 Task: In the sheet Budget Analysis ToolFont size of heading  18 Font style of dataoswald 'Font size of data '9 Alignment of headline & dataAlign center.   Fill color in heading, Red Font color of dataIn the sheet   Pinnacle Sales review   book
Action: Mouse moved to (340, 490)
Screenshot: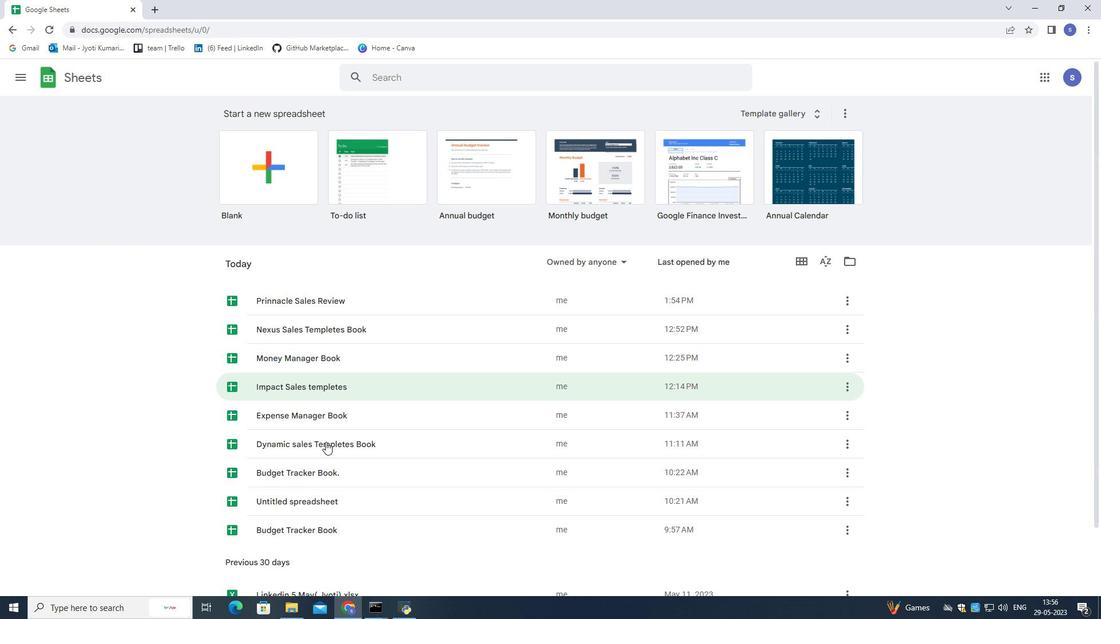 
Action: Mouse scrolled (340, 489) with delta (0, 0)
Screenshot: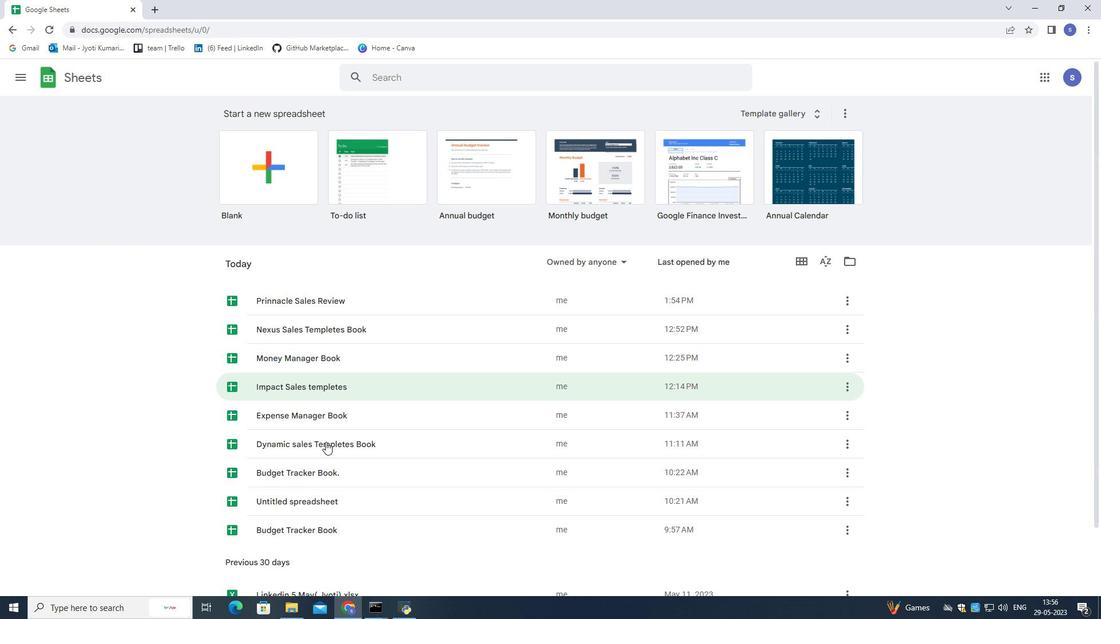 
Action: Mouse moved to (340, 491)
Screenshot: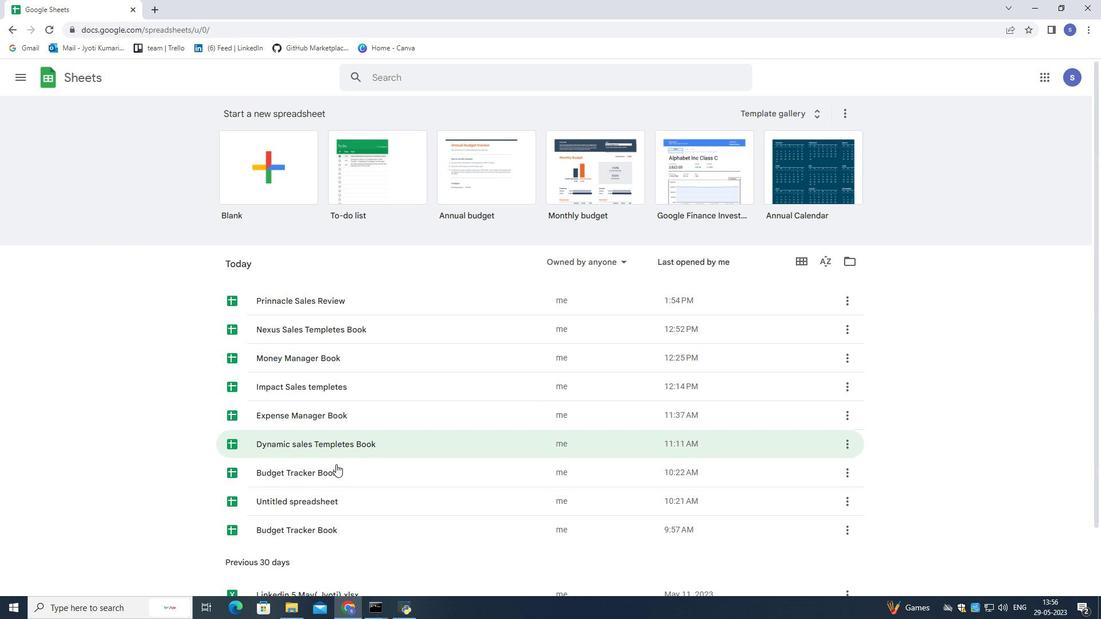 
Action: Mouse scrolled (340, 490) with delta (0, 0)
Screenshot: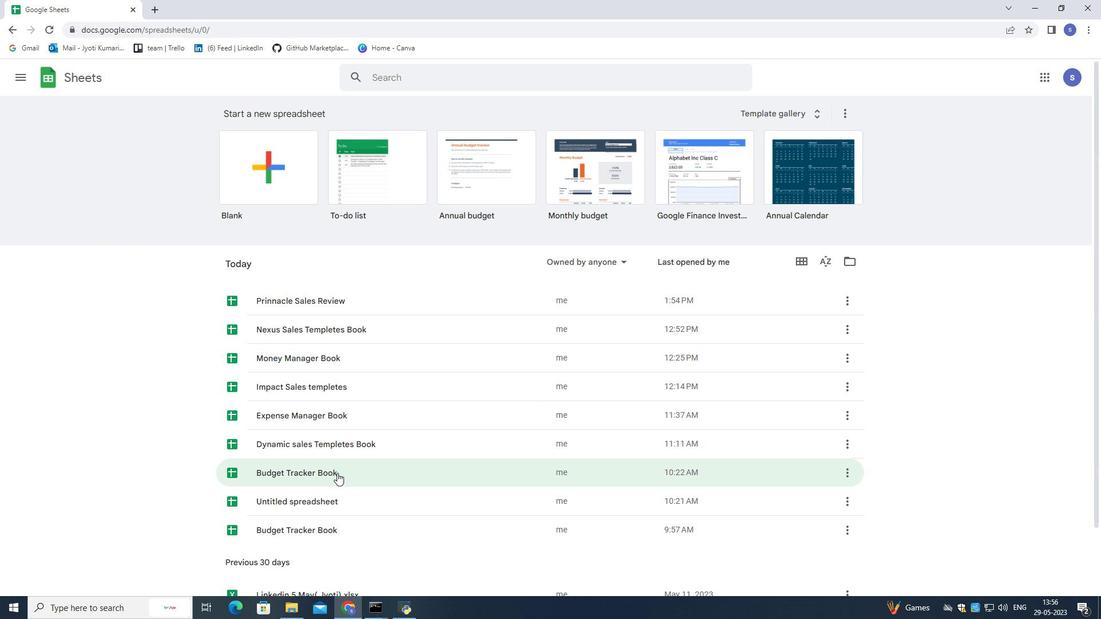 
Action: Mouse scrolled (340, 490) with delta (0, 0)
Screenshot: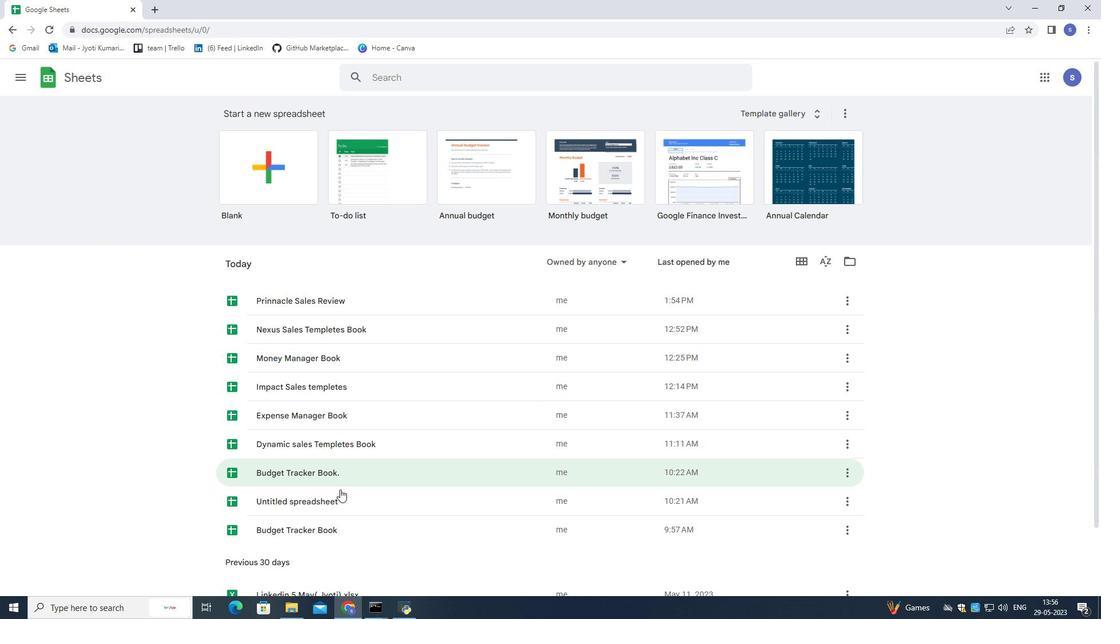 
Action: Mouse scrolled (340, 490) with delta (0, 0)
Screenshot: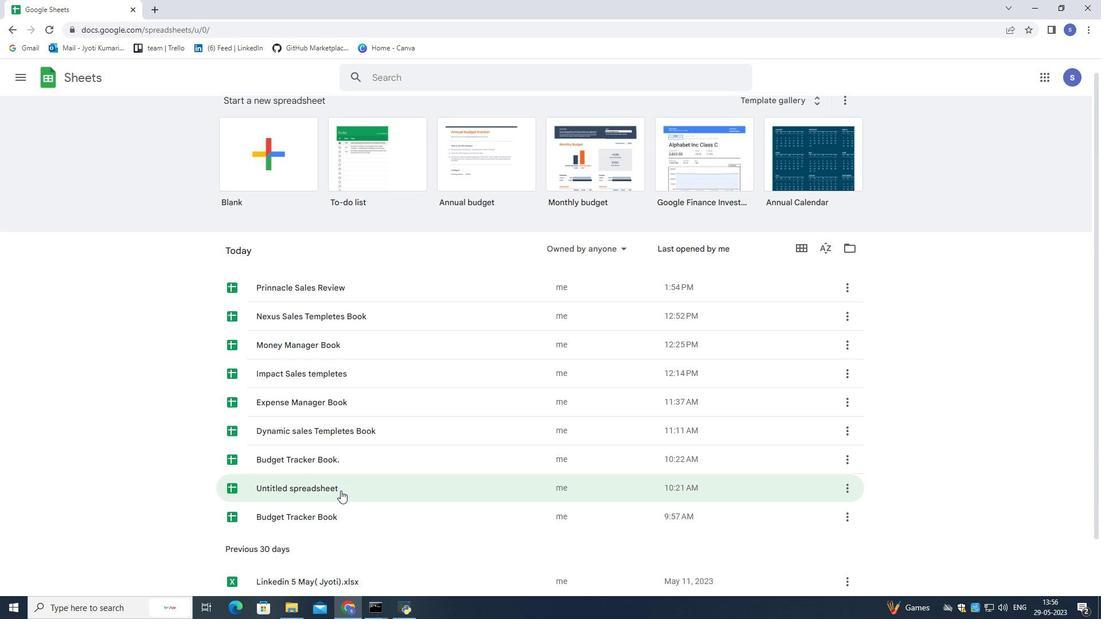 
Action: Mouse scrolled (340, 490) with delta (0, 0)
Screenshot: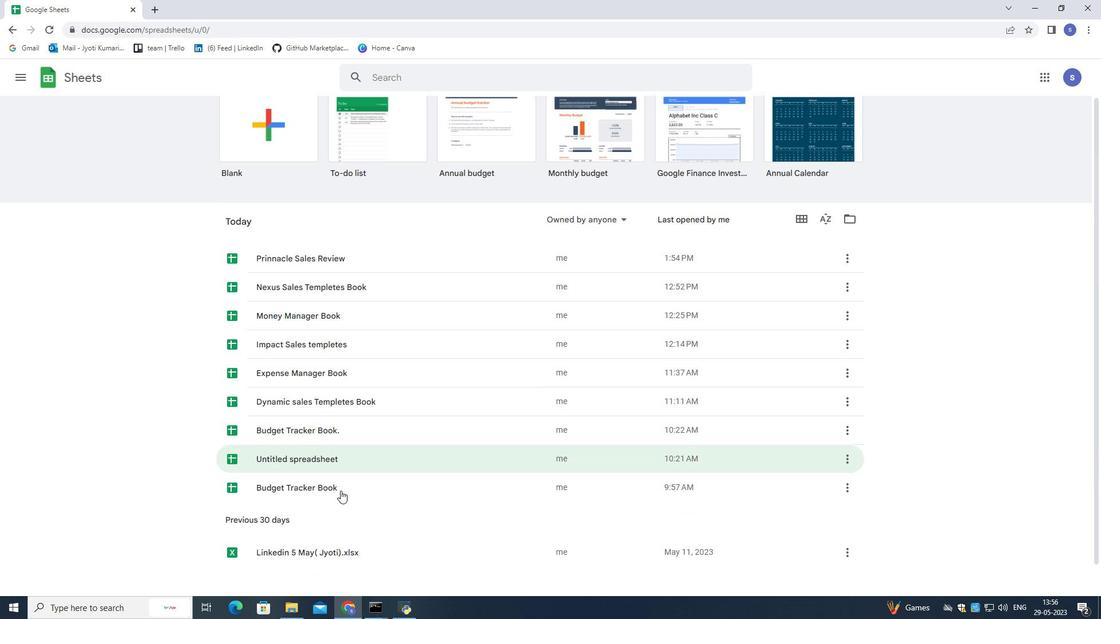 
Action: Mouse scrolled (340, 491) with delta (0, 0)
Screenshot: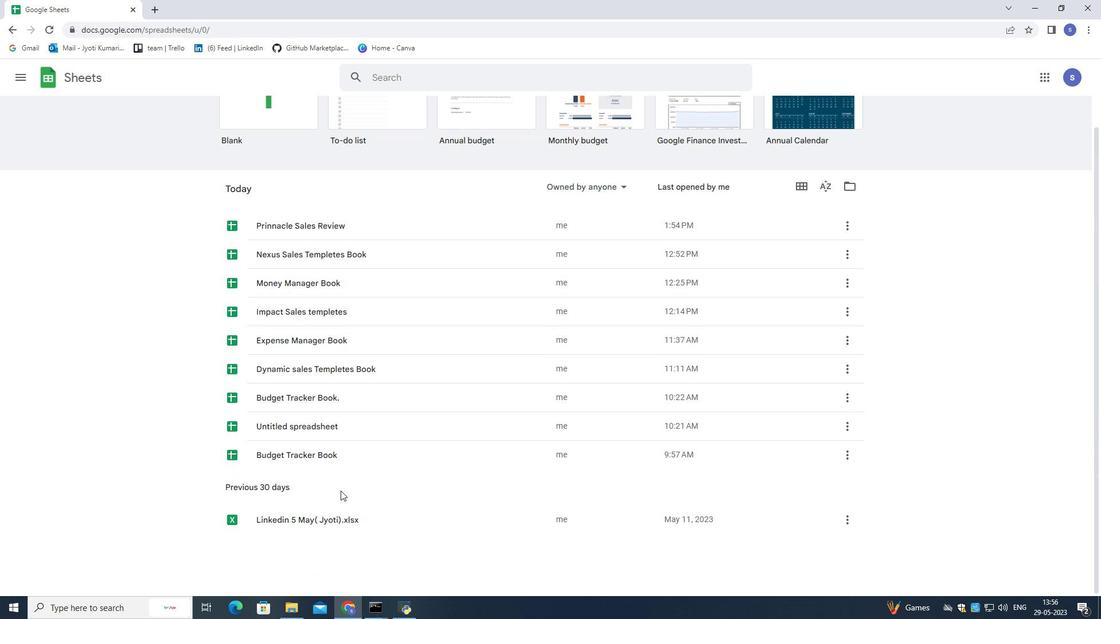 
Action: Mouse scrolled (340, 491) with delta (0, 0)
Screenshot: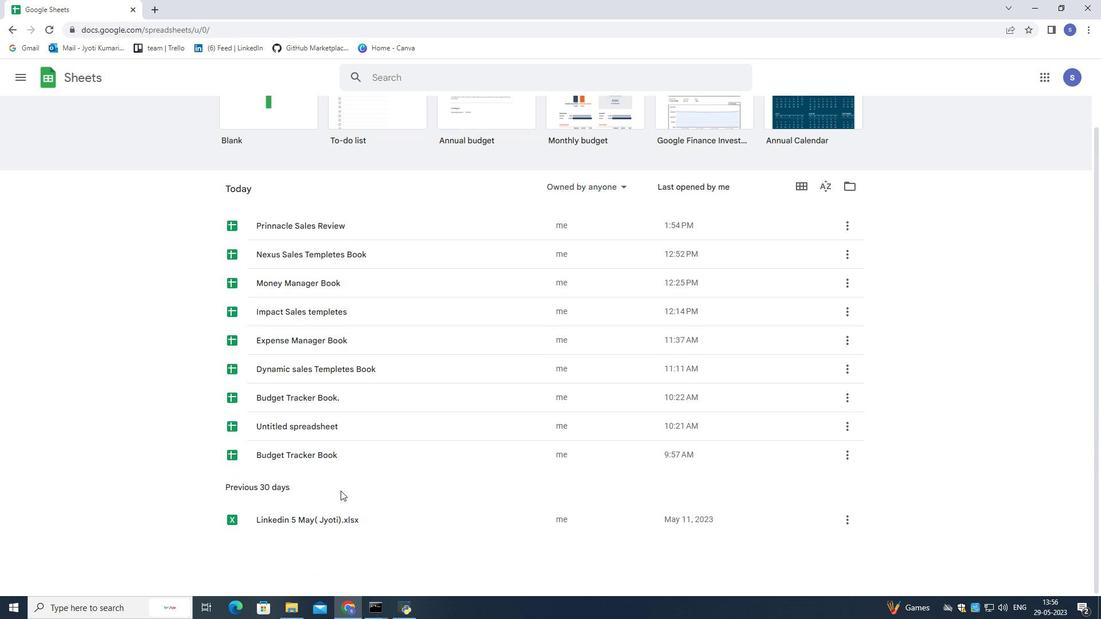 
Action: Mouse scrolled (340, 491) with delta (0, 0)
Screenshot: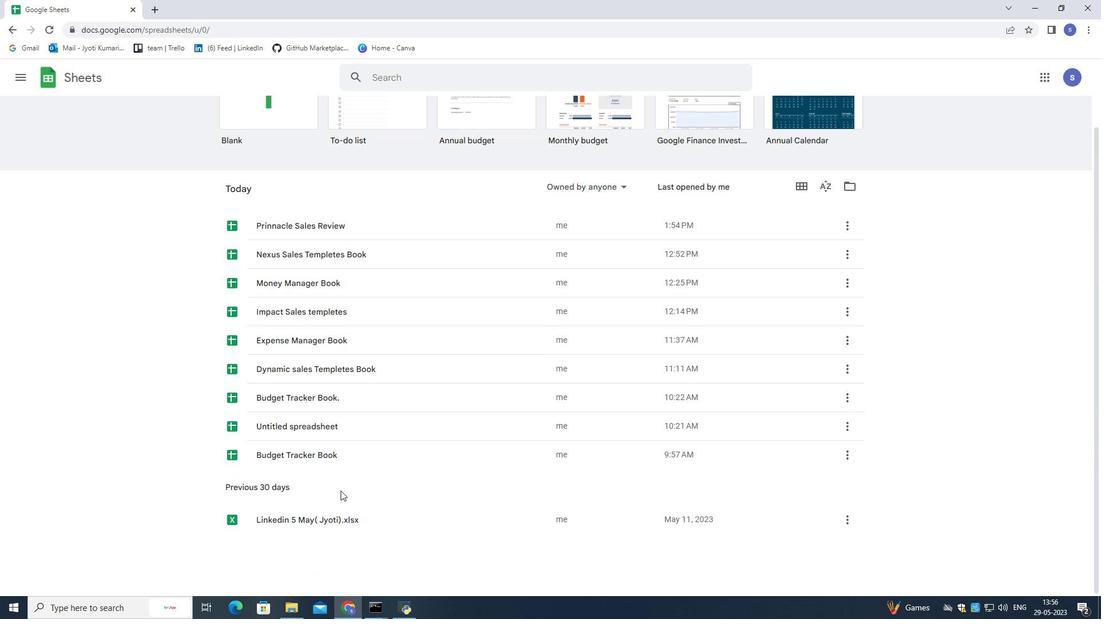 
Action: Mouse moved to (340, 490)
Screenshot: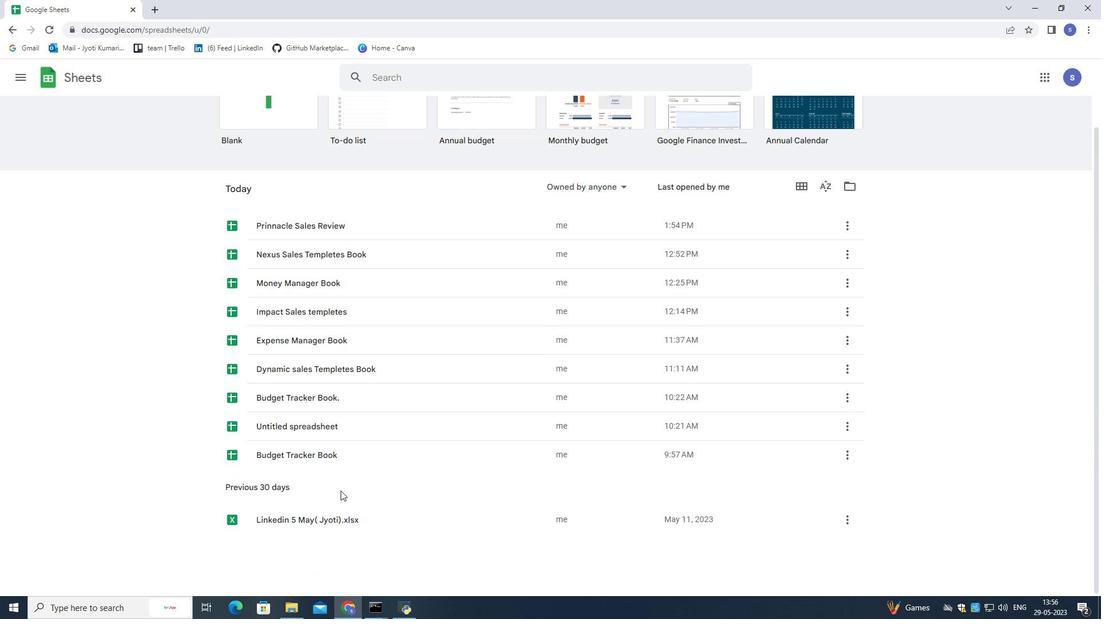 
Action: Mouse scrolled (340, 491) with delta (0, 0)
Screenshot: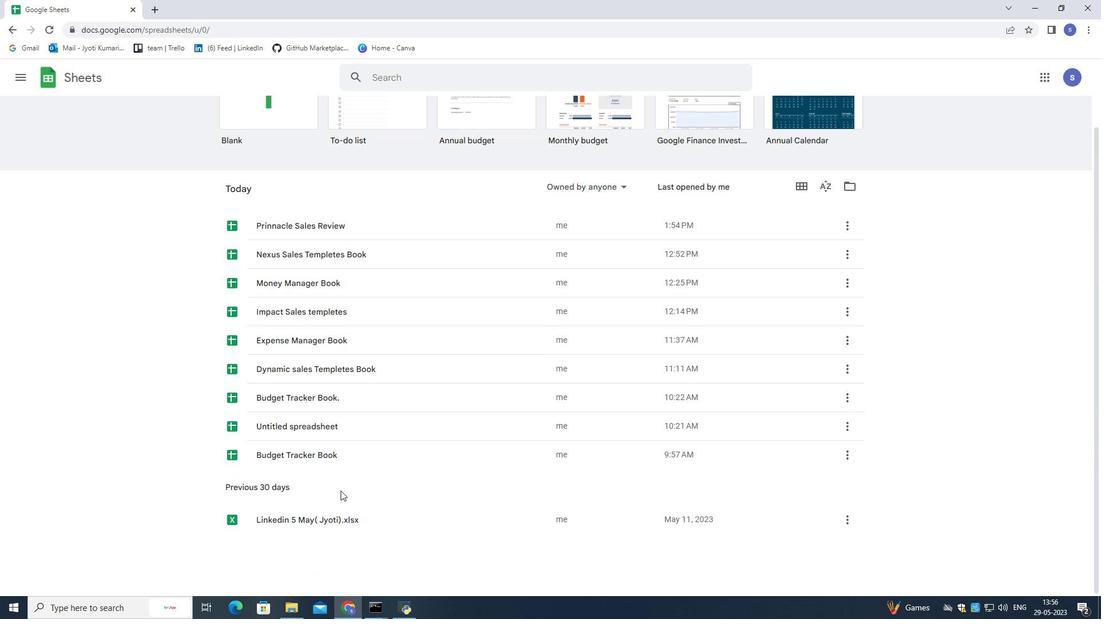 
Action: Mouse moved to (301, 306)
Screenshot: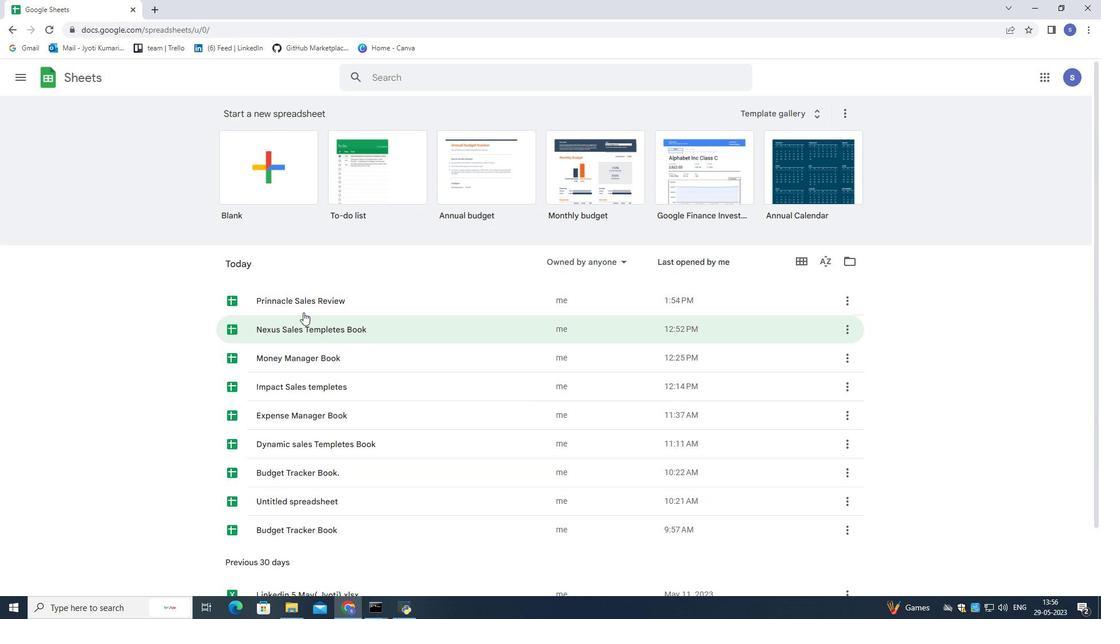 
Action: Mouse pressed left at (301, 306)
Screenshot: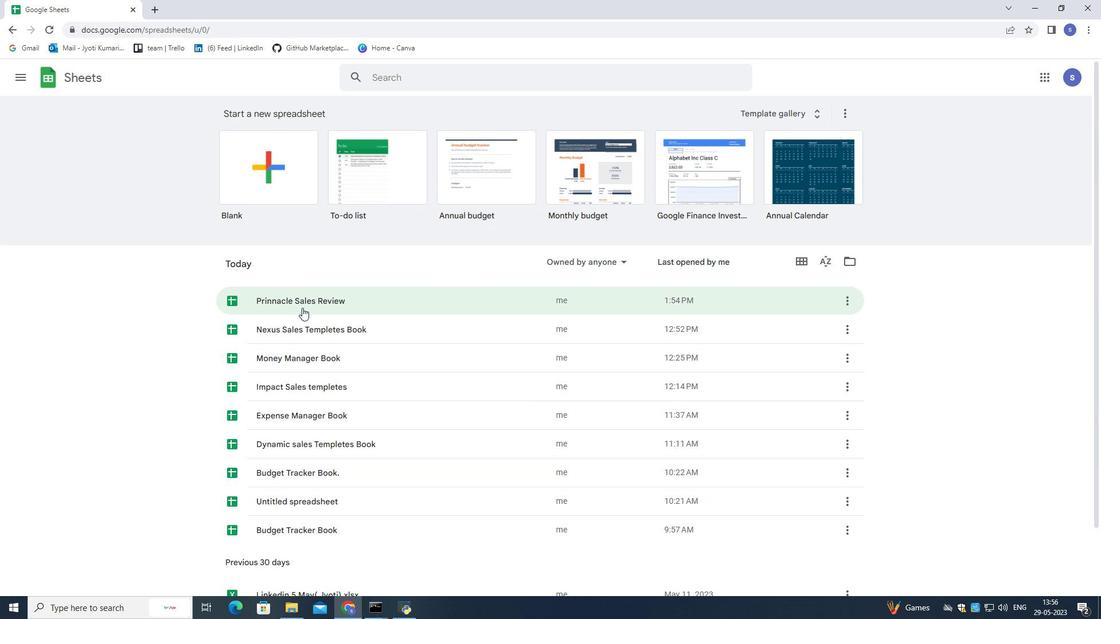 
Action: Mouse moved to (216, 163)
Screenshot: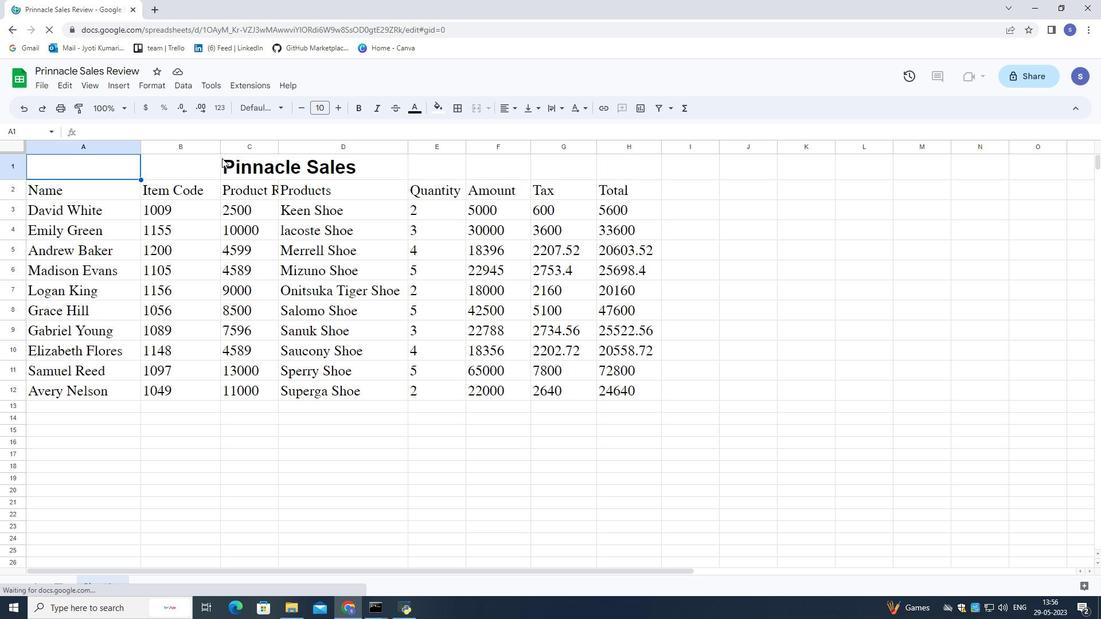 
Action: Mouse pressed left at (216, 163)
Screenshot: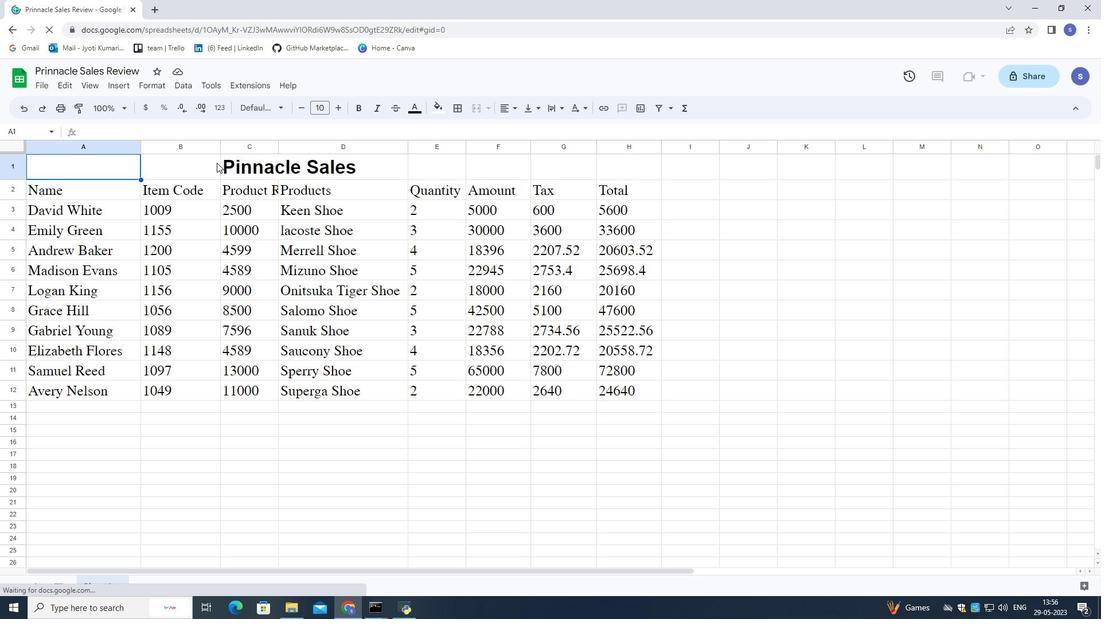 
Action: Mouse moved to (334, 109)
Screenshot: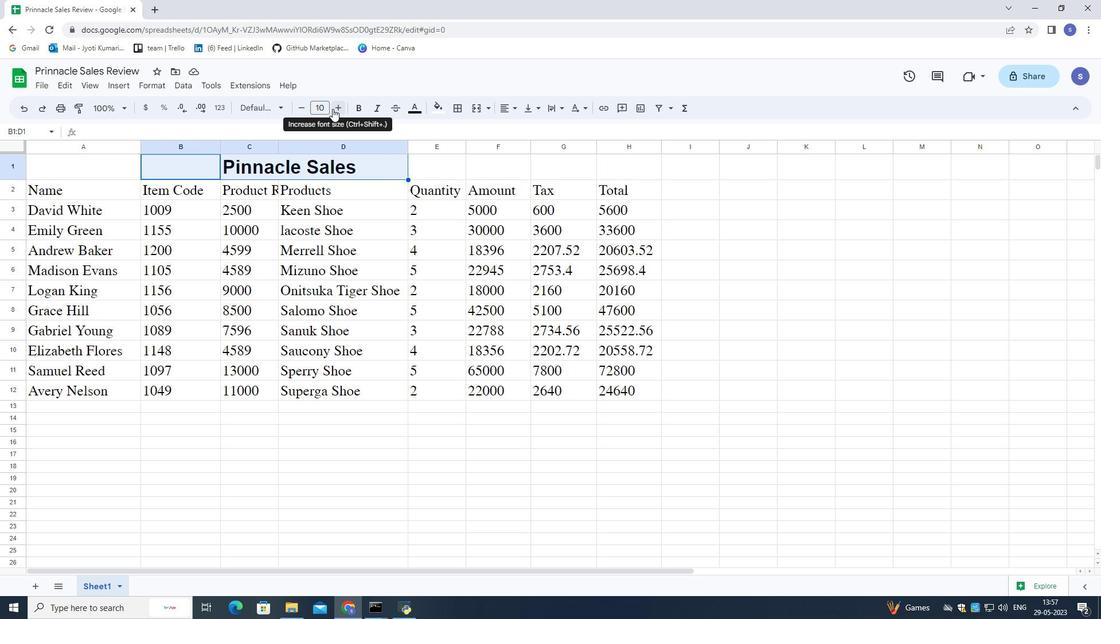 
Action: Mouse pressed left at (334, 109)
Screenshot: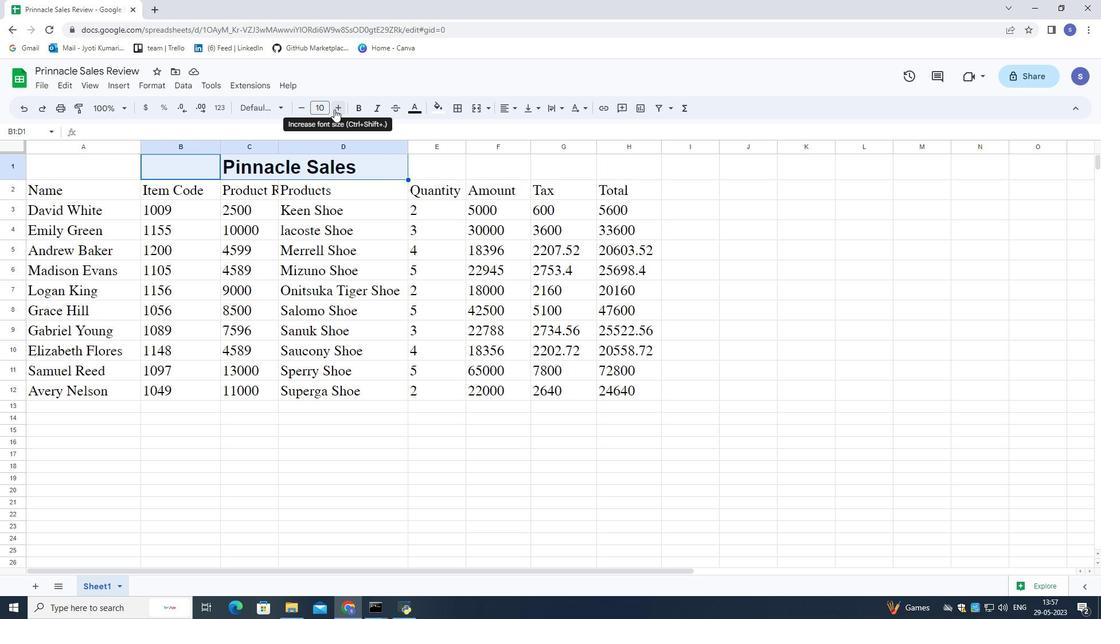 
Action: Mouse pressed left at (334, 109)
Screenshot: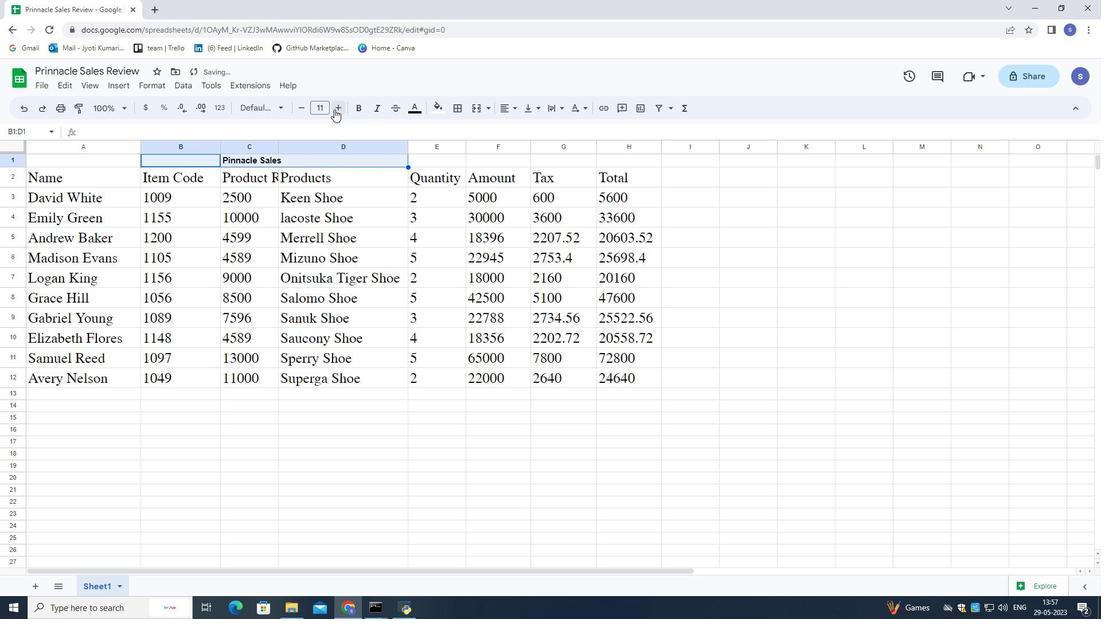 
Action: Mouse pressed left at (334, 109)
Screenshot: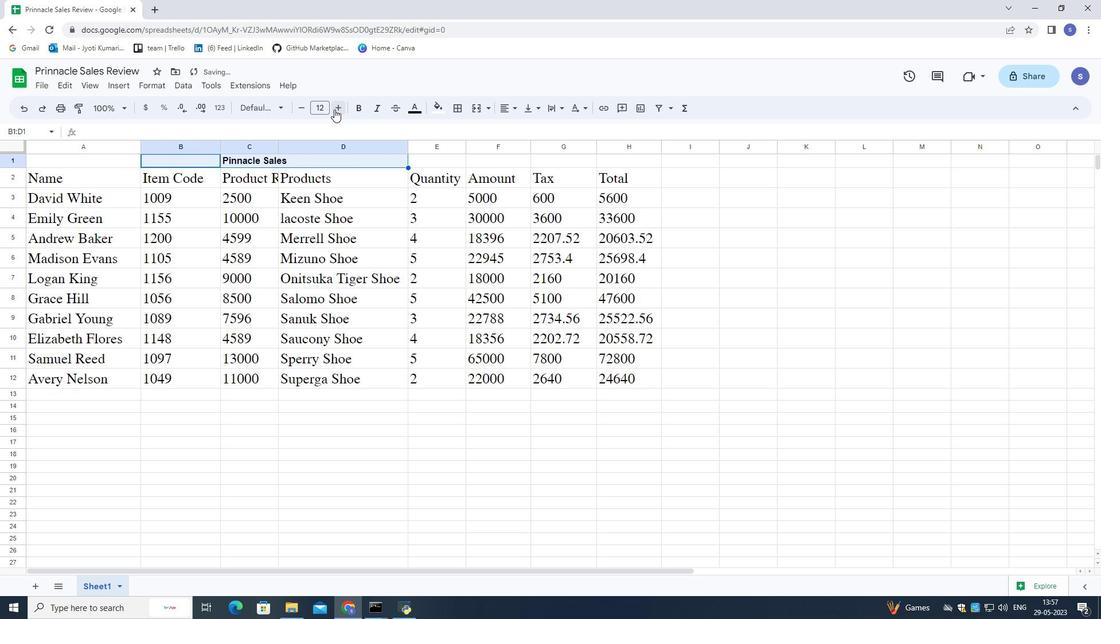 
Action: Mouse pressed left at (334, 109)
Screenshot: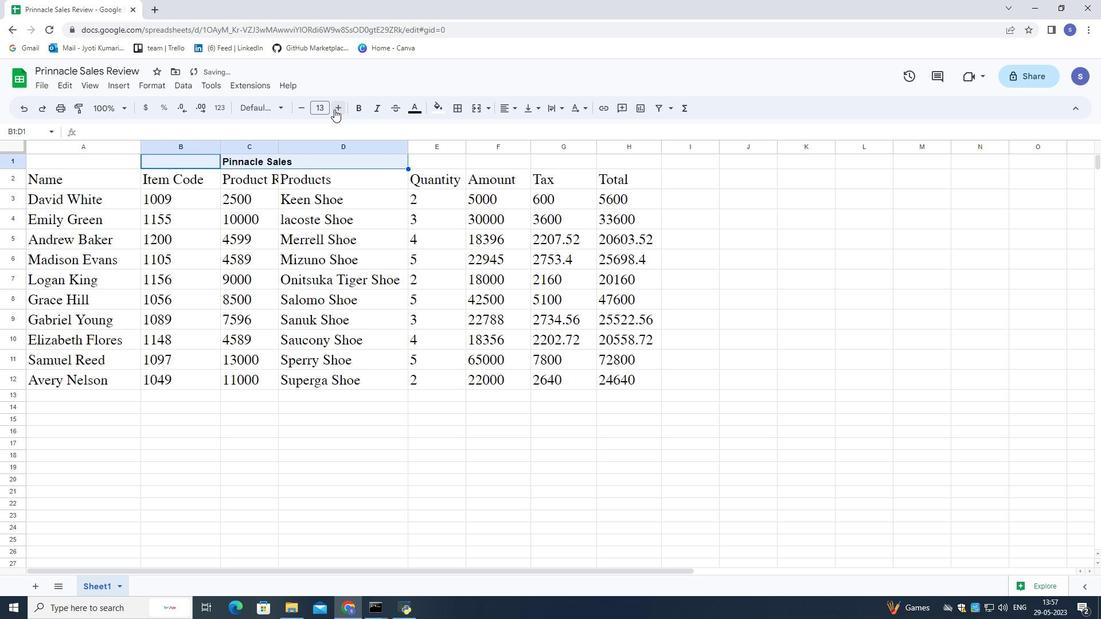 
Action: Mouse pressed left at (334, 109)
Screenshot: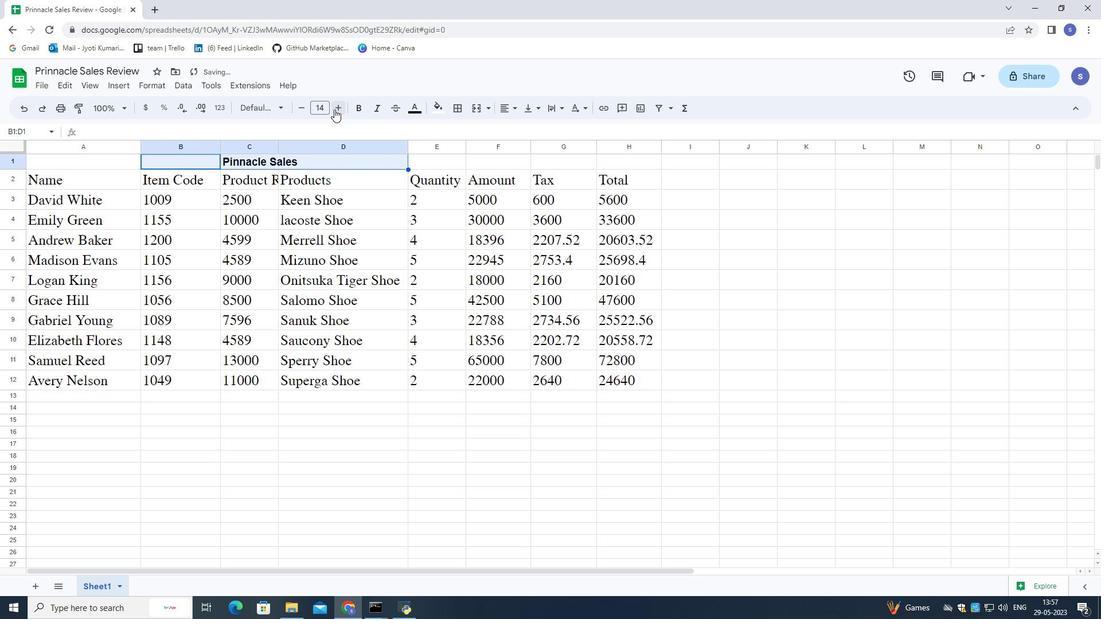 
Action: Mouse pressed left at (334, 109)
Screenshot: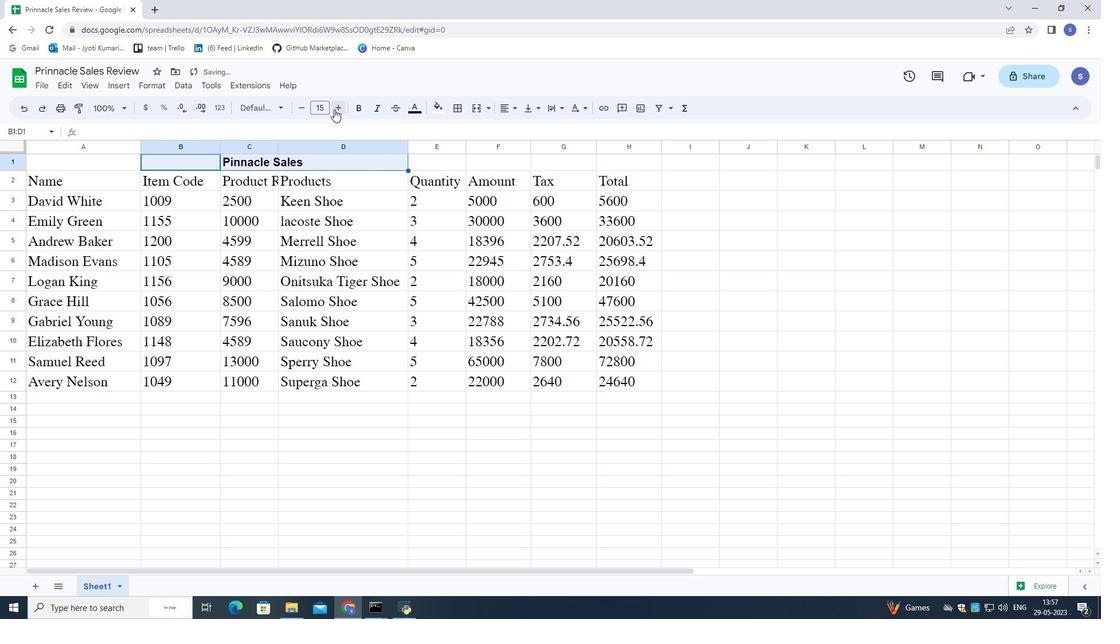 
Action: Mouse pressed left at (334, 109)
Screenshot: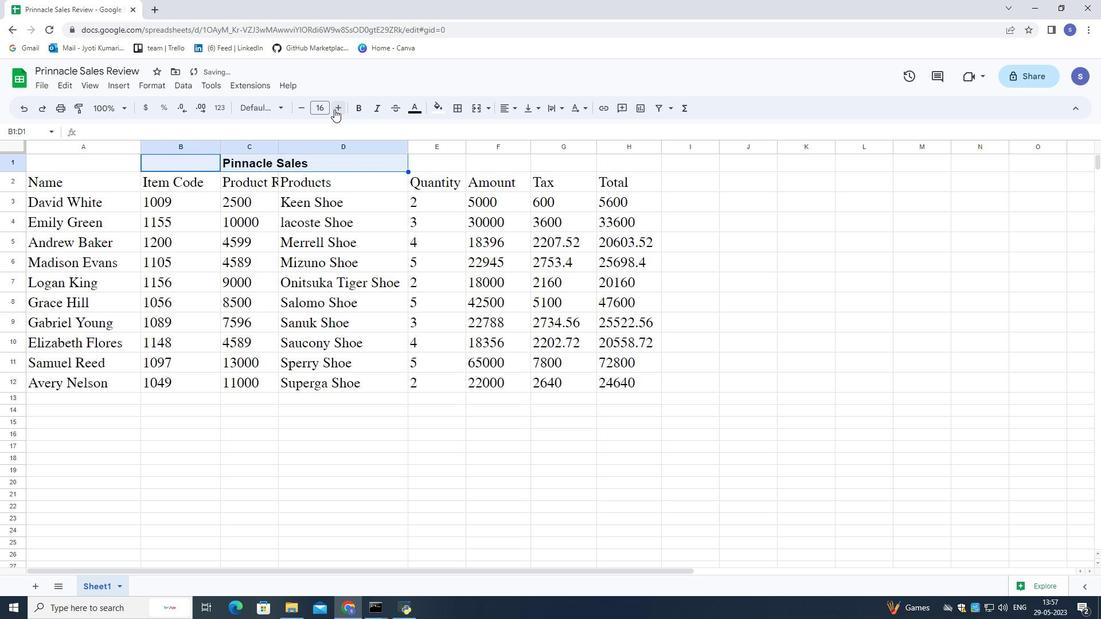 
Action: Mouse pressed left at (334, 109)
Screenshot: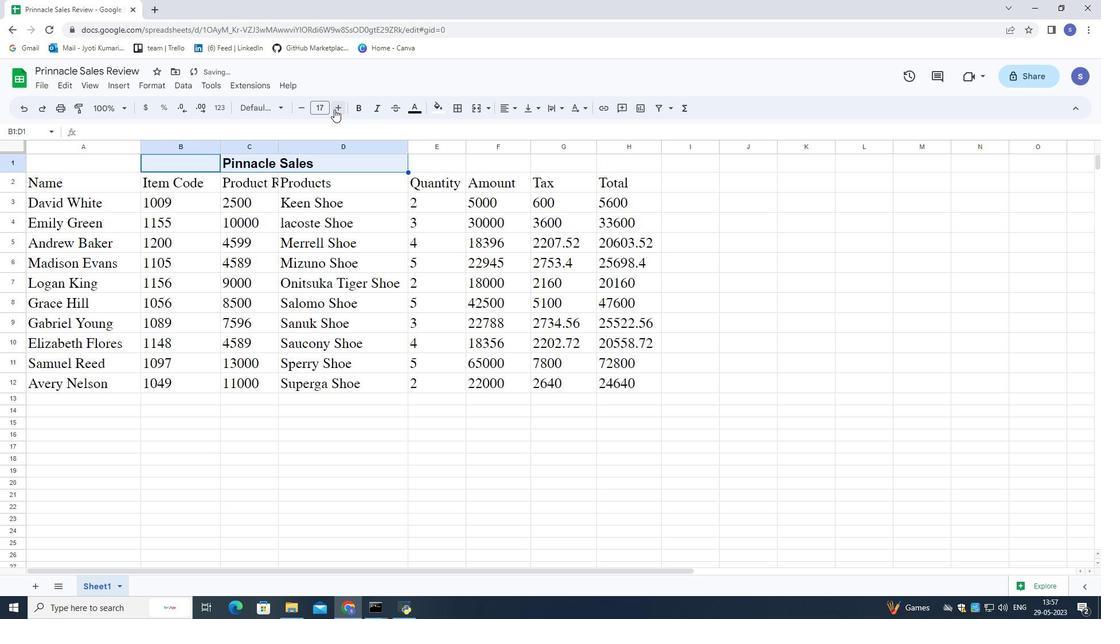 
Action: Mouse moved to (375, 439)
Screenshot: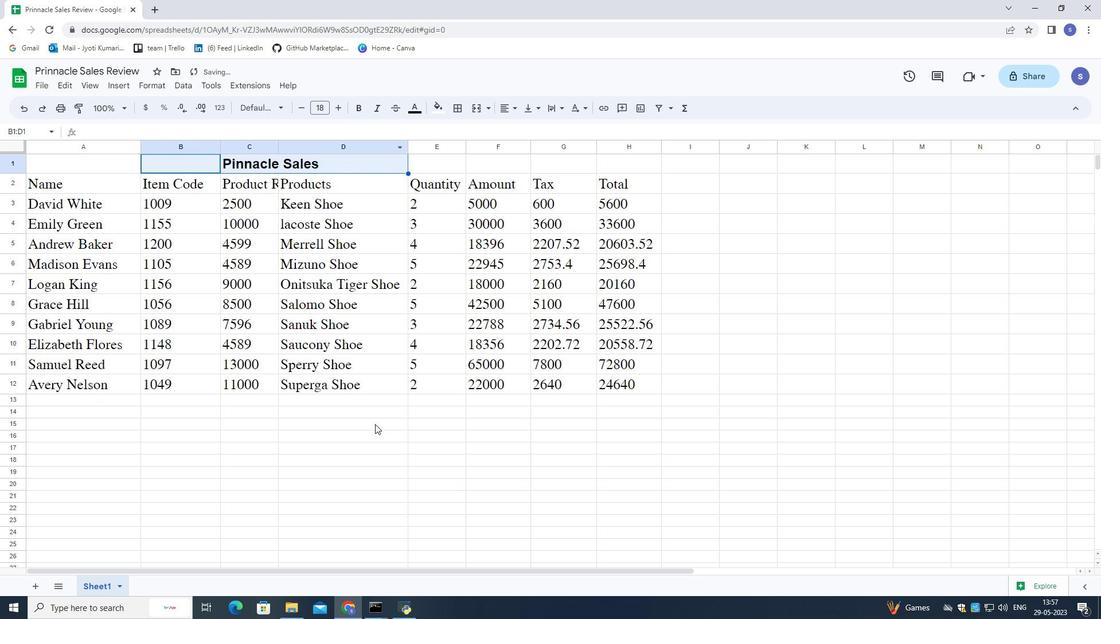 
Action: Mouse pressed left at (375, 439)
Screenshot: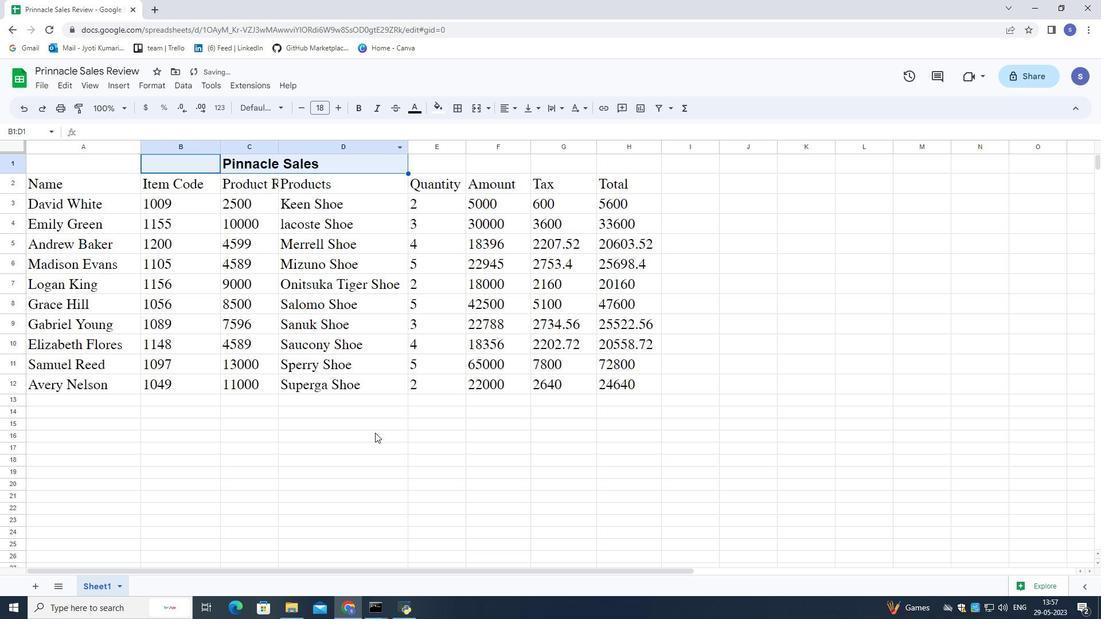 
Action: Mouse moved to (261, 147)
Screenshot: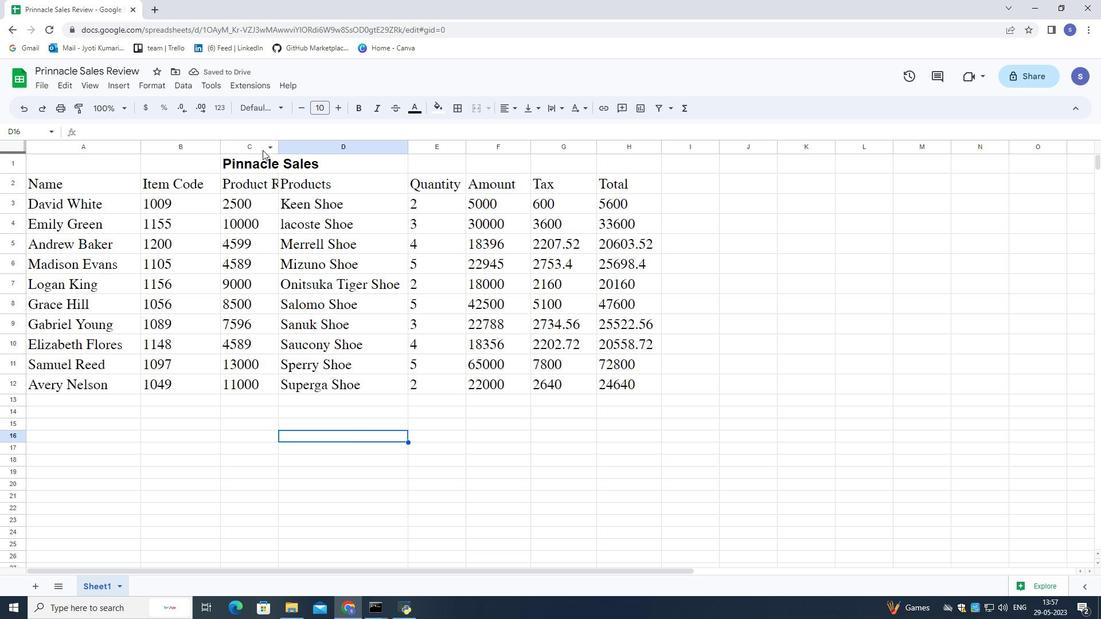 
Action: Mouse pressed left at (261, 147)
Screenshot: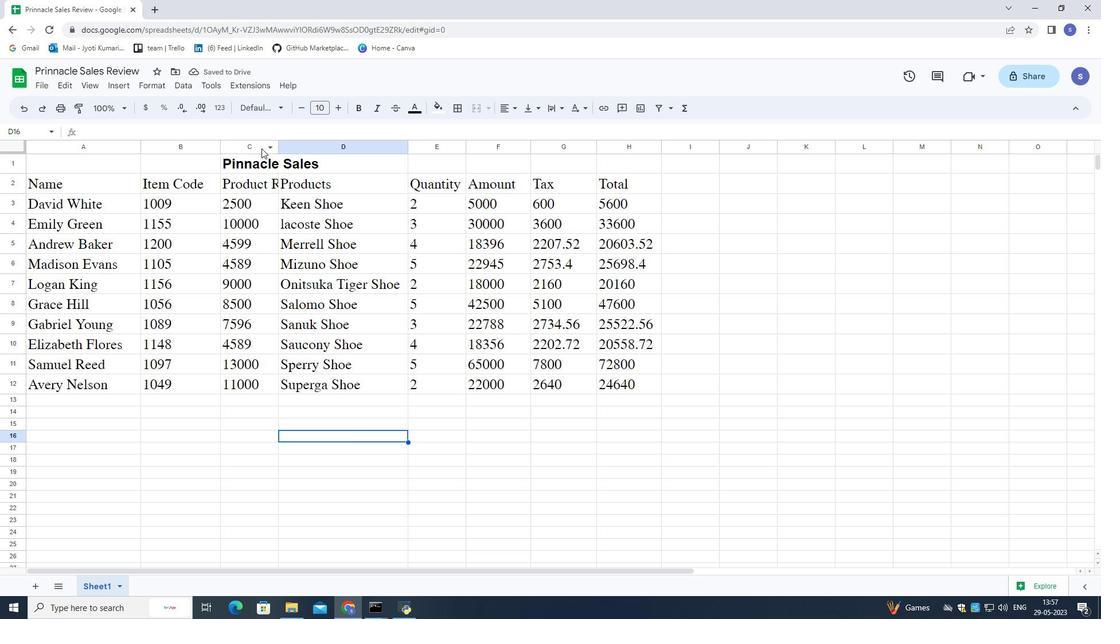 
Action: Mouse moved to (278, 150)
Screenshot: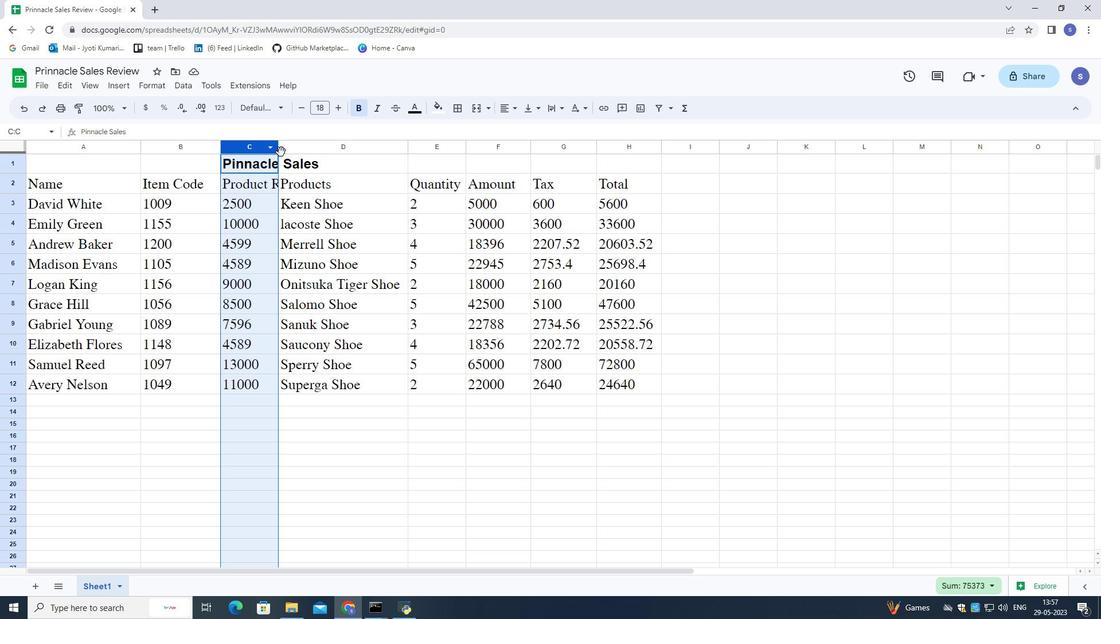
Action: Mouse pressed left at (278, 150)
Screenshot: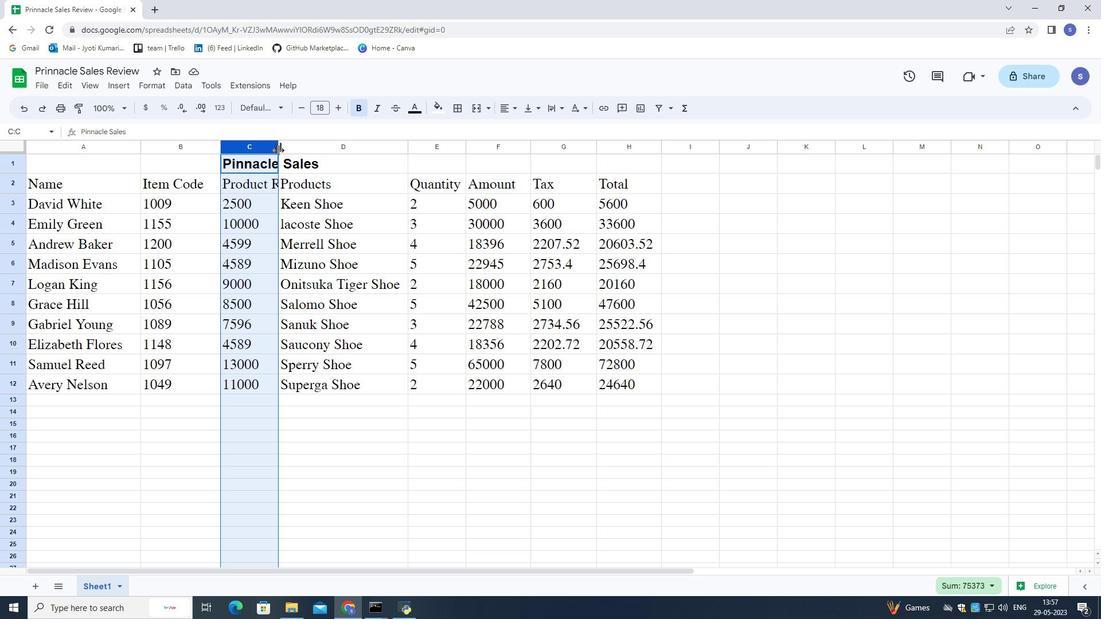 
Action: Mouse moved to (293, 148)
Screenshot: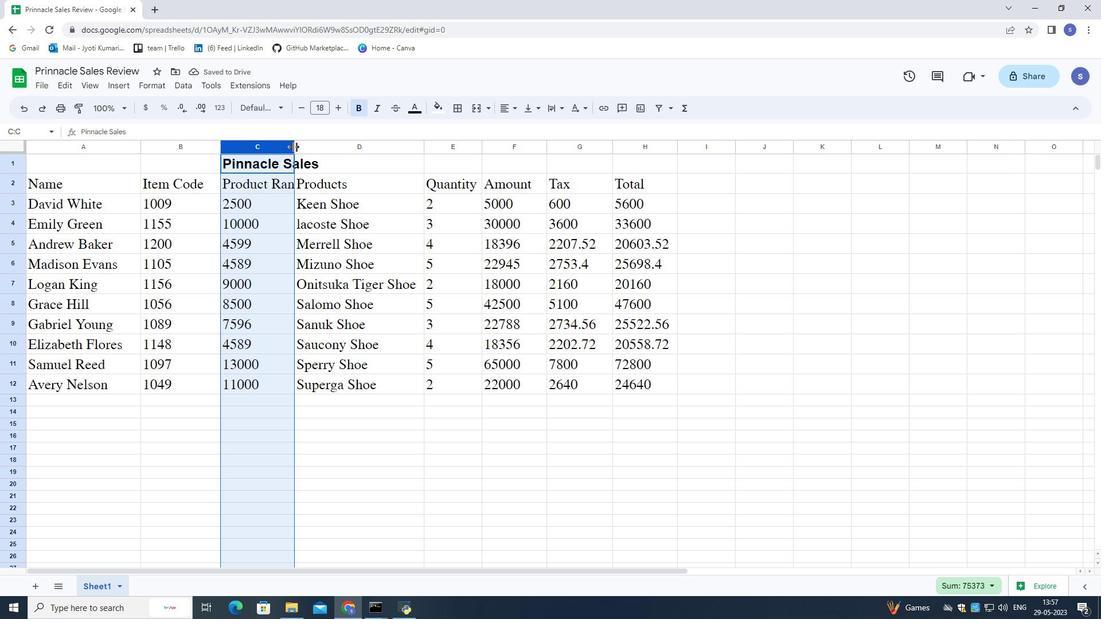 
Action: Mouse pressed left at (293, 148)
Screenshot: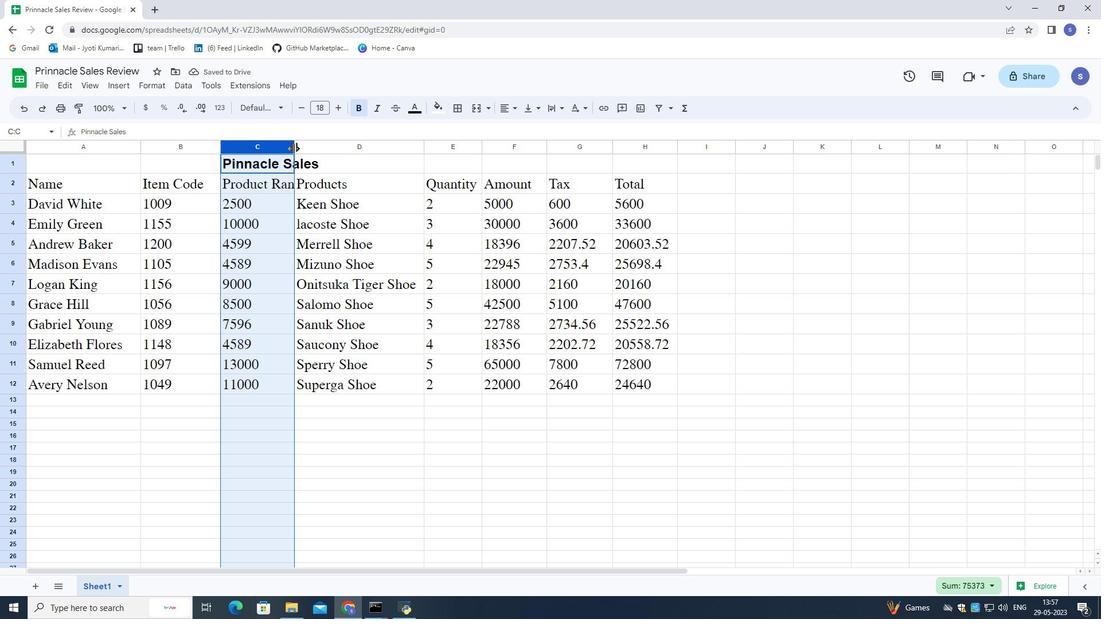 
Action: Mouse moved to (410, 447)
Screenshot: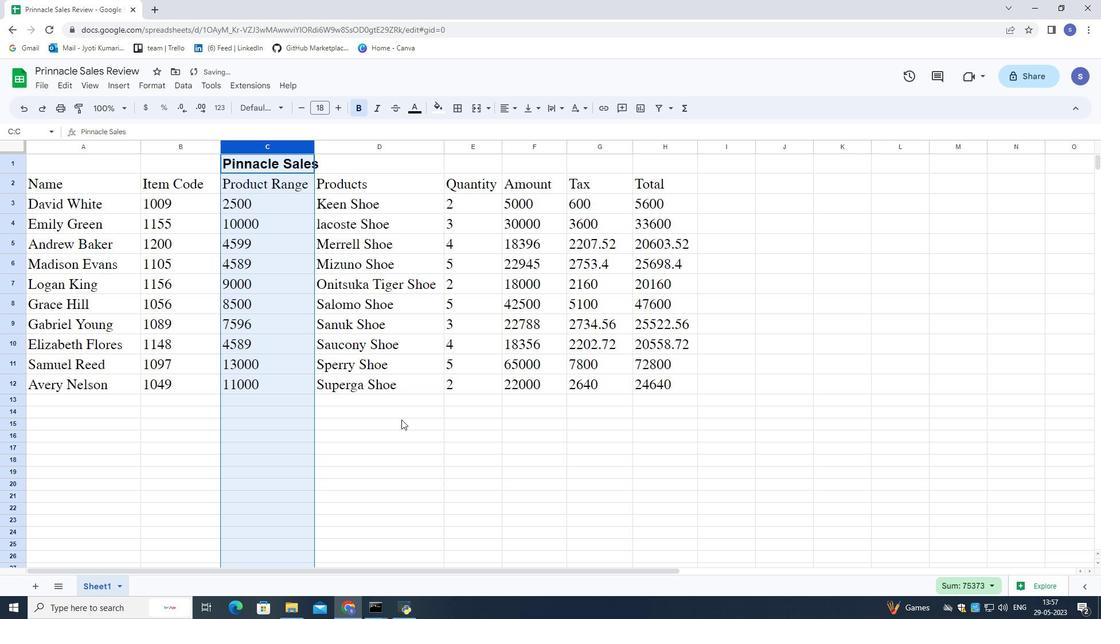 
Action: Mouse pressed left at (410, 447)
Screenshot: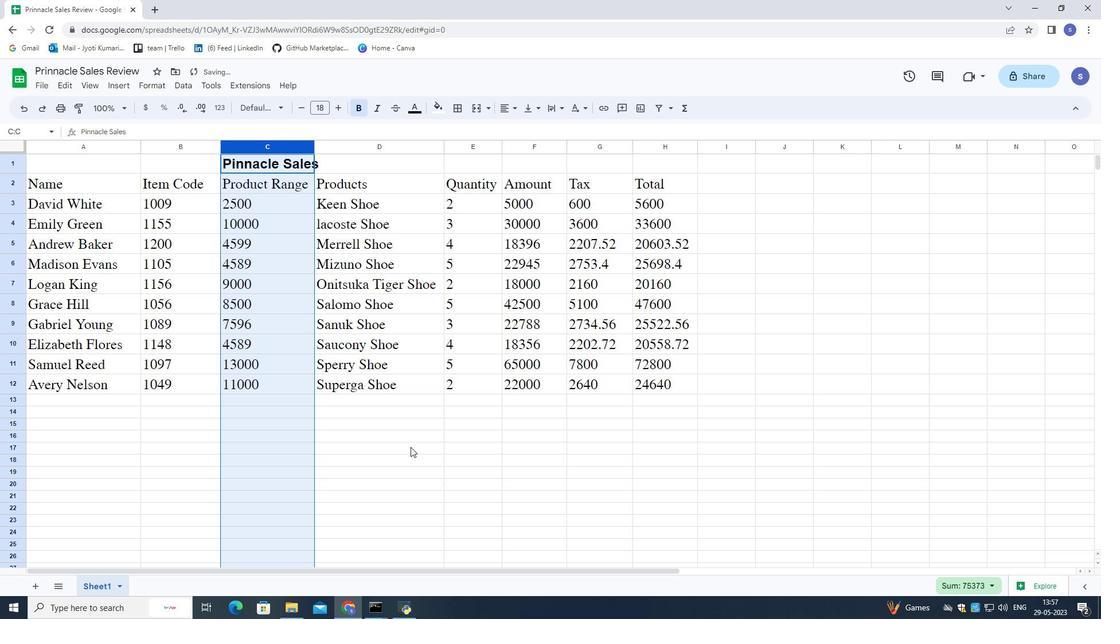 
Action: Mouse moved to (56, 189)
Screenshot: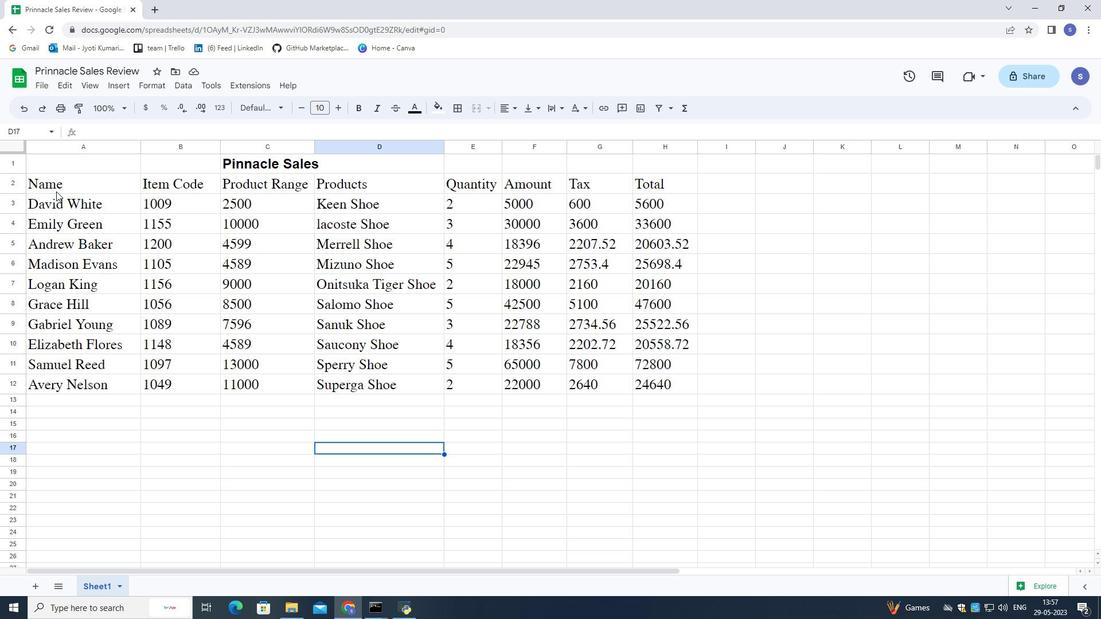 
Action: Mouse pressed left at (56, 189)
Screenshot: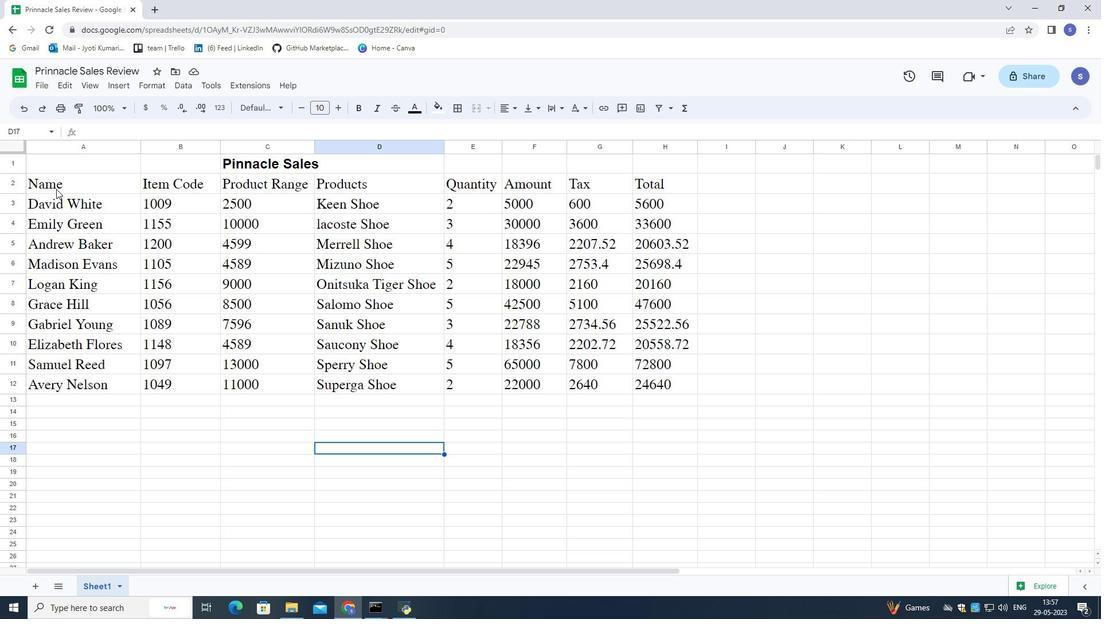 
Action: Mouse moved to (206, 474)
Screenshot: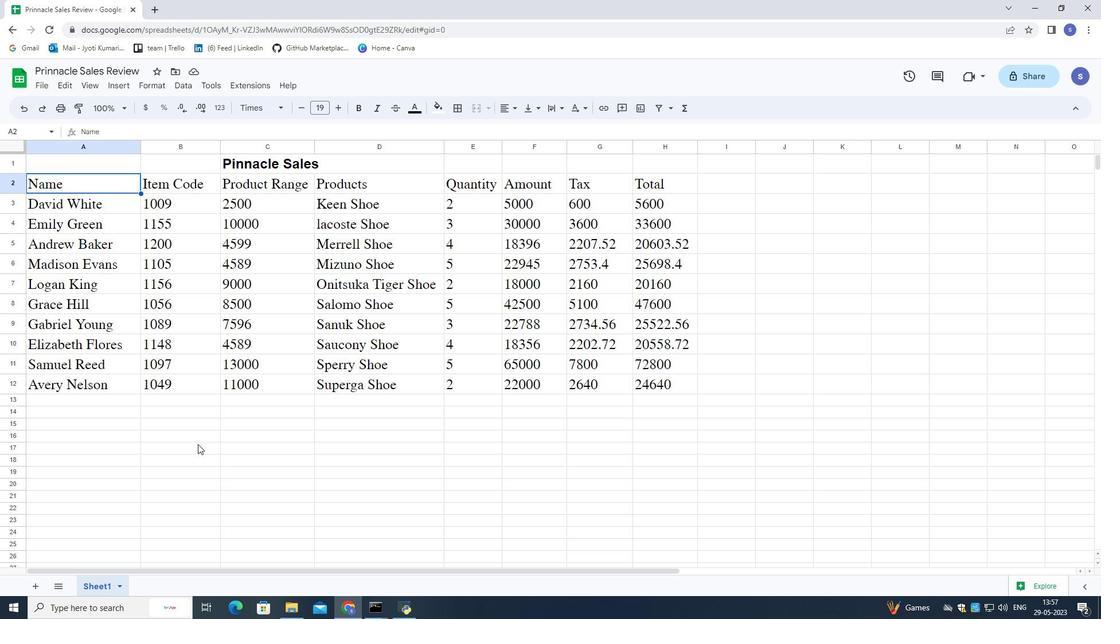 
Action: Mouse pressed left at (206, 474)
Screenshot: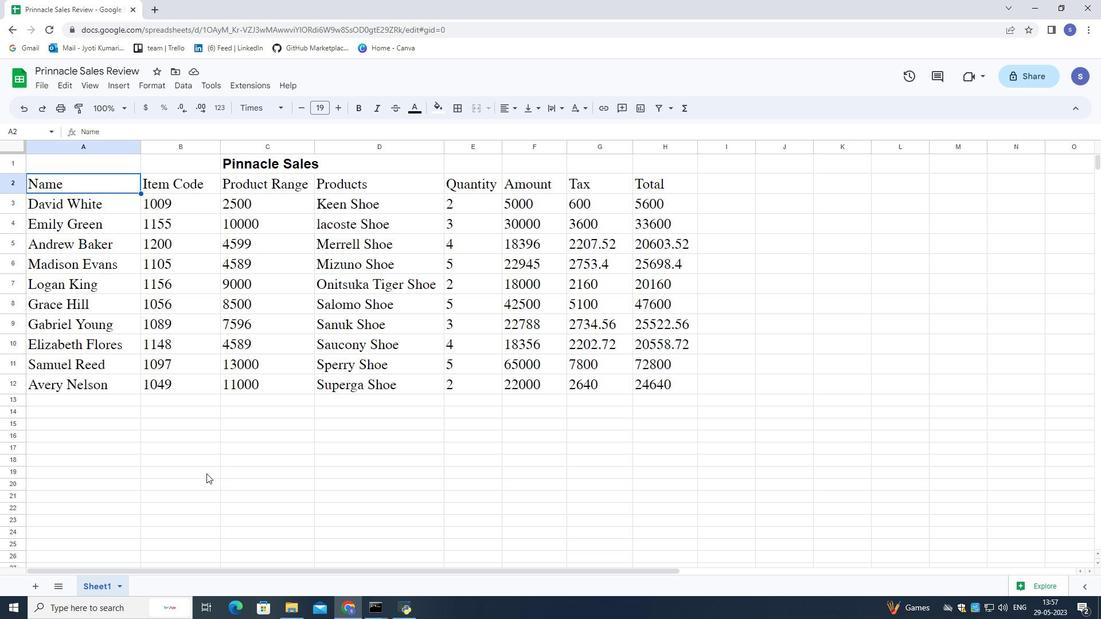 
Action: Mouse moved to (265, 160)
Screenshot: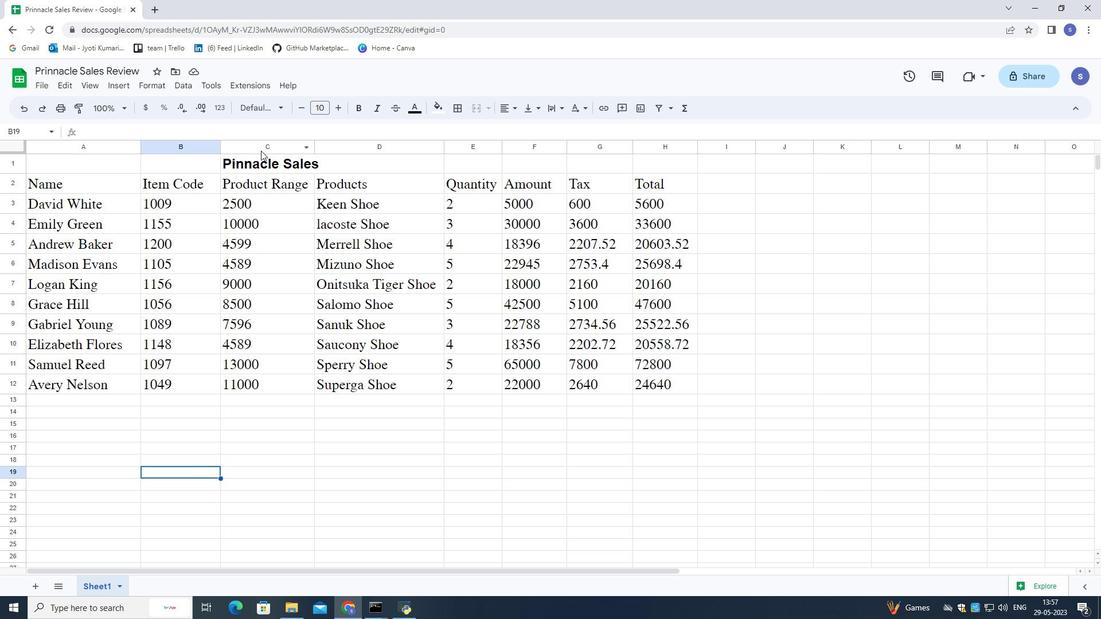 
Action: Mouse pressed left at (265, 160)
Screenshot: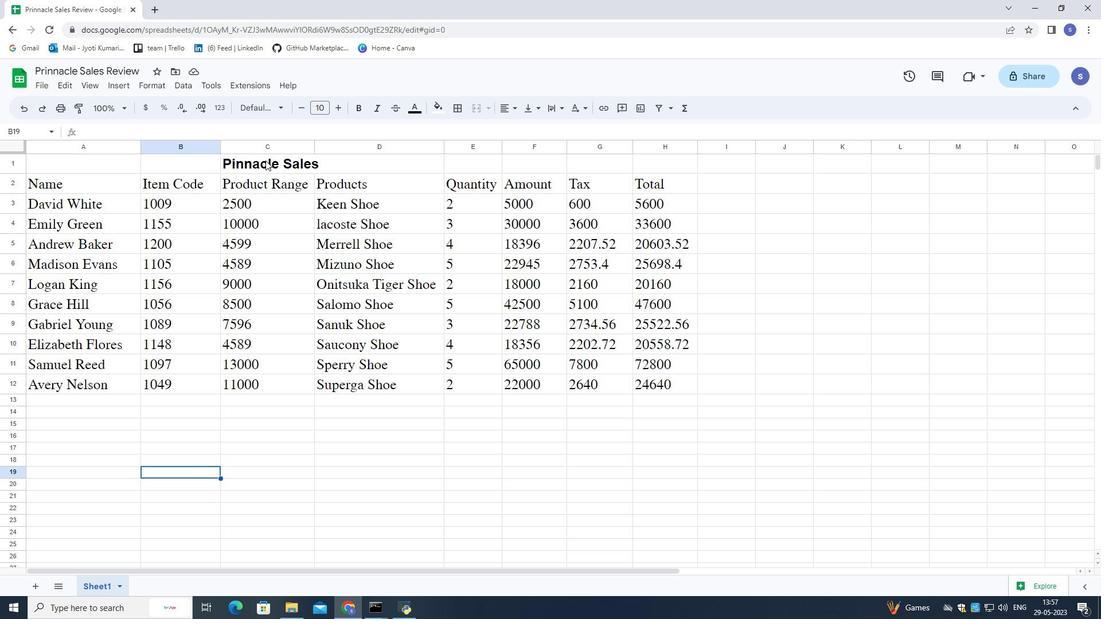 
Action: Mouse moved to (266, 161)
Screenshot: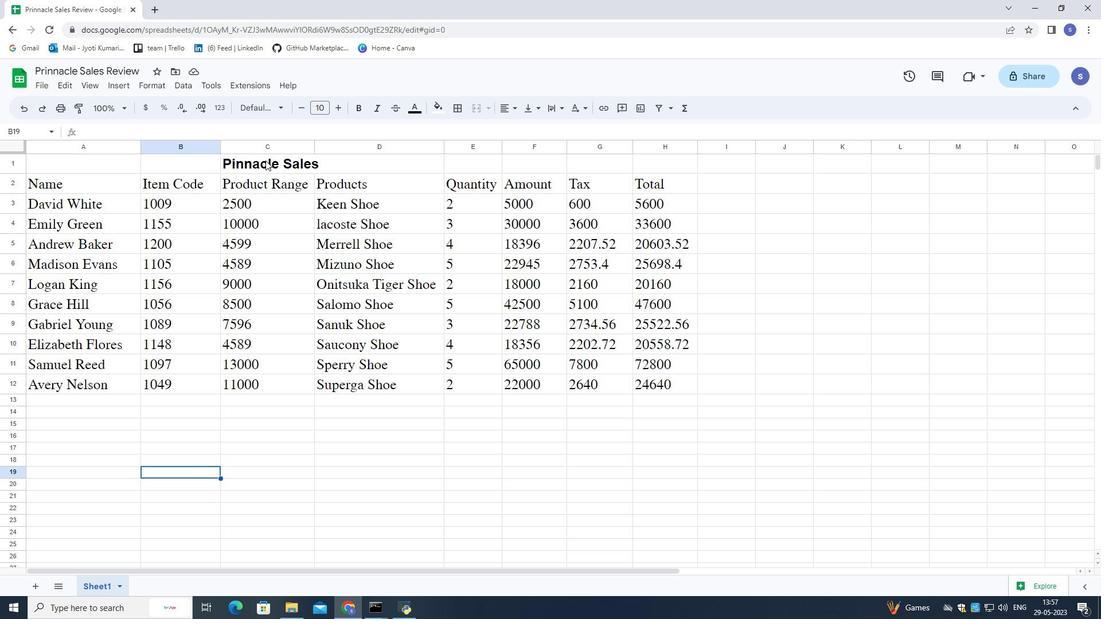 
Action: Mouse pressed left at (266, 161)
Screenshot: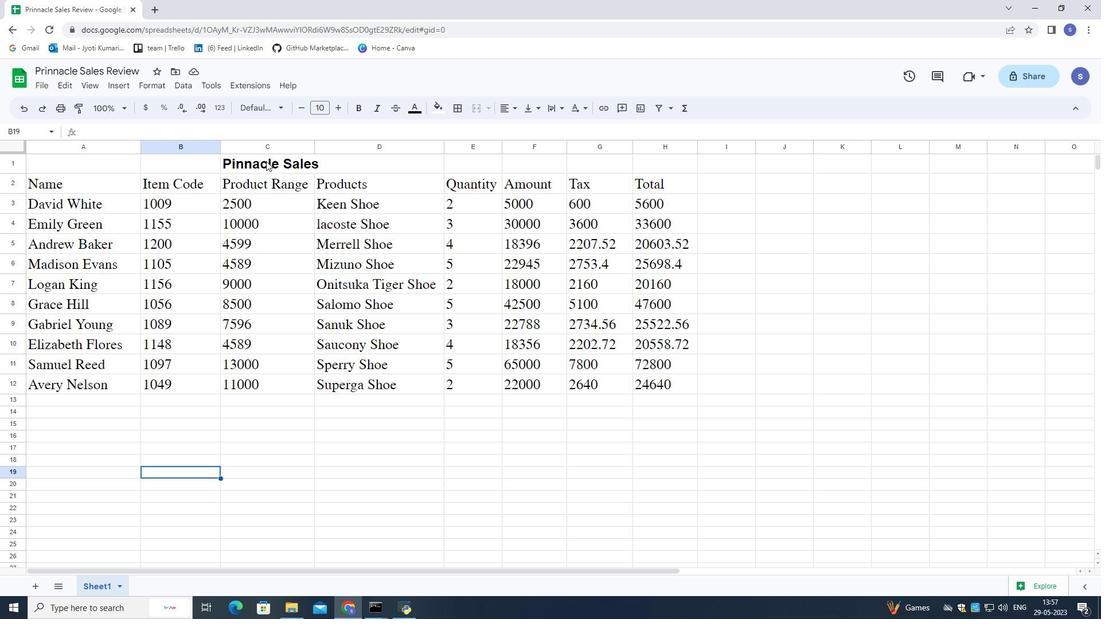 
Action: Mouse moved to (281, 105)
Screenshot: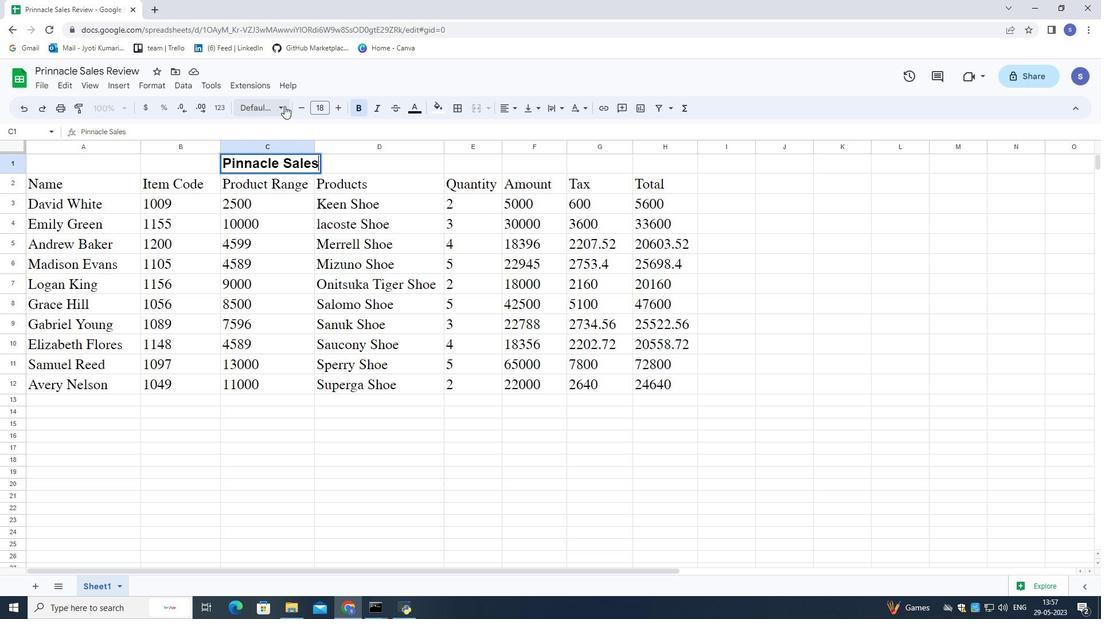 
Action: Mouse pressed left at (281, 105)
Screenshot: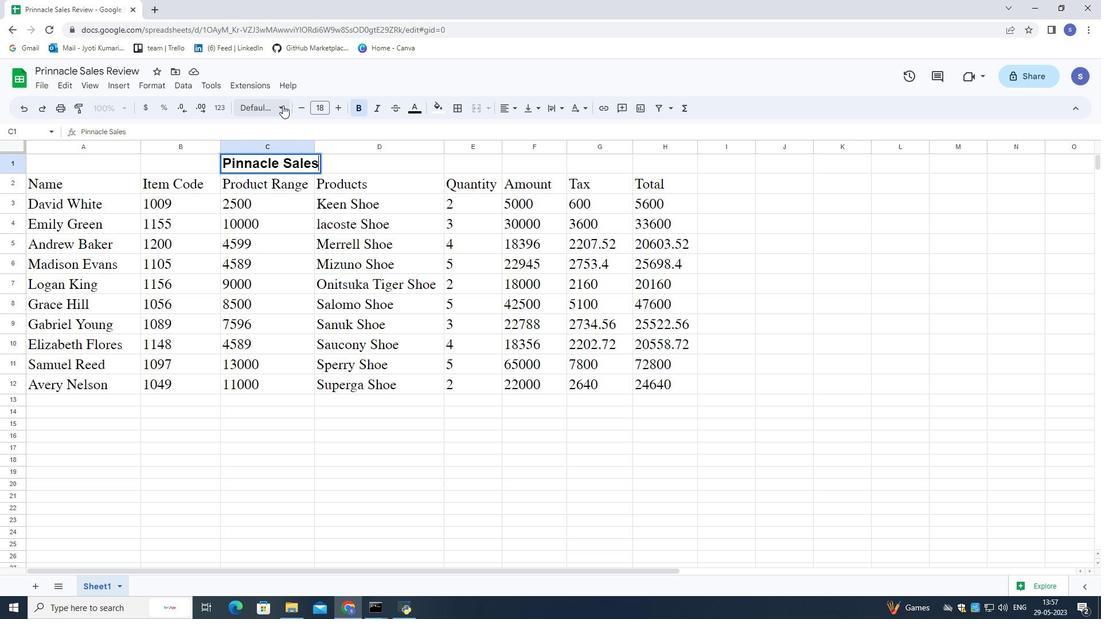 
Action: Mouse moved to (272, 129)
Screenshot: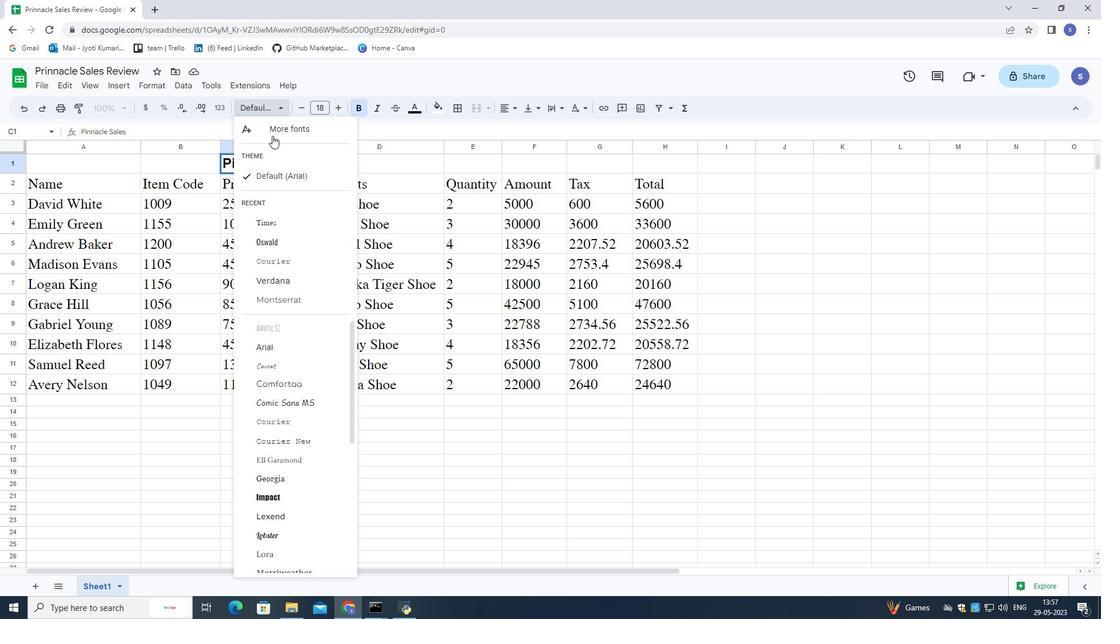 
Action: Mouse pressed left at (272, 129)
Screenshot: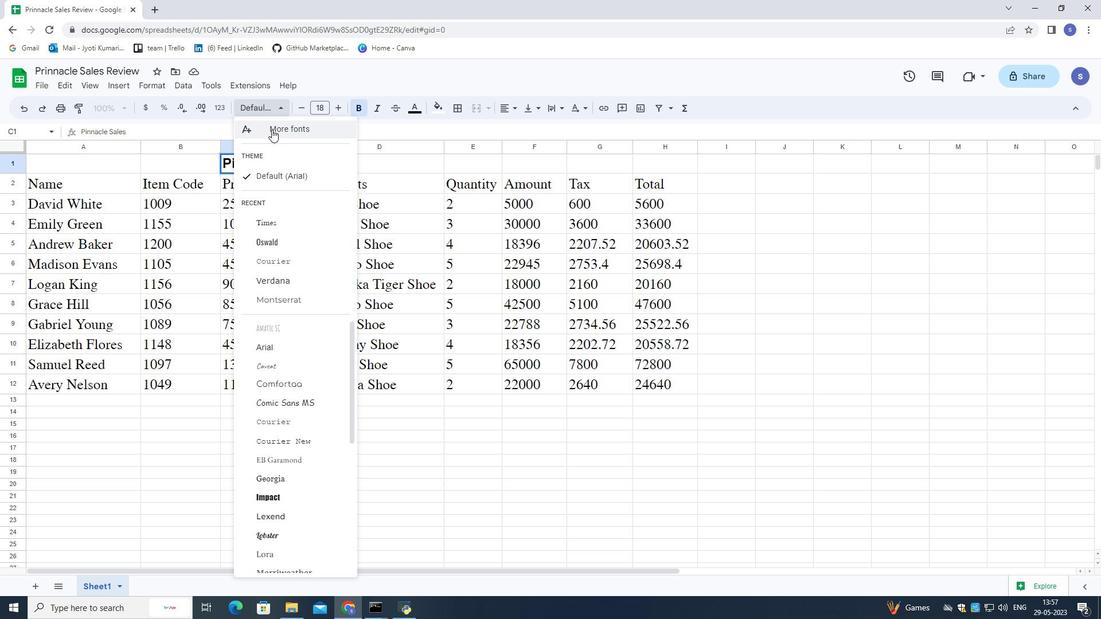 
Action: Mouse moved to (364, 198)
Screenshot: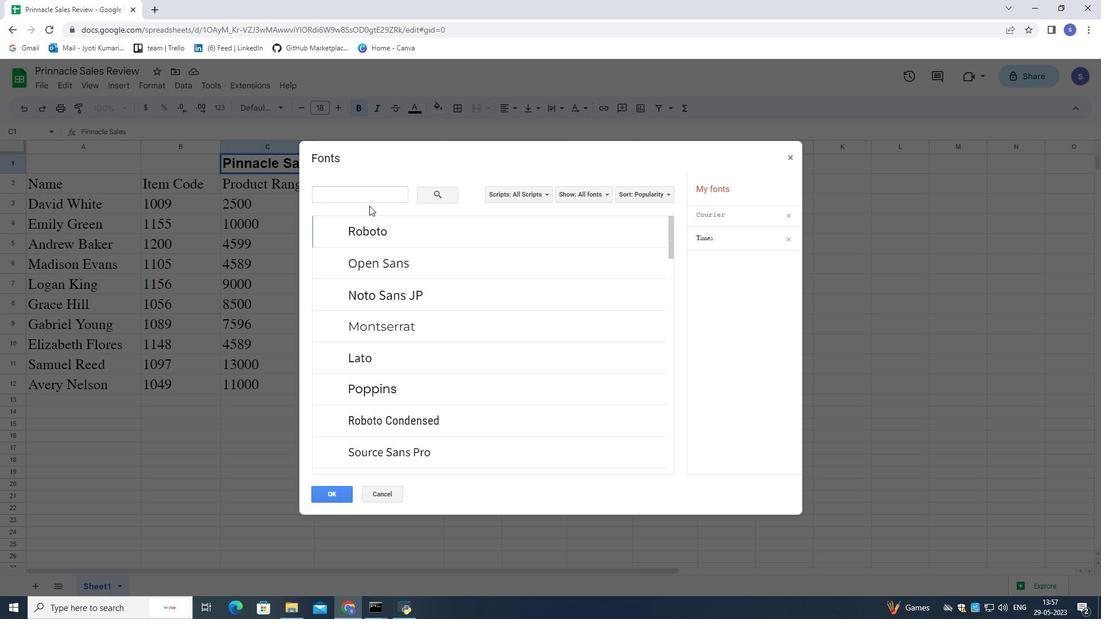 
Action: Mouse pressed left at (364, 198)
Screenshot: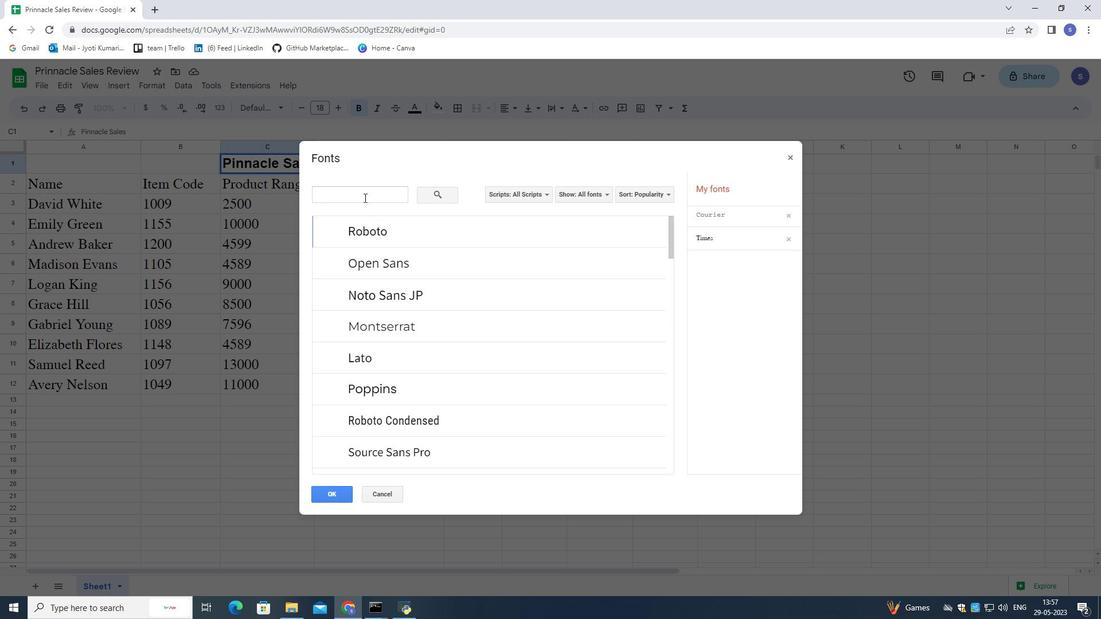 
Action: Key pressed oswald
Screenshot: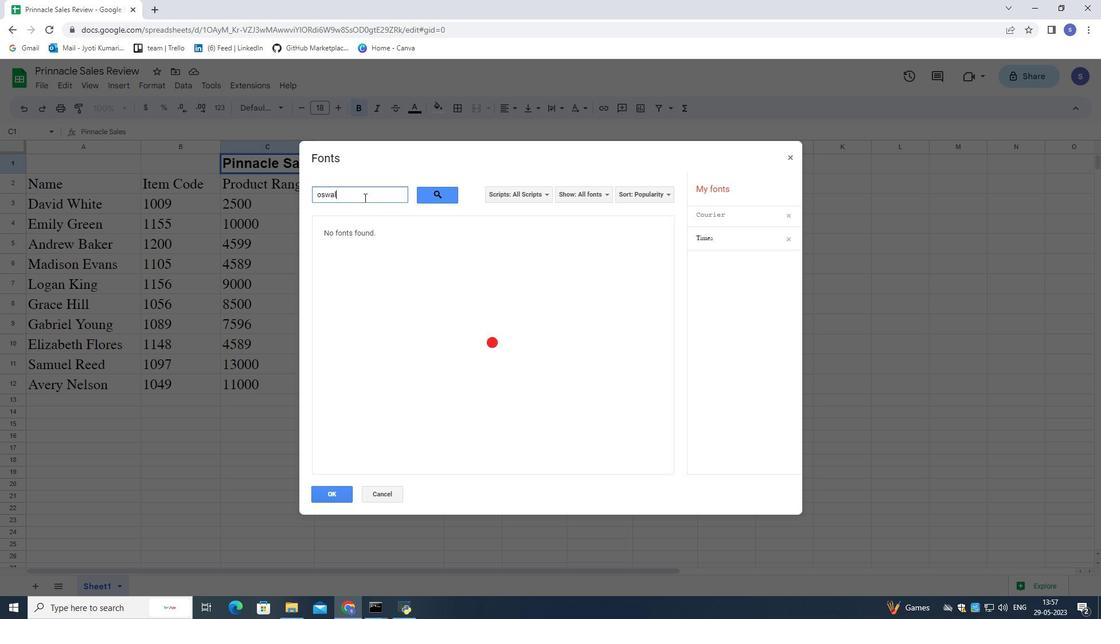 
Action: Mouse moved to (379, 230)
Screenshot: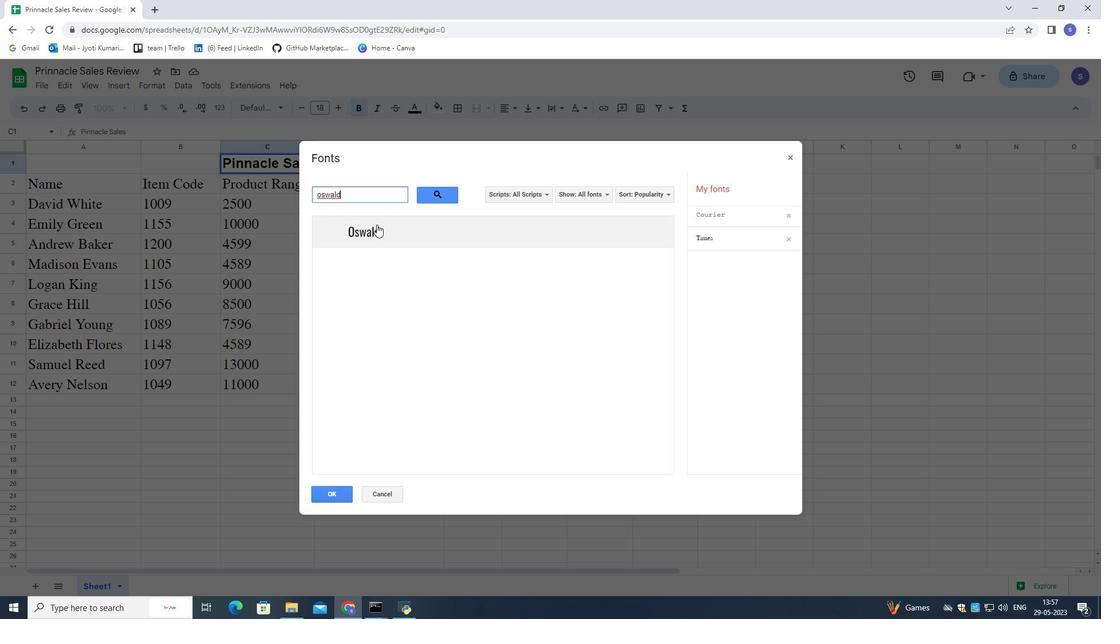 
Action: Mouse pressed left at (379, 230)
Screenshot: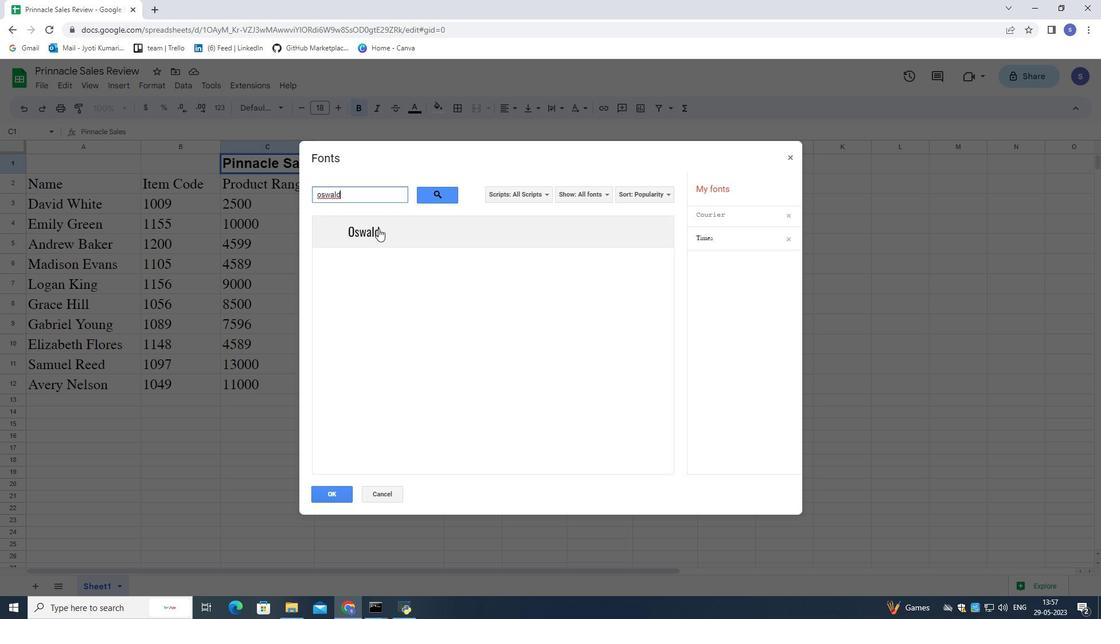 
Action: Mouse moved to (335, 501)
Screenshot: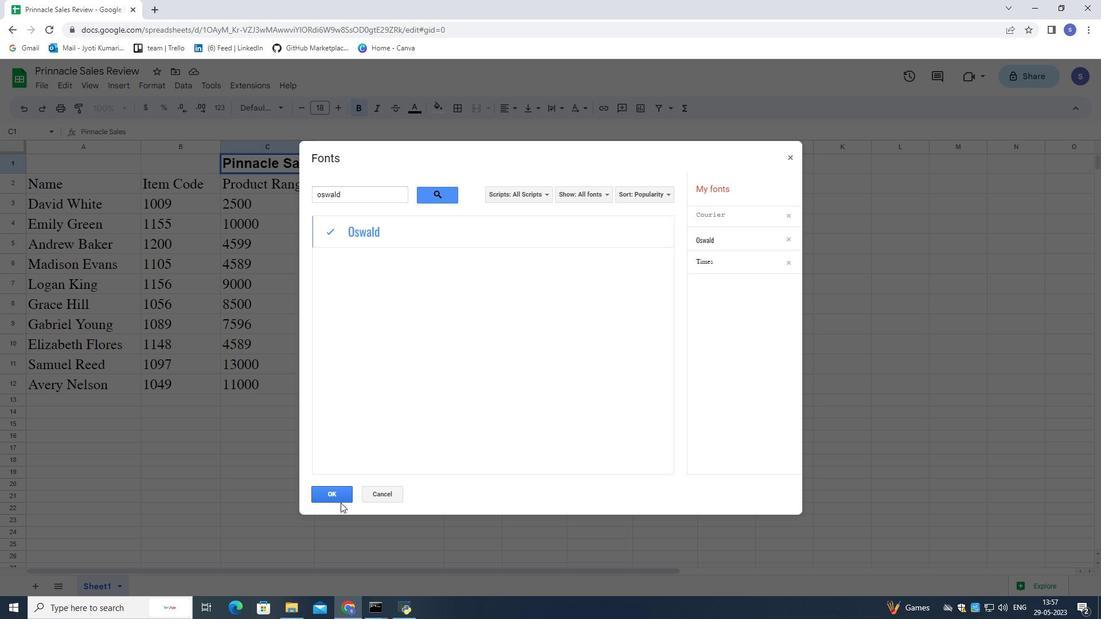 
Action: Mouse pressed left at (335, 501)
Screenshot: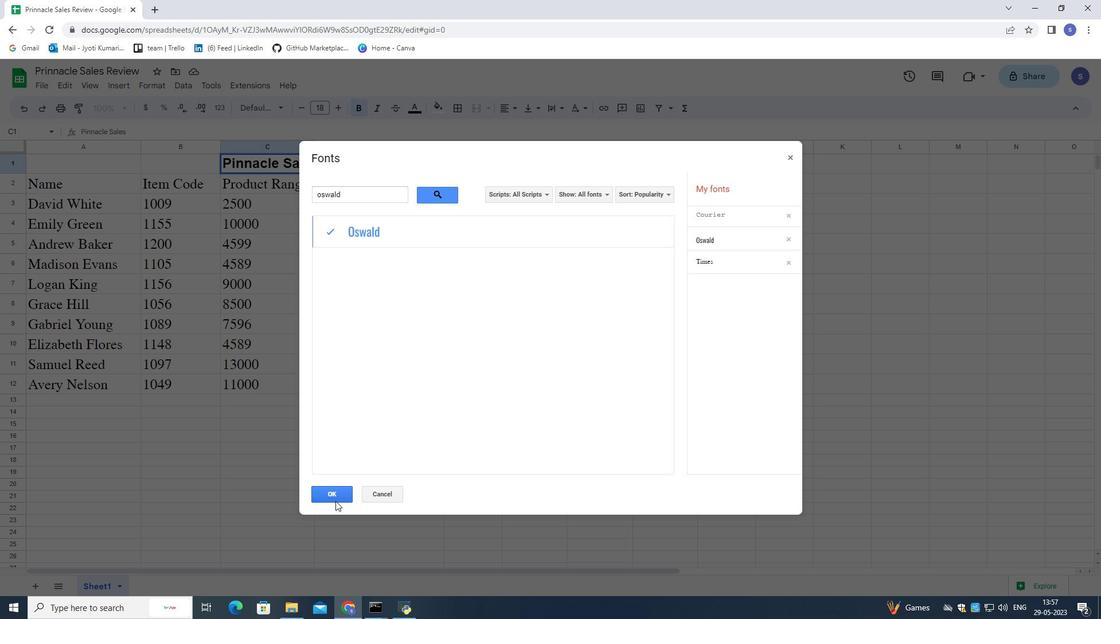 
Action: Mouse moved to (30, 187)
Screenshot: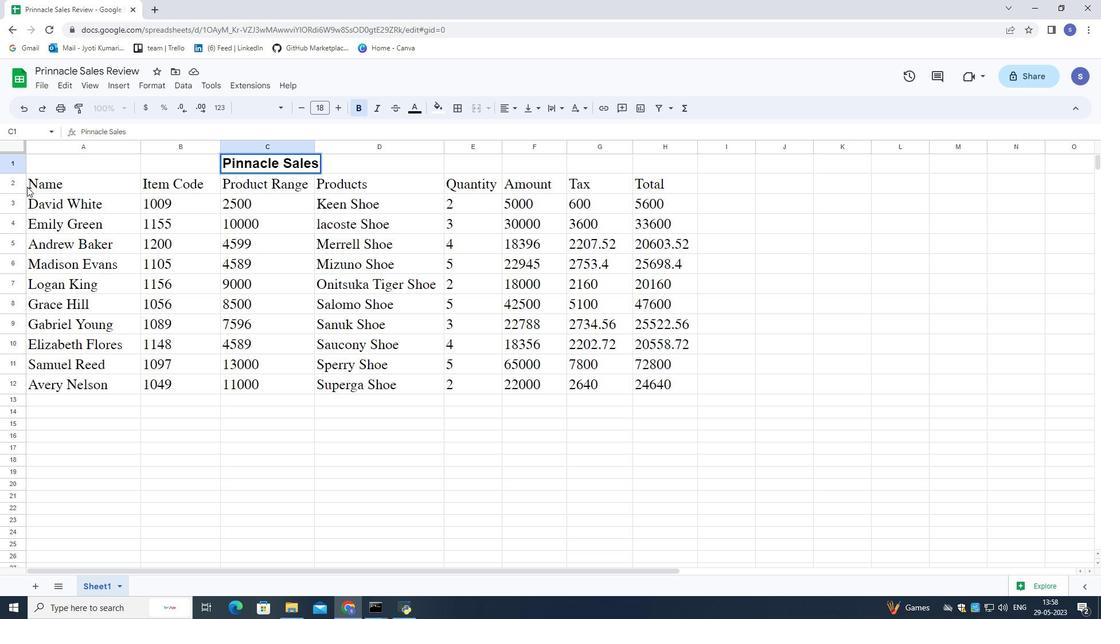 
Action: Mouse pressed left at (30, 187)
Screenshot: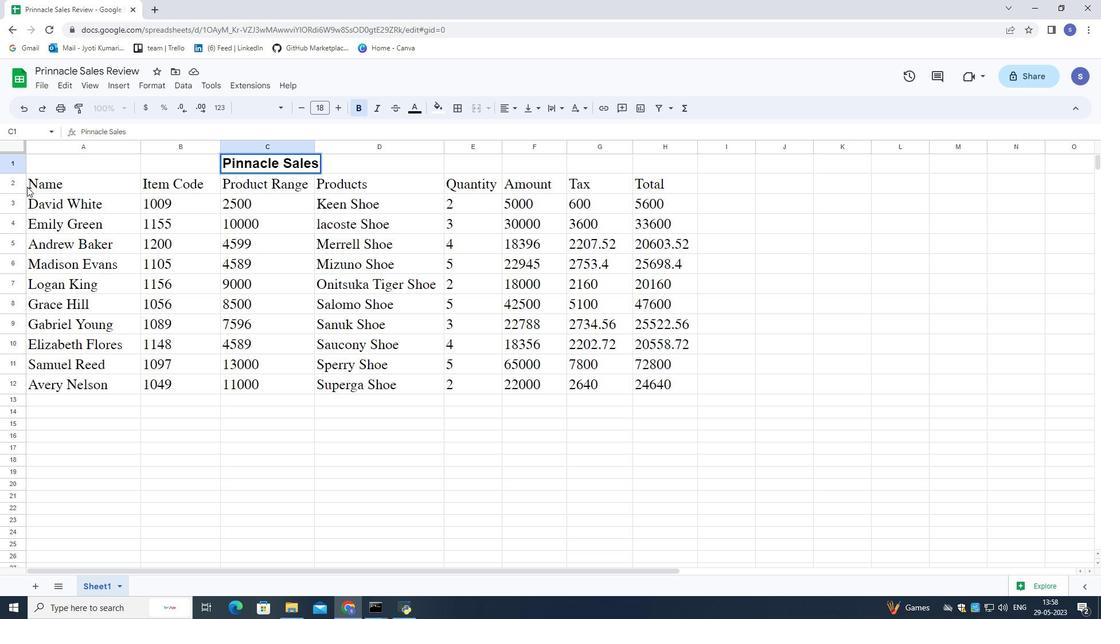 
Action: Mouse moved to (303, 110)
Screenshot: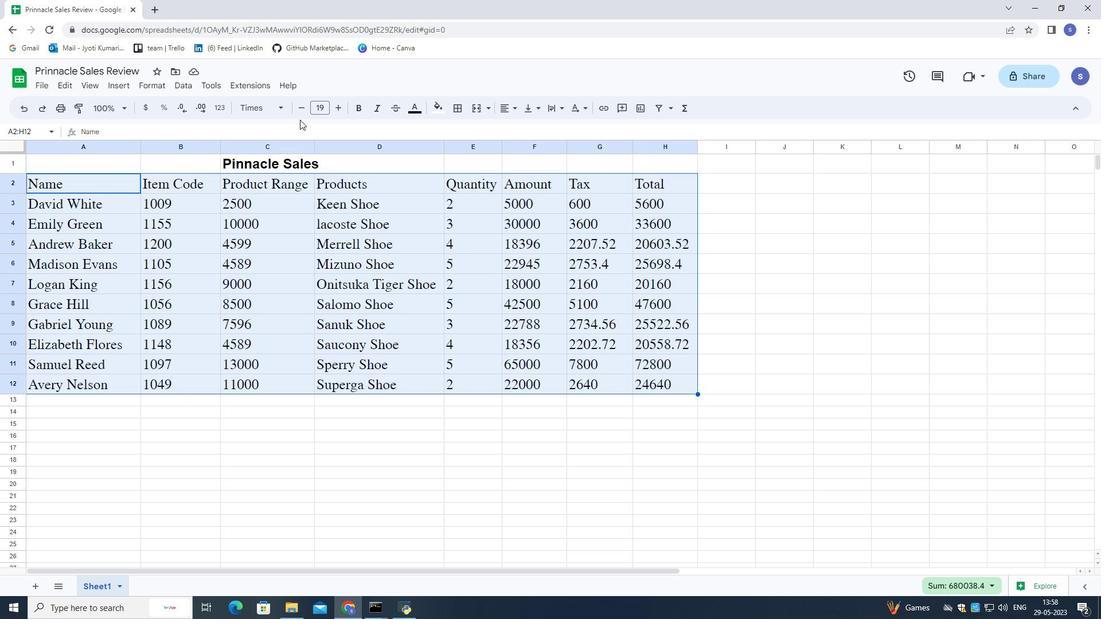 
Action: Mouse pressed left at (303, 110)
Screenshot: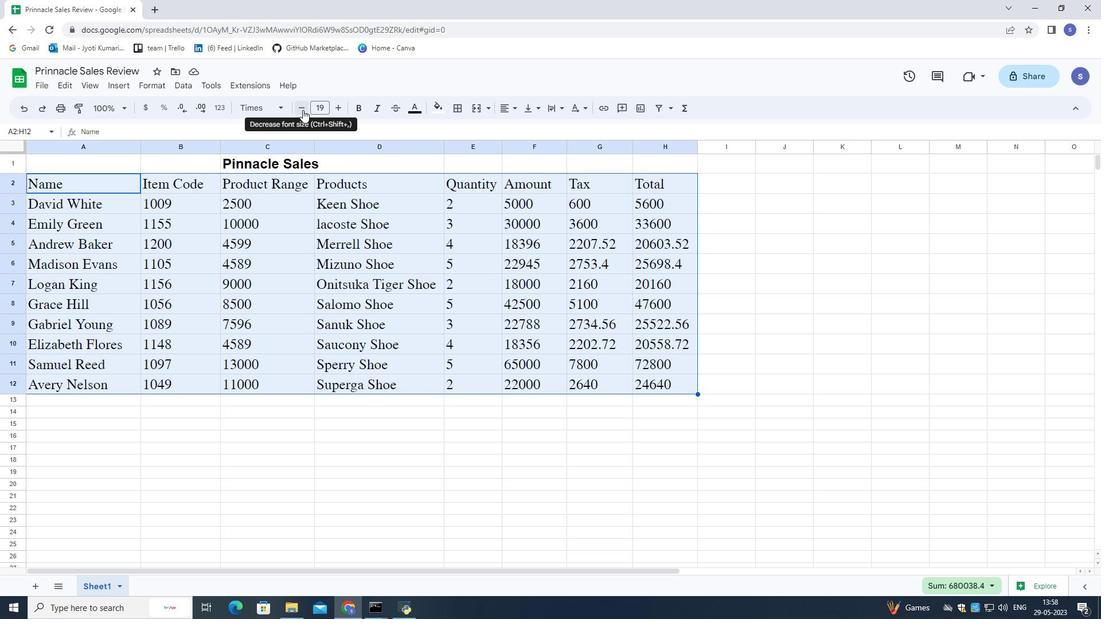 
Action: Mouse pressed left at (303, 110)
Screenshot: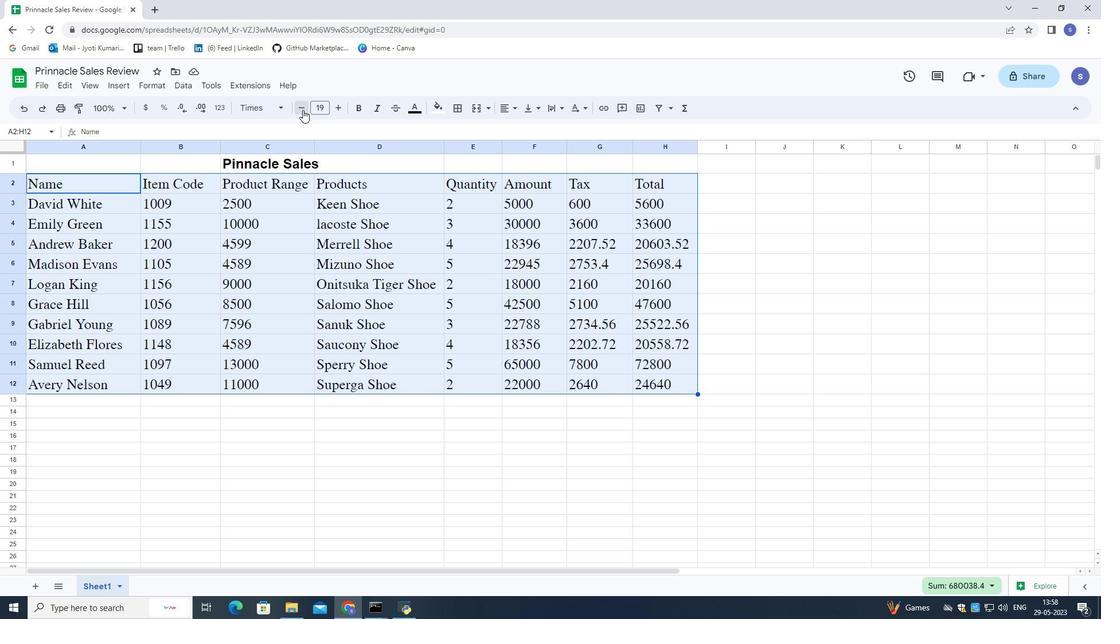 
Action: Mouse pressed left at (303, 110)
Screenshot: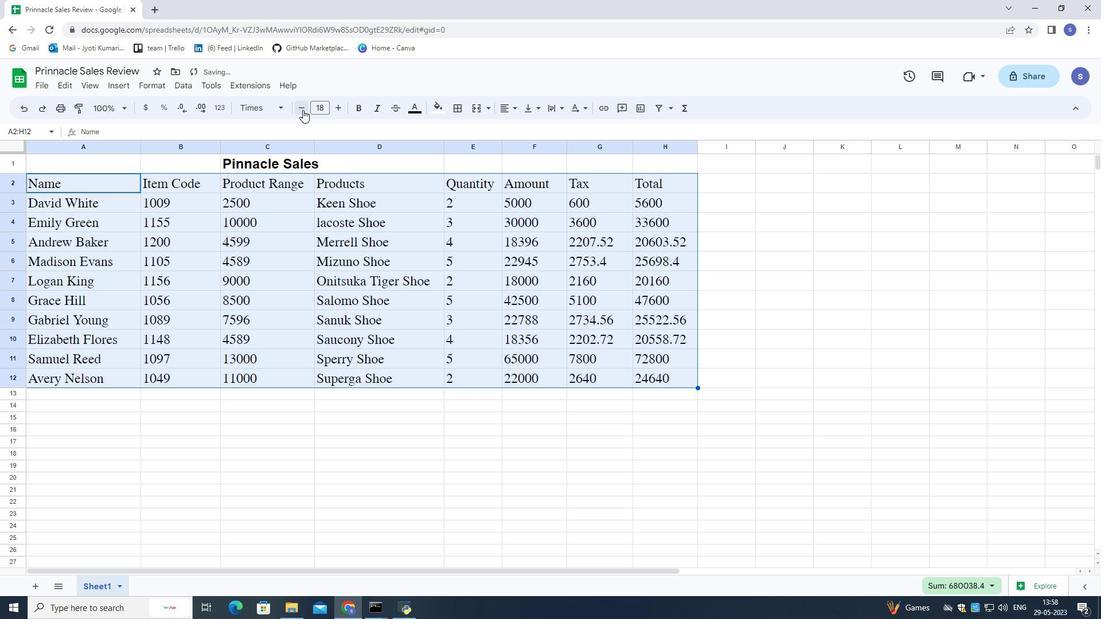 
Action: Mouse pressed left at (303, 110)
Screenshot: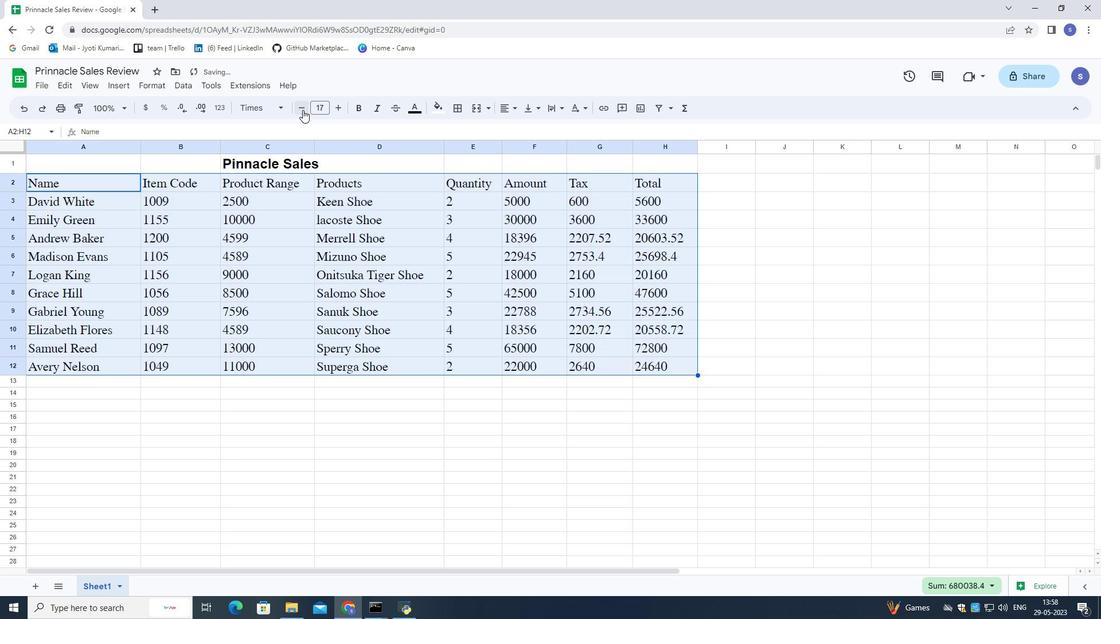 
Action: Mouse pressed left at (303, 110)
Screenshot: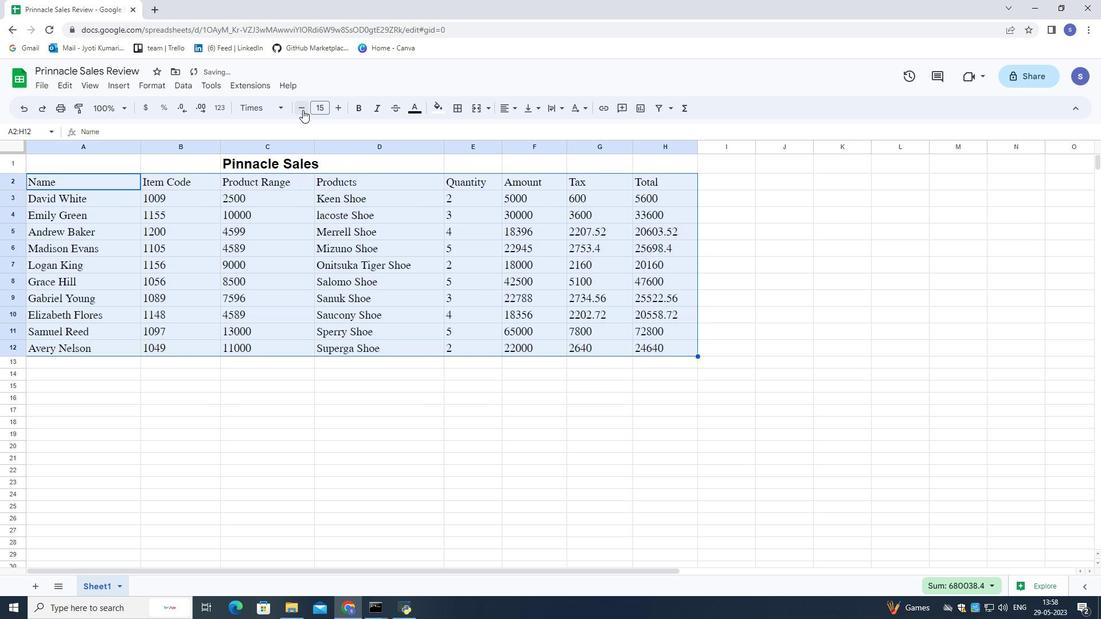 
Action: Mouse pressed left at (303, 110)
Screenshot: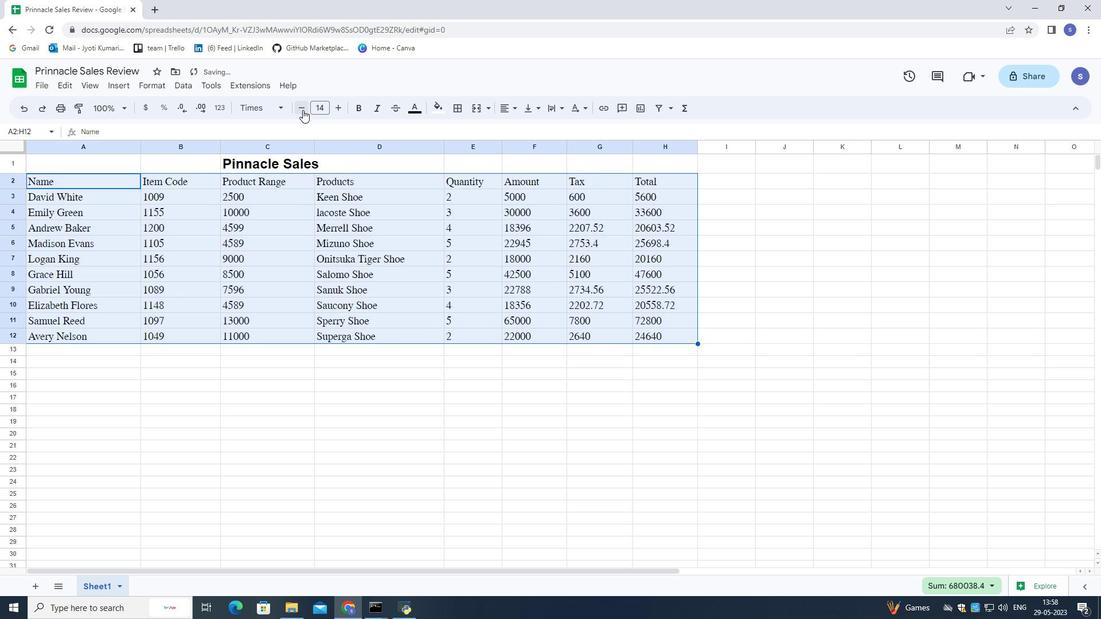
Action: Mouse moved to (303, 109)
Screenshot: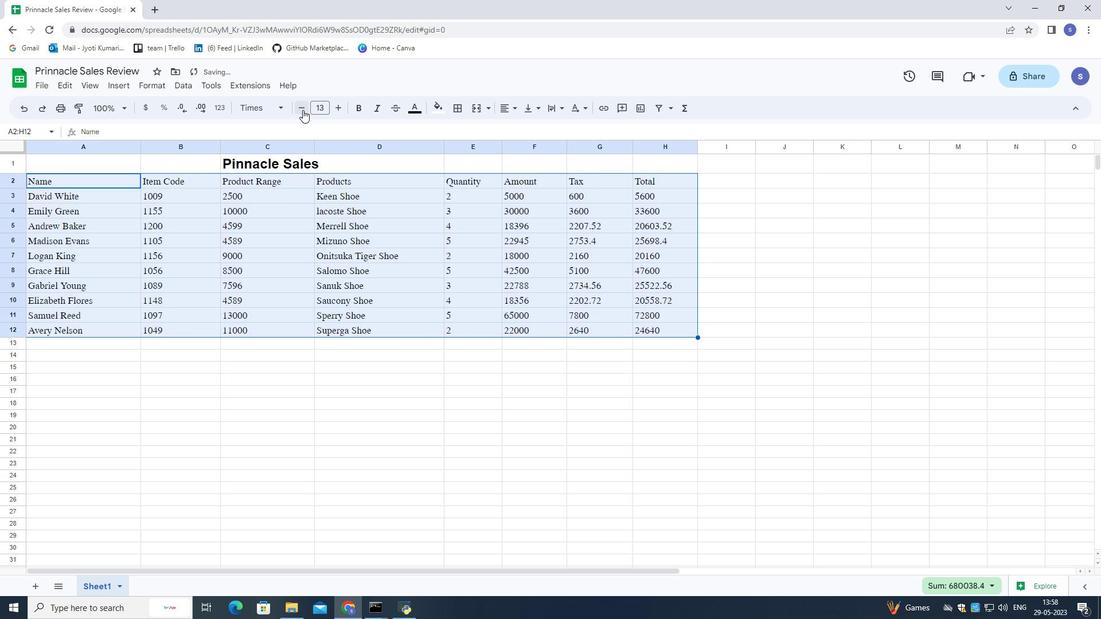 
Action: Mouse pressed left at (303, 109)
Screenshot: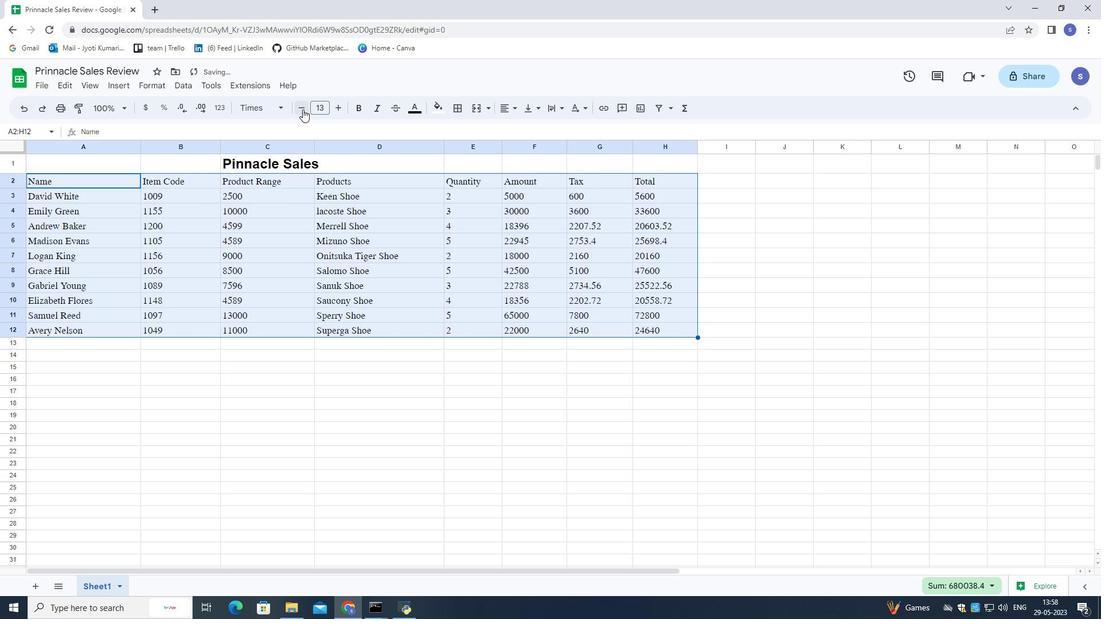 
Action: Mouse pressed left at (303, 109)
Screenshot: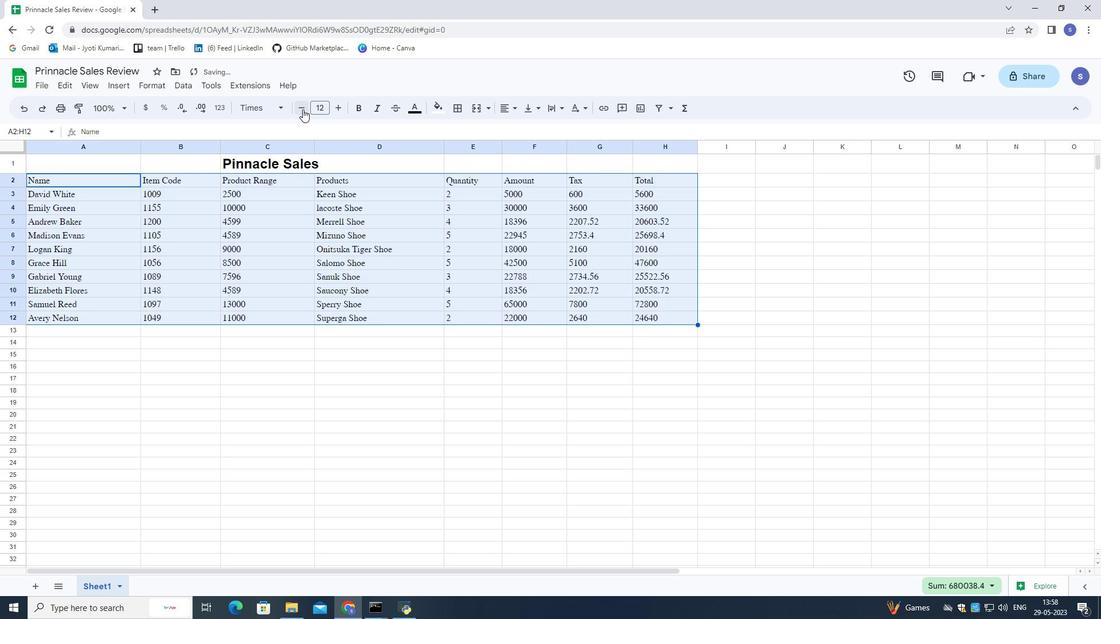 
Action: Mouse pressed left at (303, 109)
Screenshot: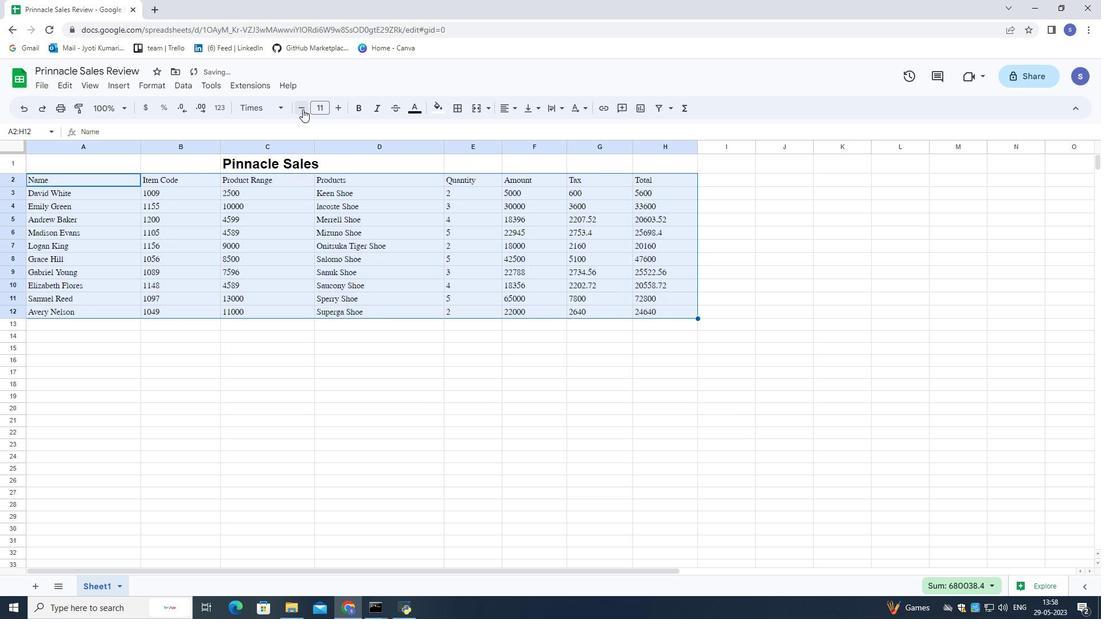 
Action: Mouse pressed left at (303, 109)
Screenshot: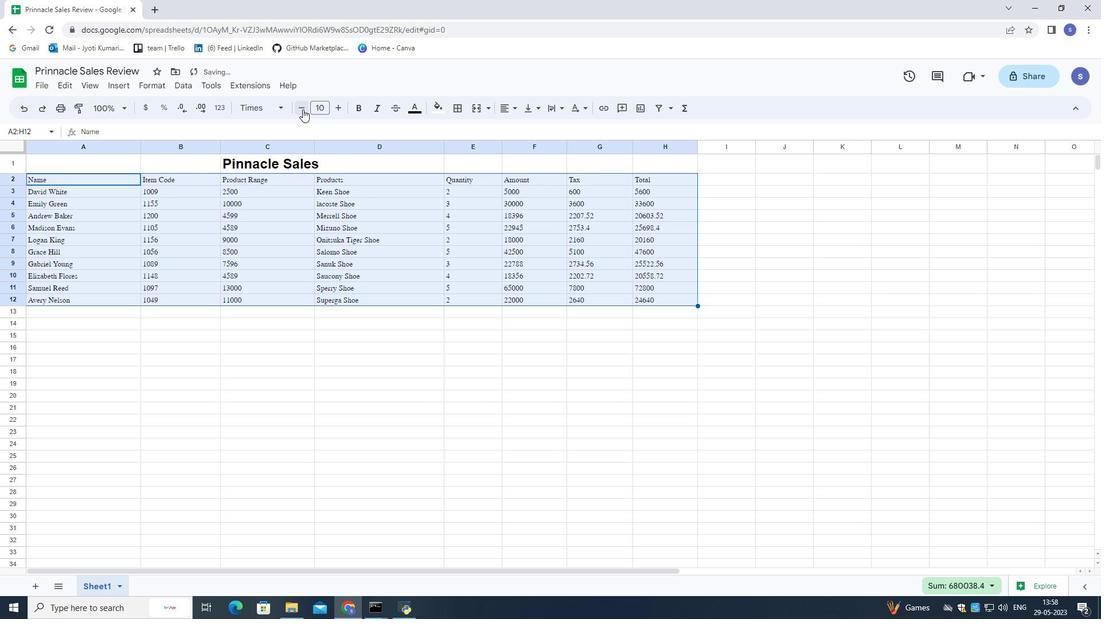 
Action: Mouse moved to (321, 350)
Screenshot: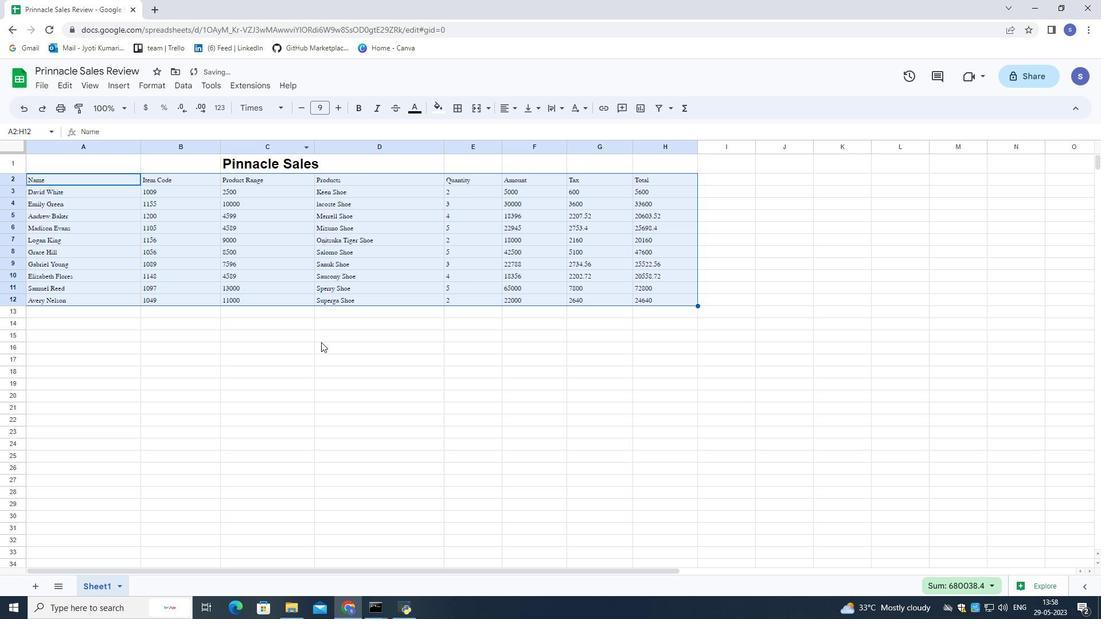 
Action: Mouse pressed left at (321, 350)
Screenshot: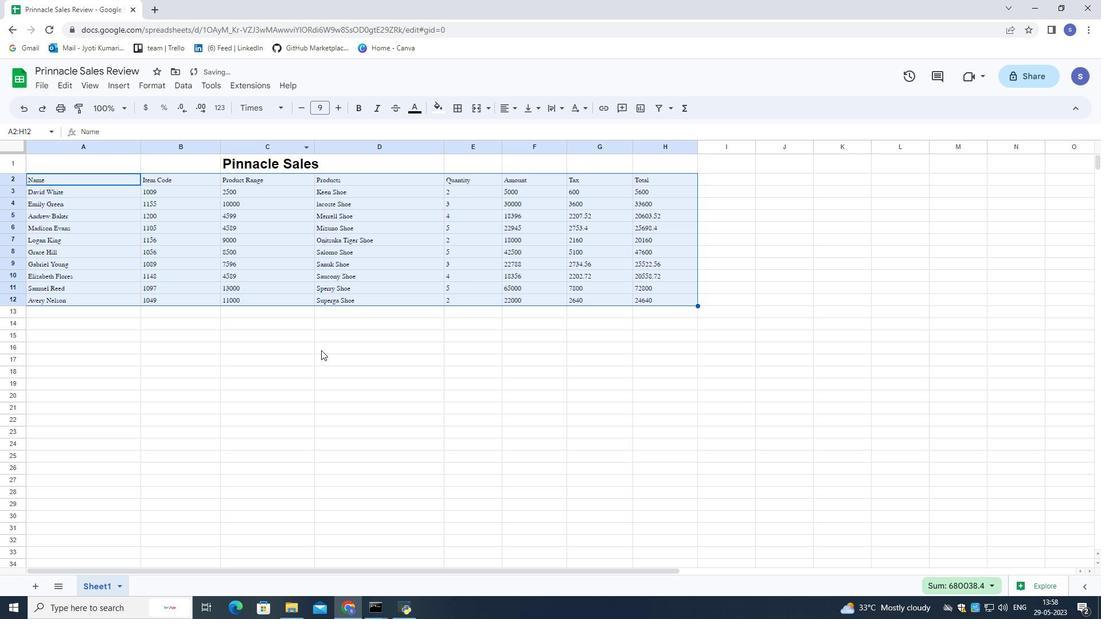 
Action: Mouse moved to (46, 163)
Screenshot: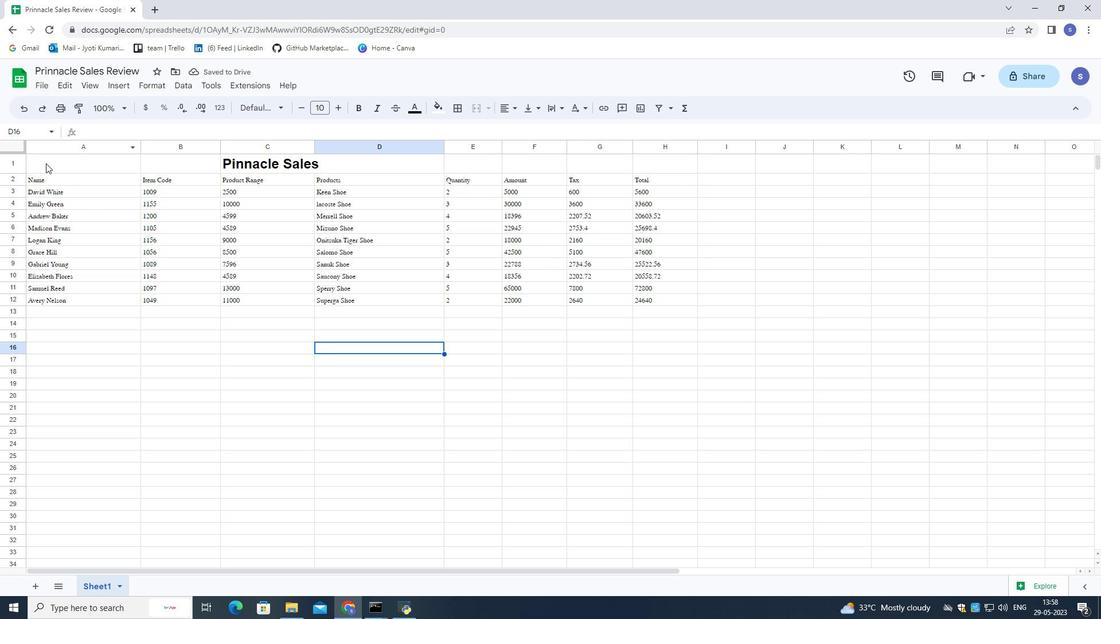 
Action: Mouse pressed left at (46, 163)
Screenshot: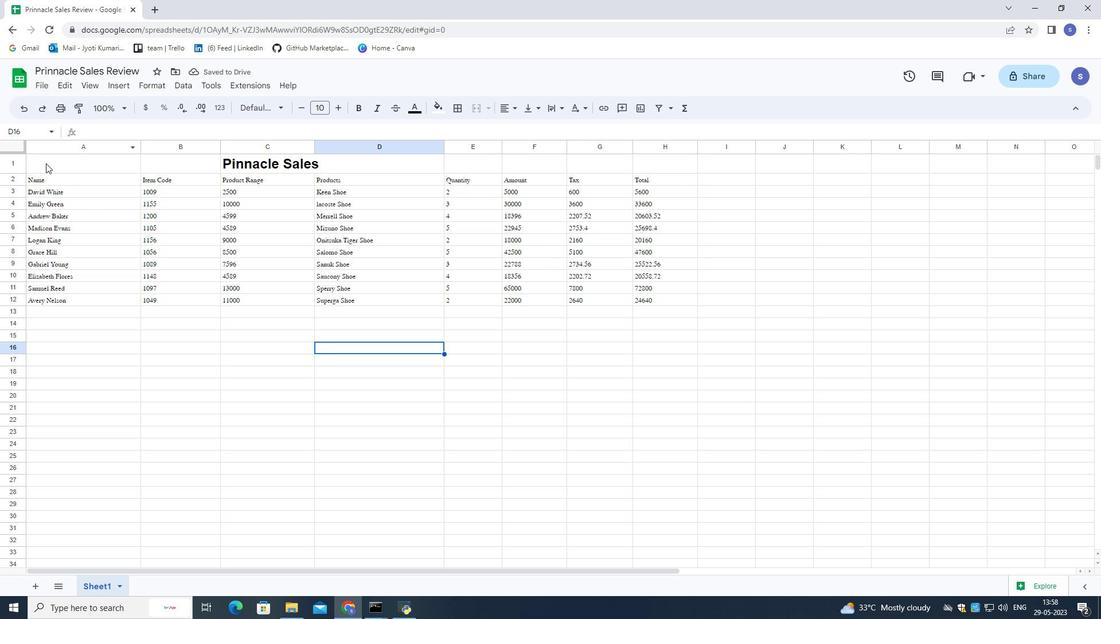 
Action: Mouse moved to (512, 106)
Screenshot: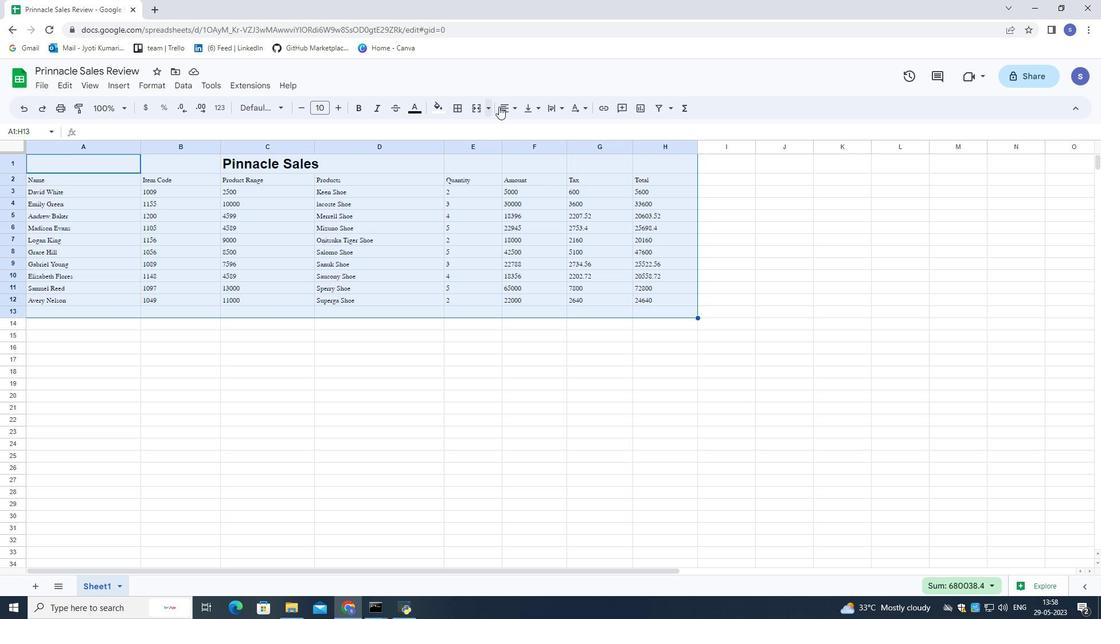 
Action: Mouse pressed left at (512, 106)
Screenshot: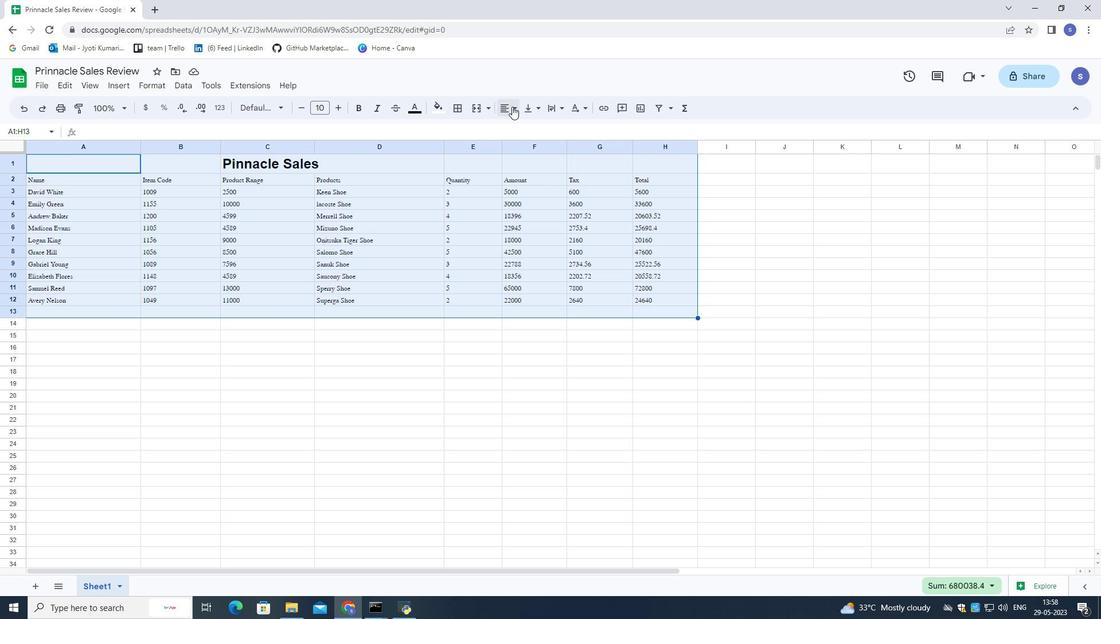 
Action: Mouse moved to (527, 126)
Screenshot: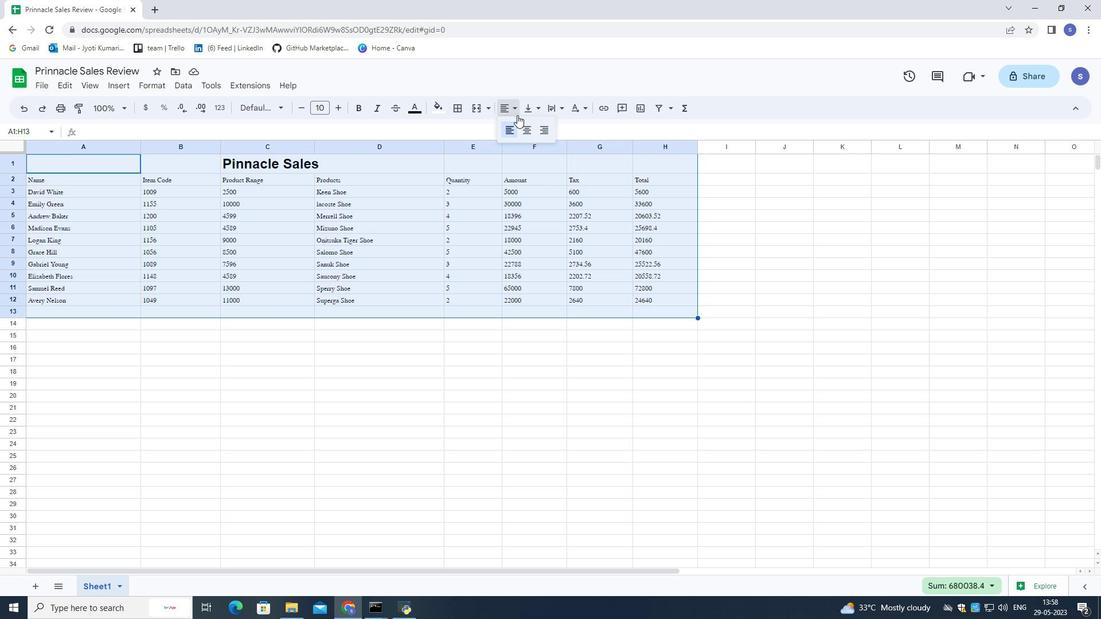 
Action: Mouse pressed left at (527, 126)
Screenshot: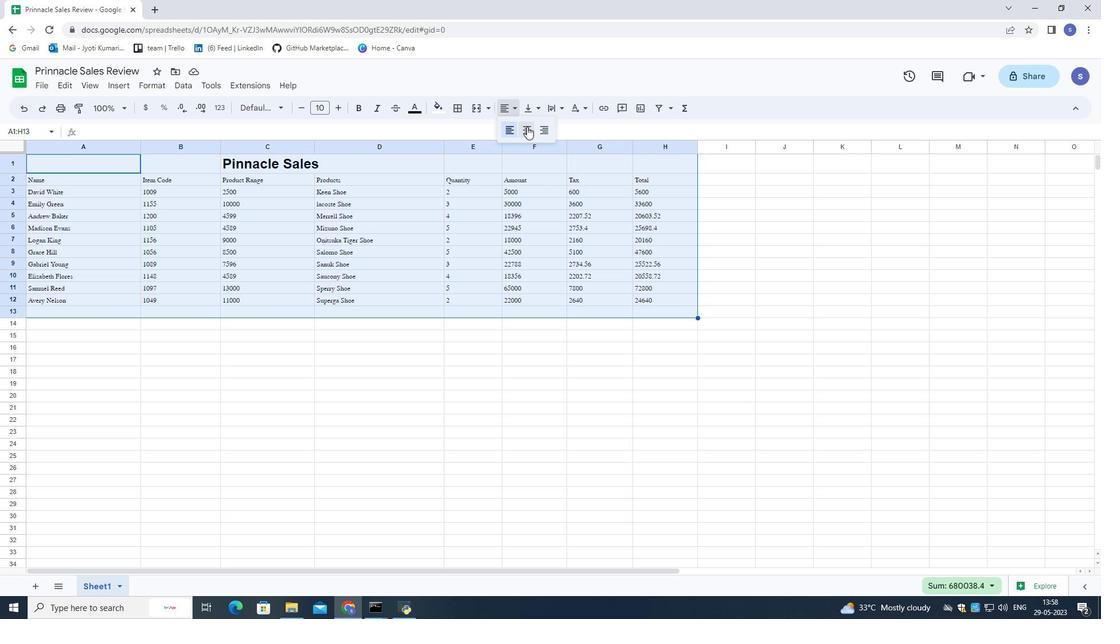 
Action: Mouse moved to (361, 375)
Screenshot: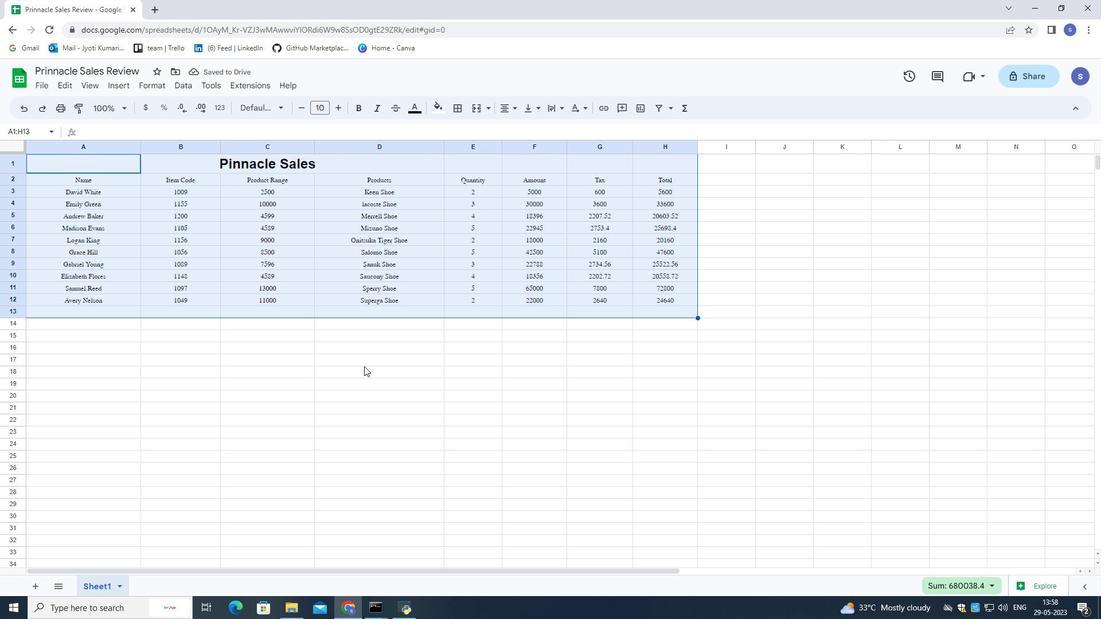 
Action: Mouse pressed left at (361, 375)
Screenshot: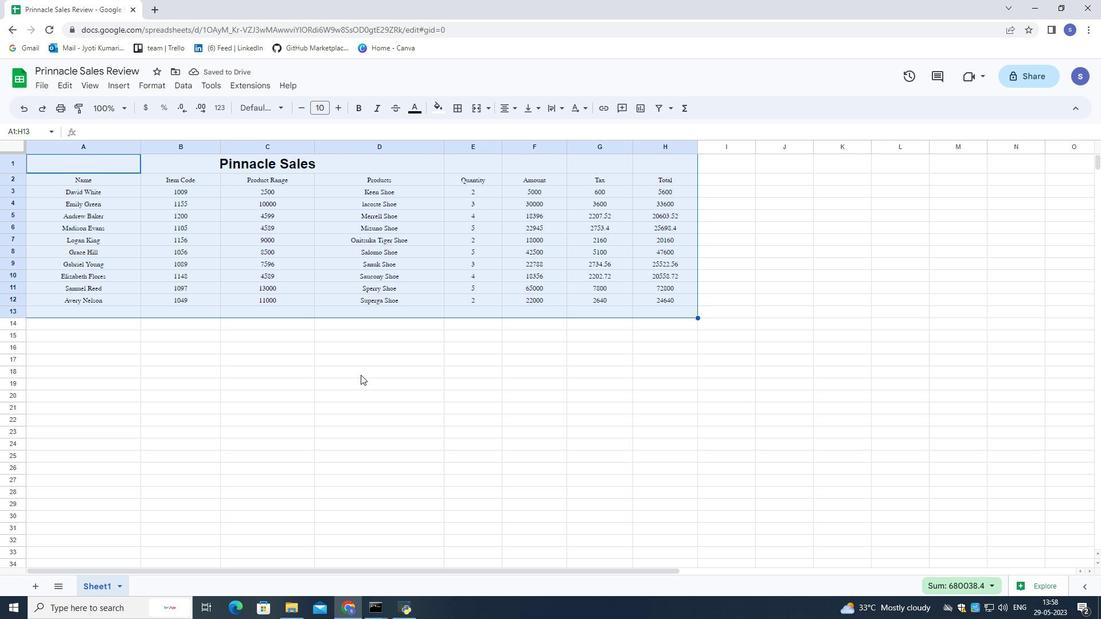 
Action: Mouse moved to (302, 160)
Screenshot: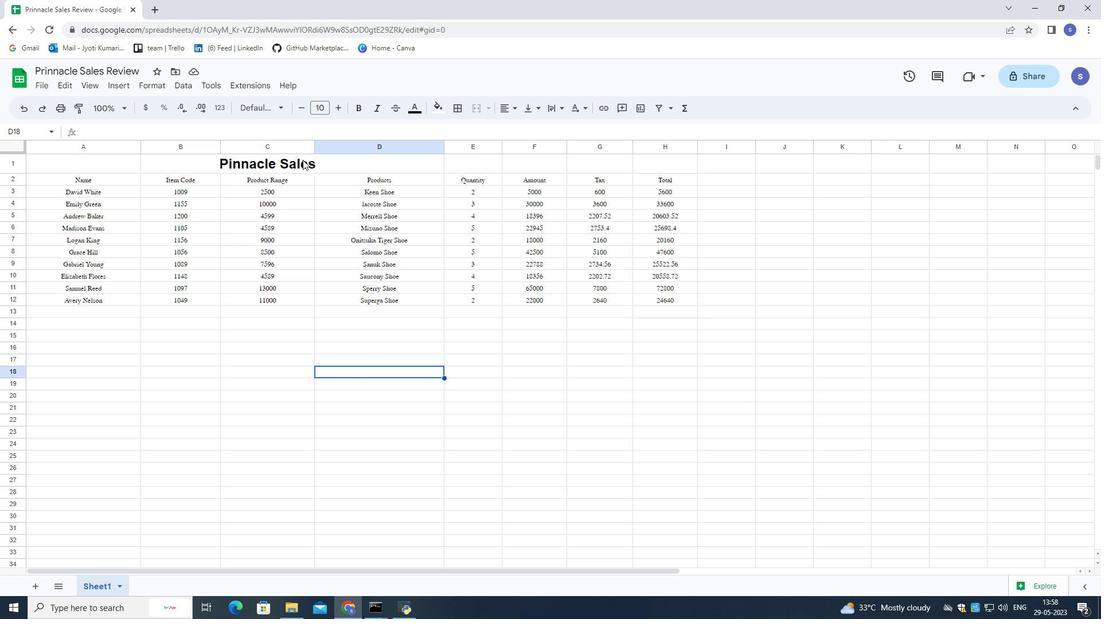
Action: Mouse pressed left at (302, 160)
Screenshot: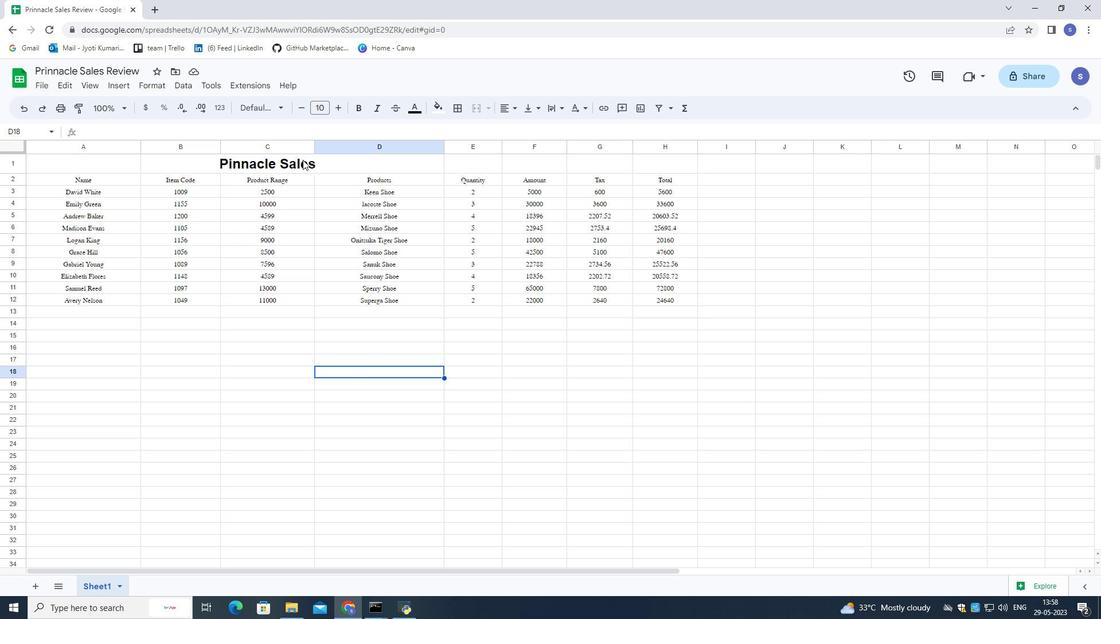 
Action: Mouse pressed left at (302, 160)
Screenshot: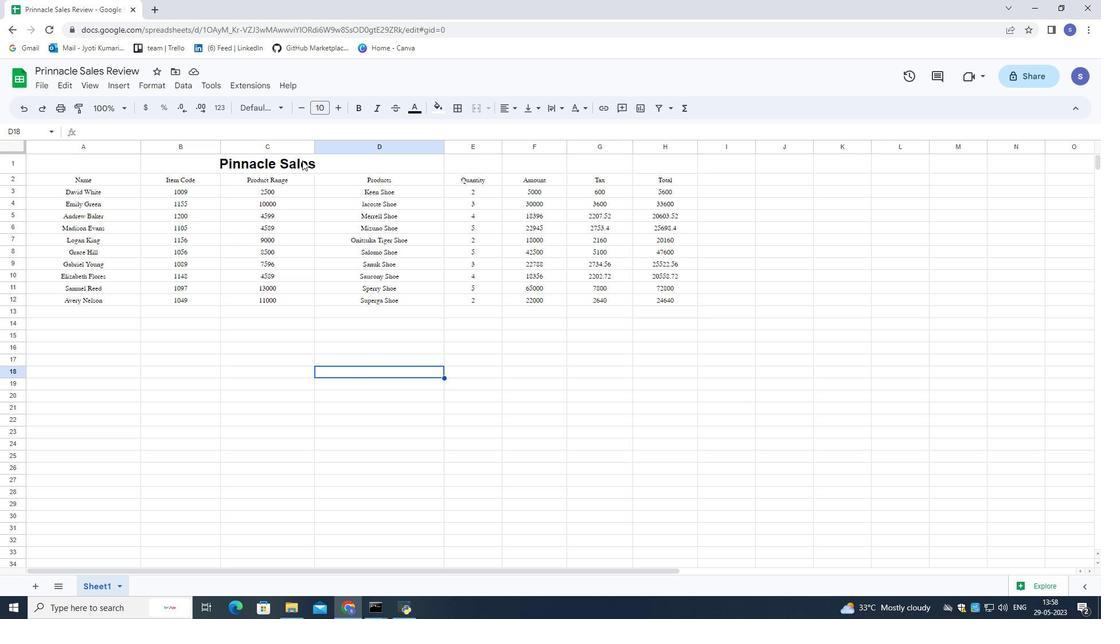 
Action: Mouse moved to (311, 162)
Screenshot: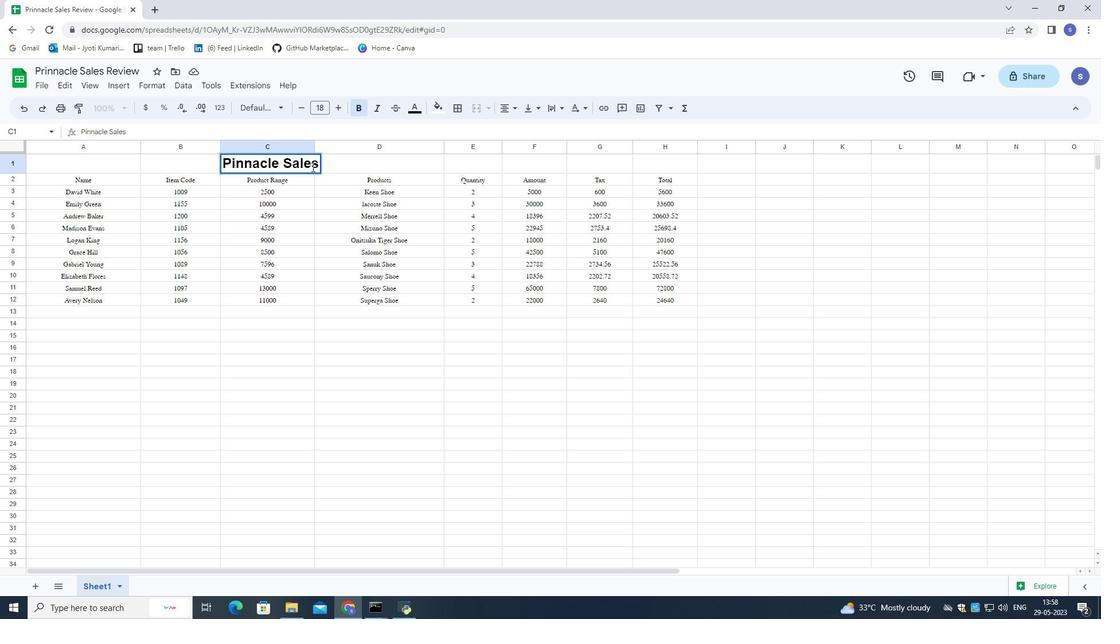 
Action: Mouse pressed left at (311, 162)
Screenshot: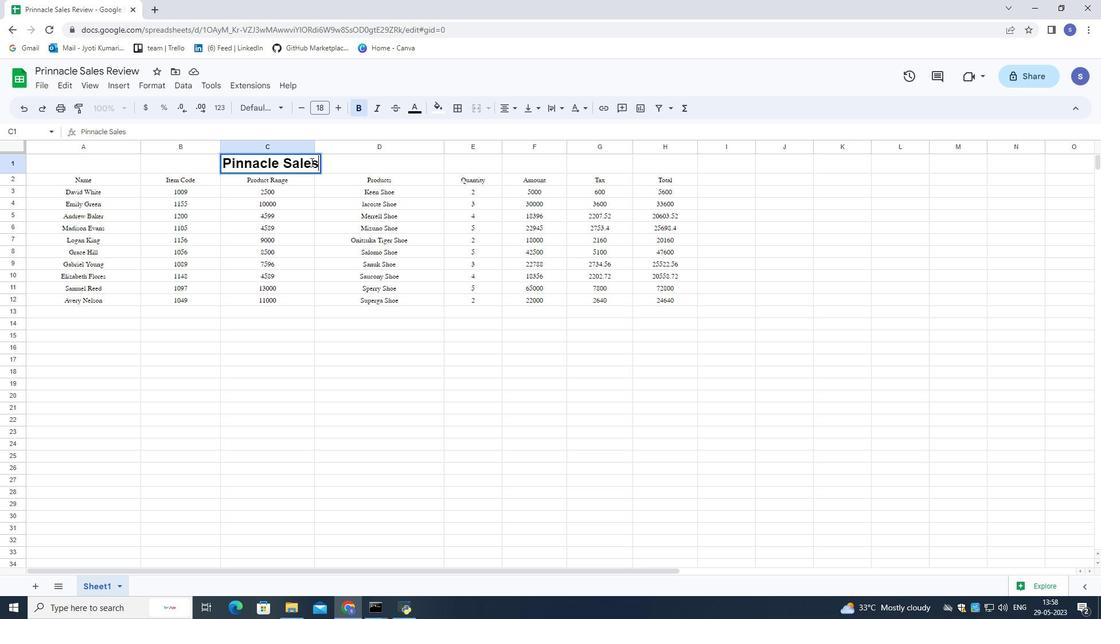 
Action: Mouse moved to (443, 105)
Screenshot: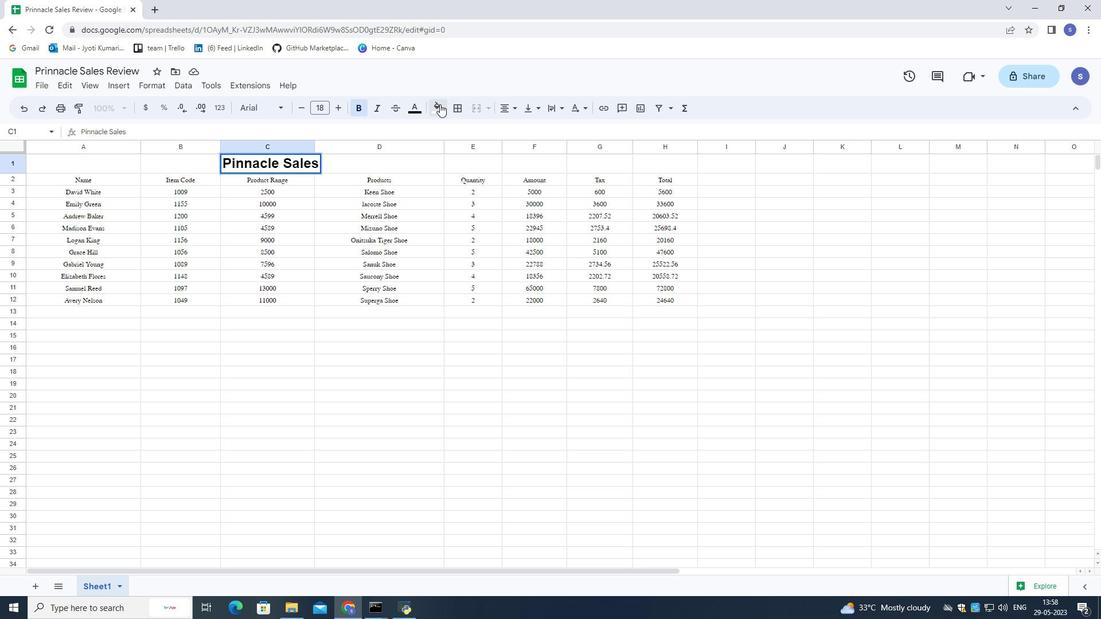 
Action: Mouse pressed left at (443, 105)
Screenshot: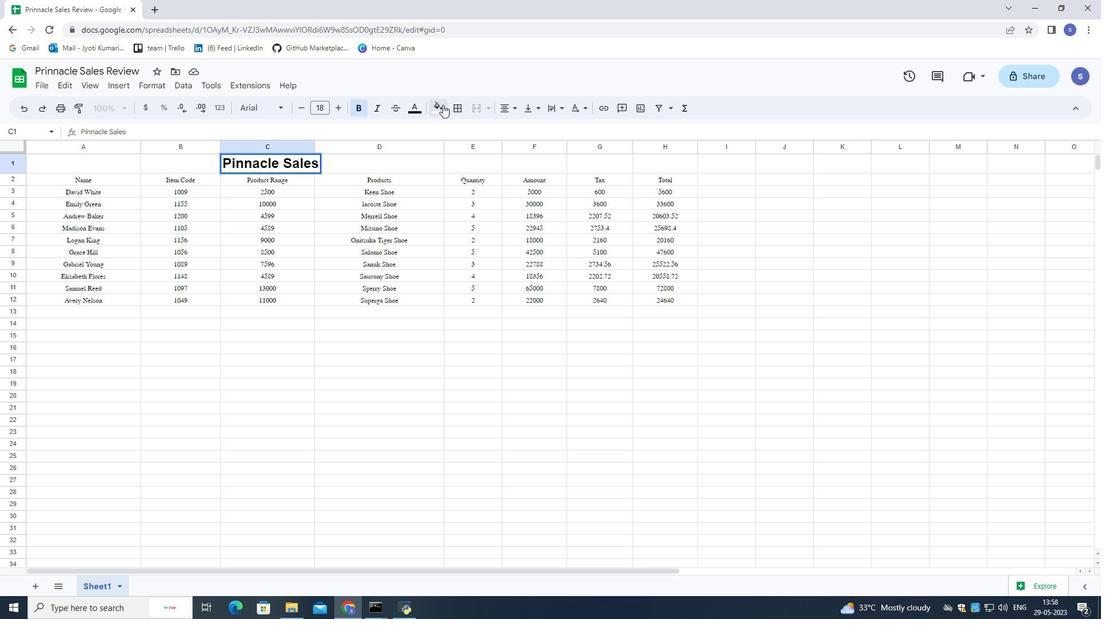 
Action: Mouse moved to (468, 185)
Screenshot: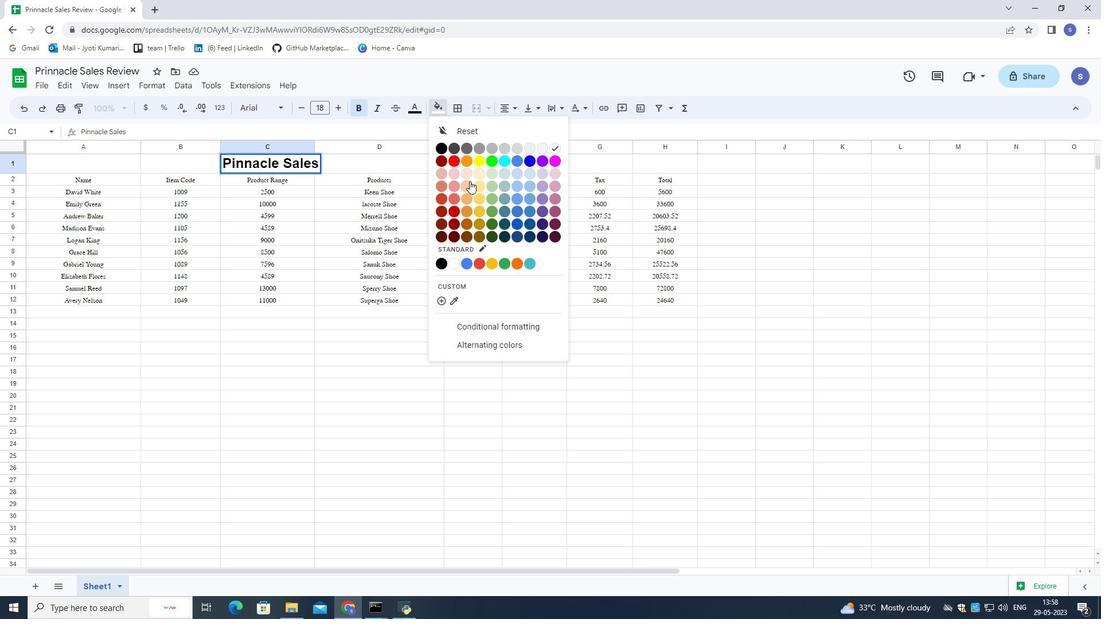 
Action: Mouse pressed left at (468, 185)
Screenshot: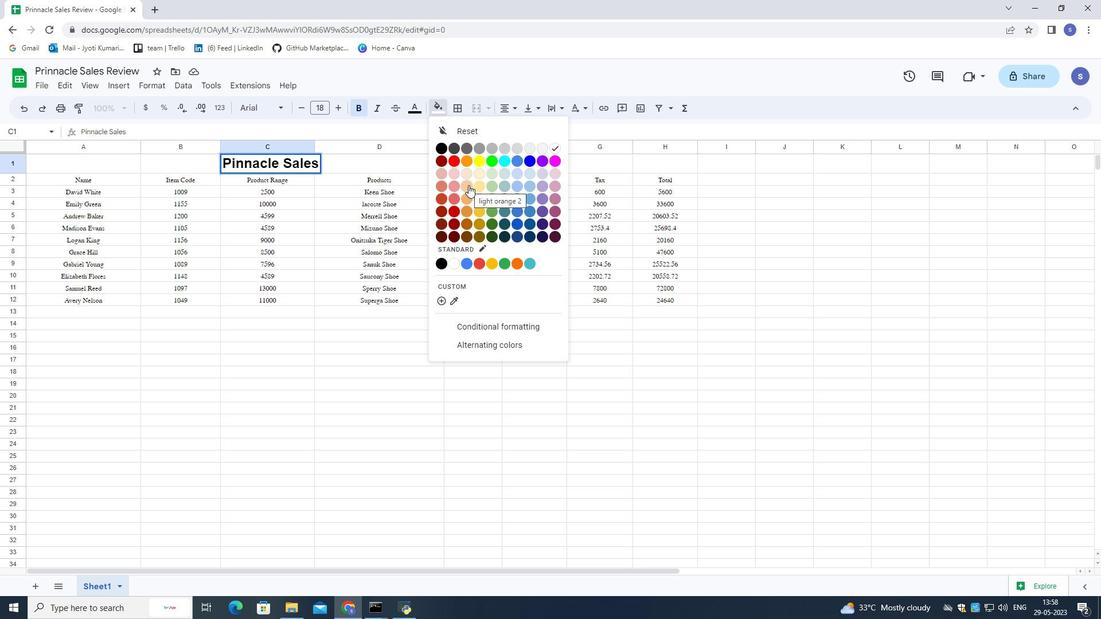 
Action: Mouse moved to (393, 290)
Screenshot: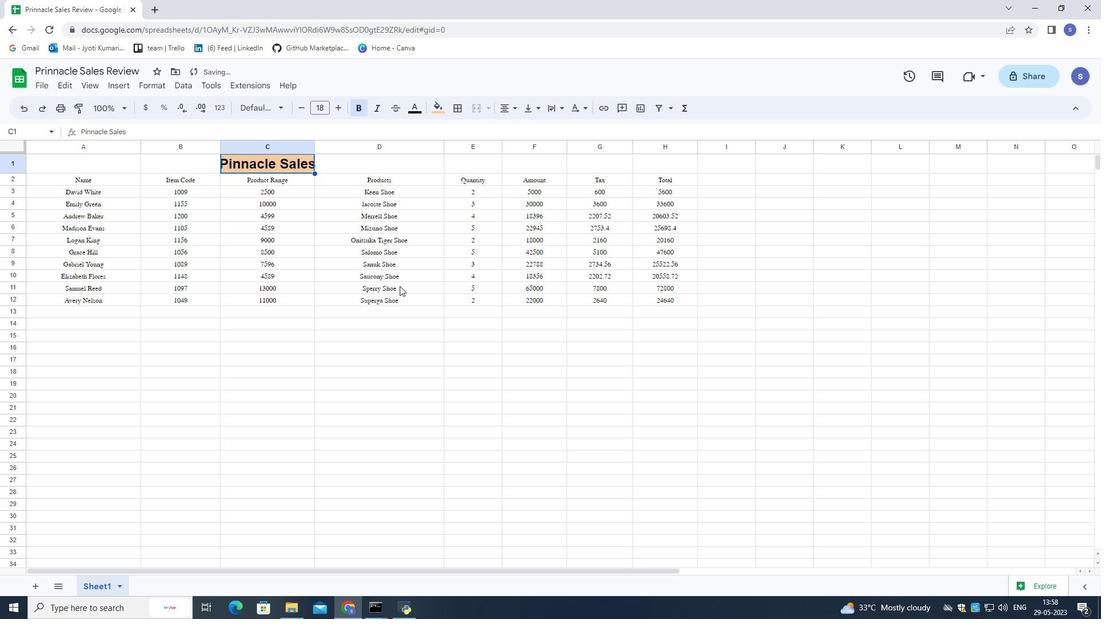 
Action: Mouse pressed left at (393, 290)
Screenshot: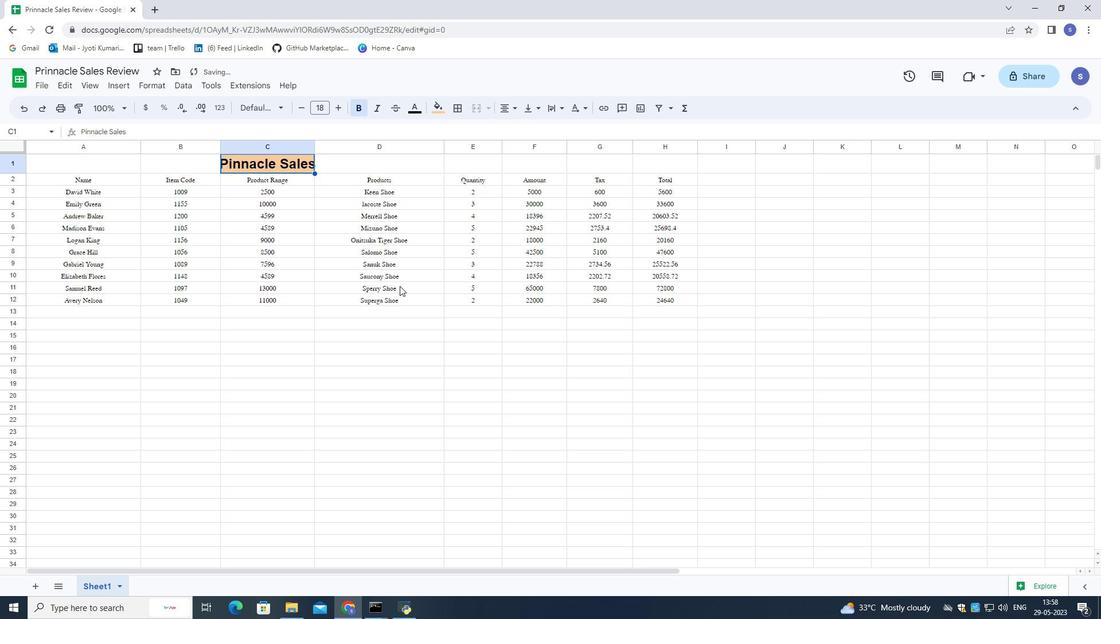 
Action: Mouse moved to (61, 178)
Screenshot: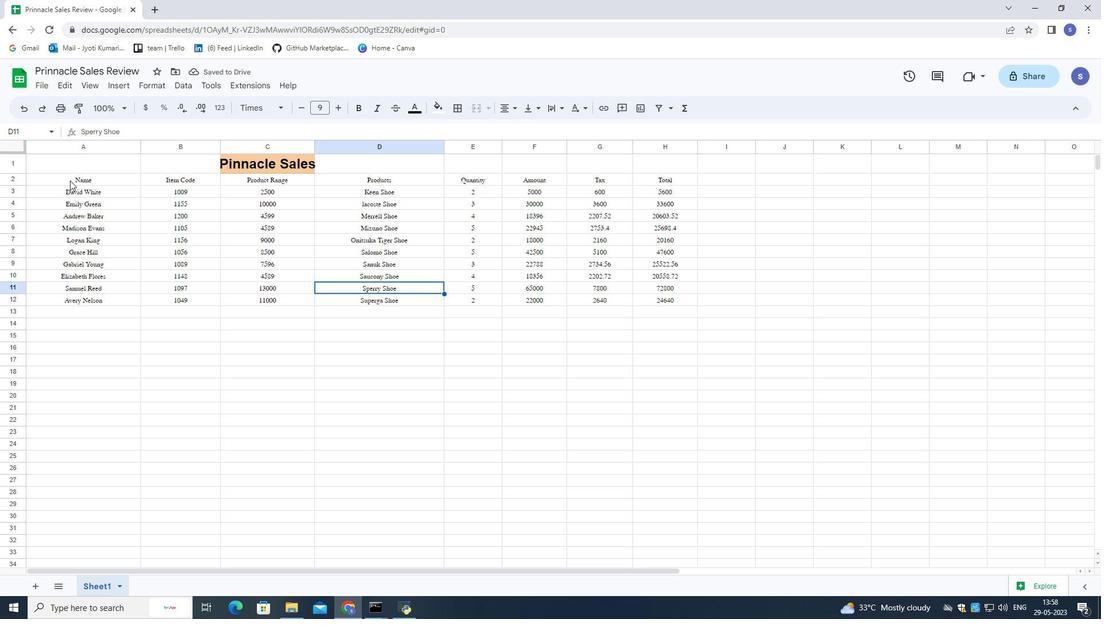 
Action: Mouse pressed left at (61, 178)
Screenshot: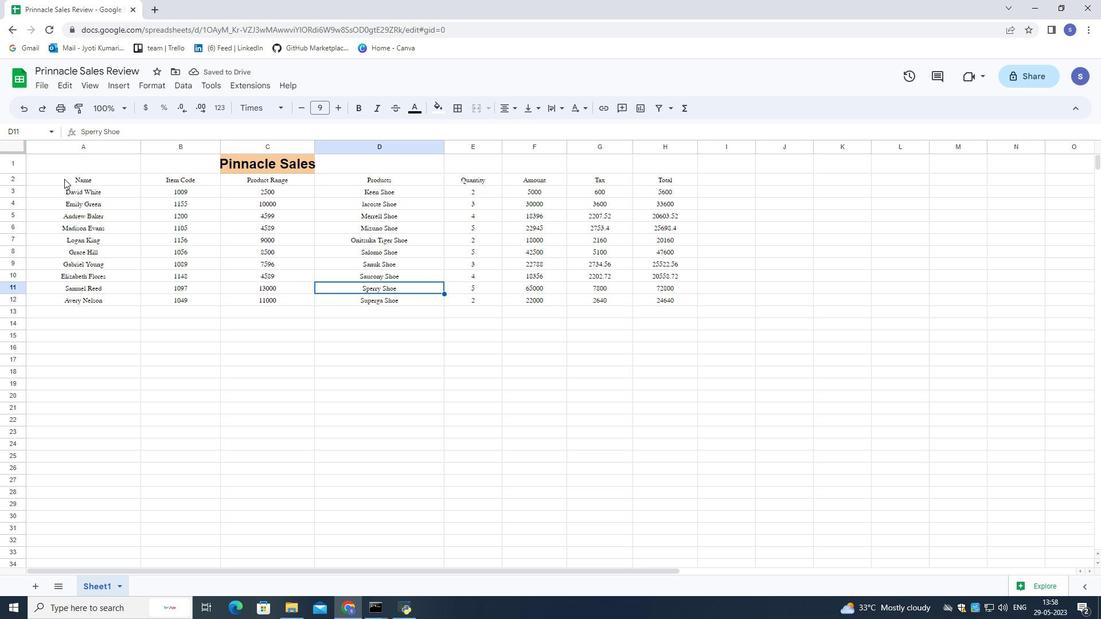 
Action: Mouse moved to (421, 110)
Screenshot: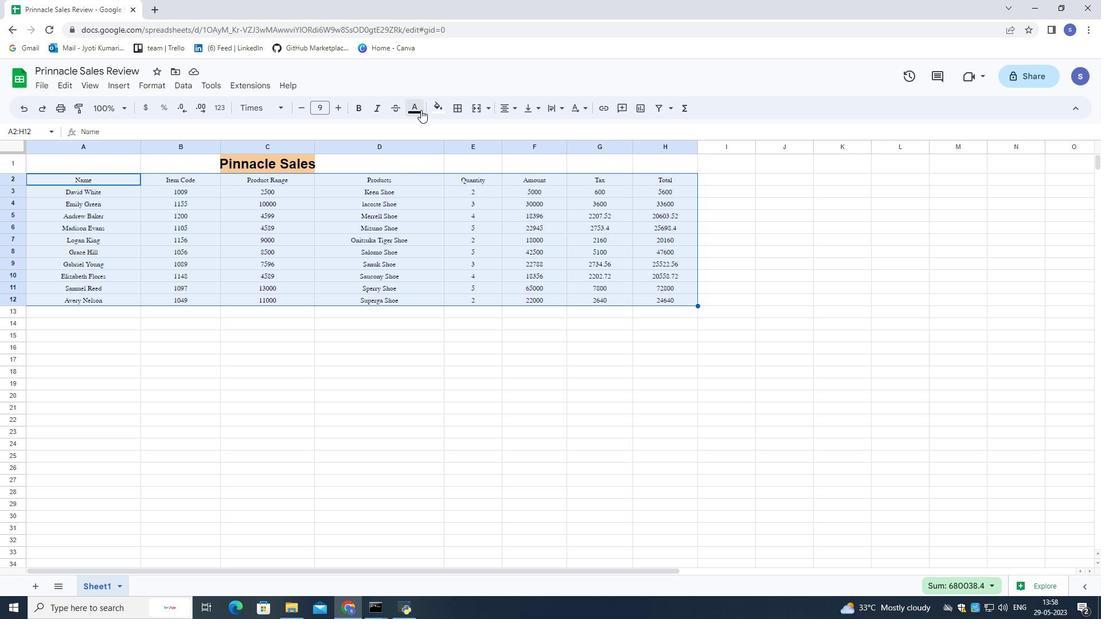
Action: Mouse pressed left at (421, 110)
Screenshot: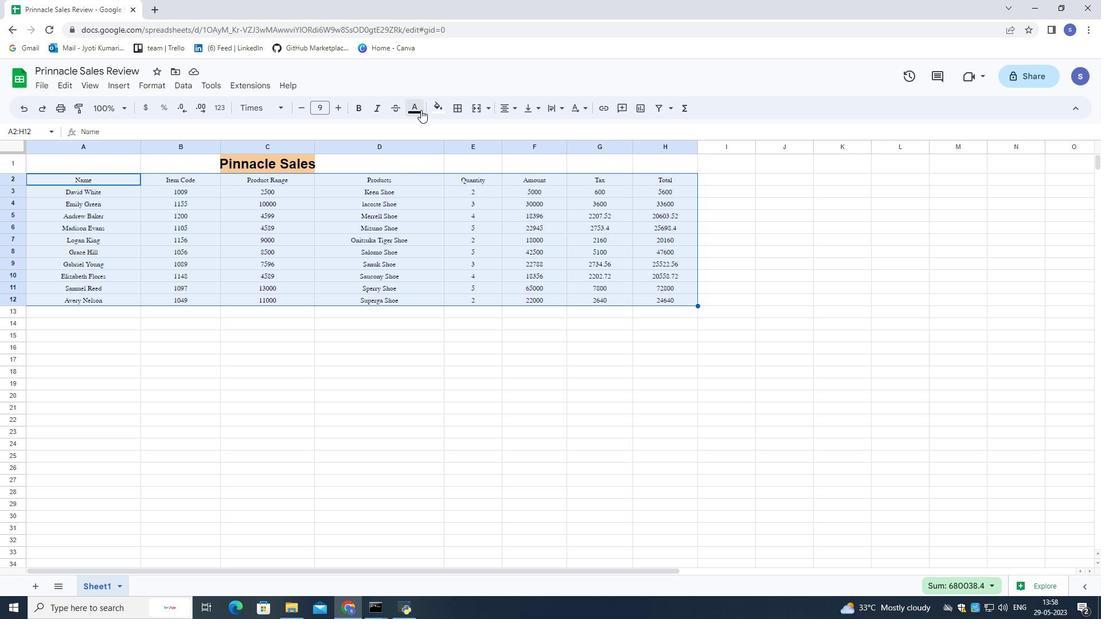 
Action: Mouse moved to (431, 161)
Screenshot: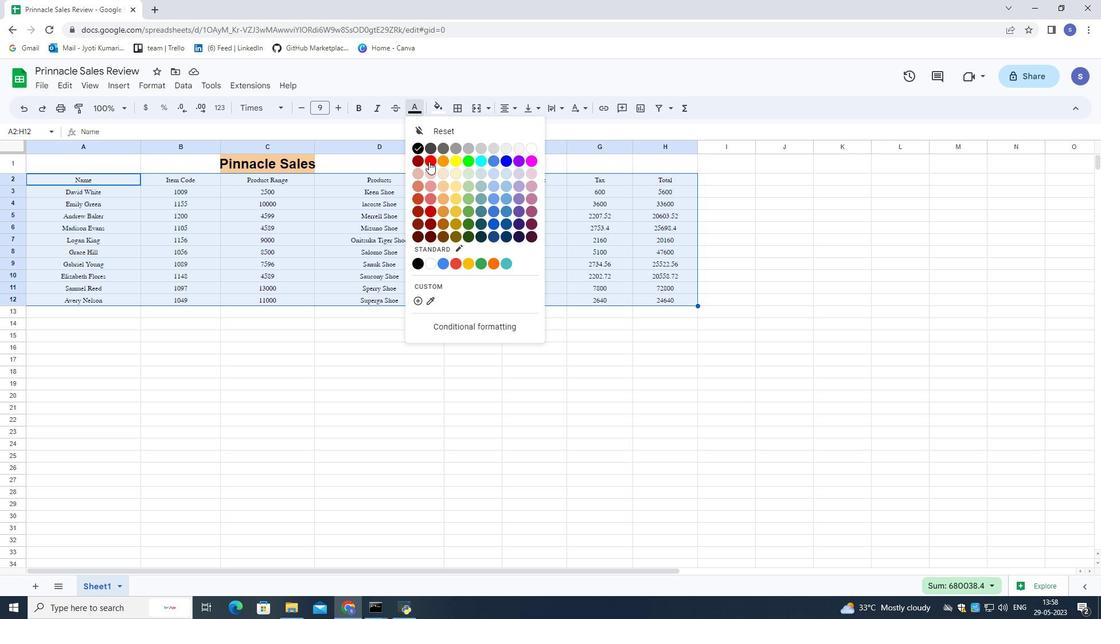 
Action: Mouse pressed left at (431, 161)
Screenshot: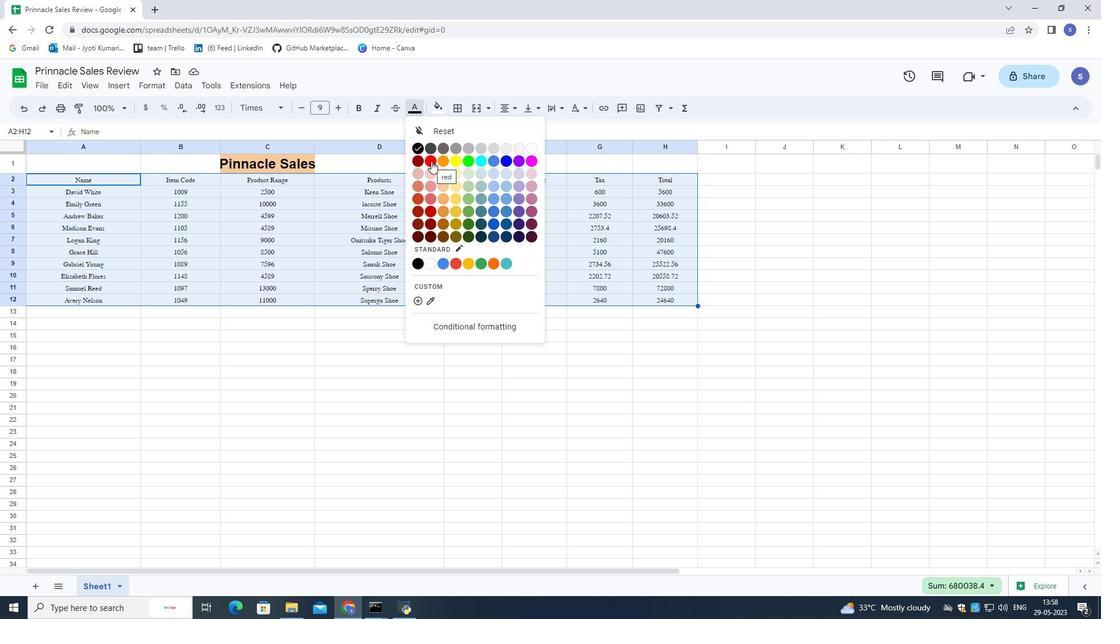 
Action: Mouse moved to (374, 311)
Screenshot: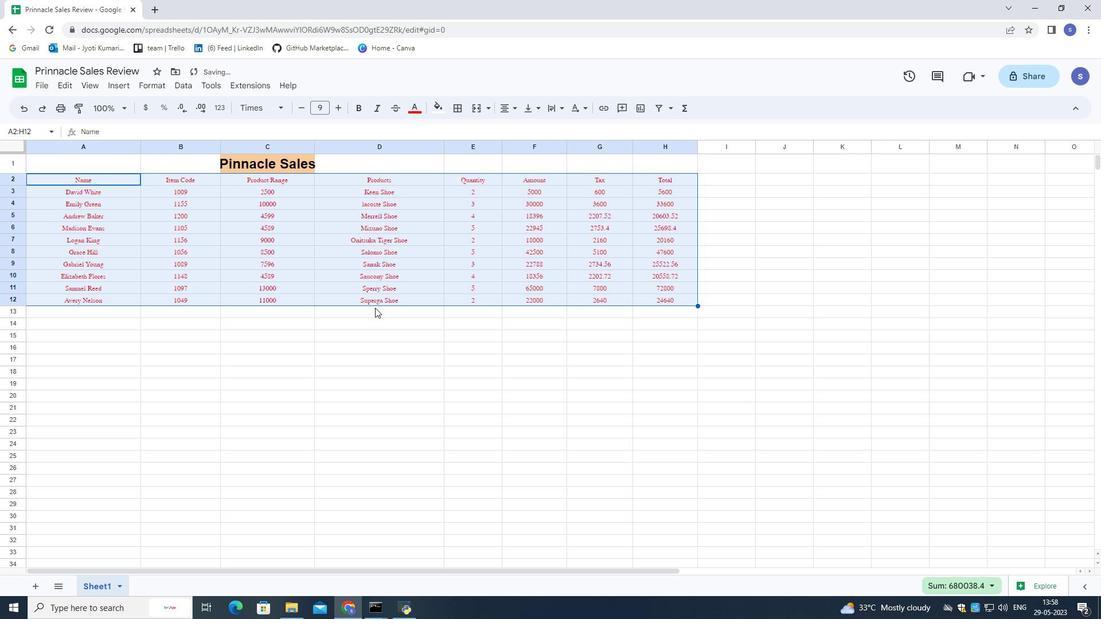 
Action: Mouse pressed left at (374, 311)
Screenshot: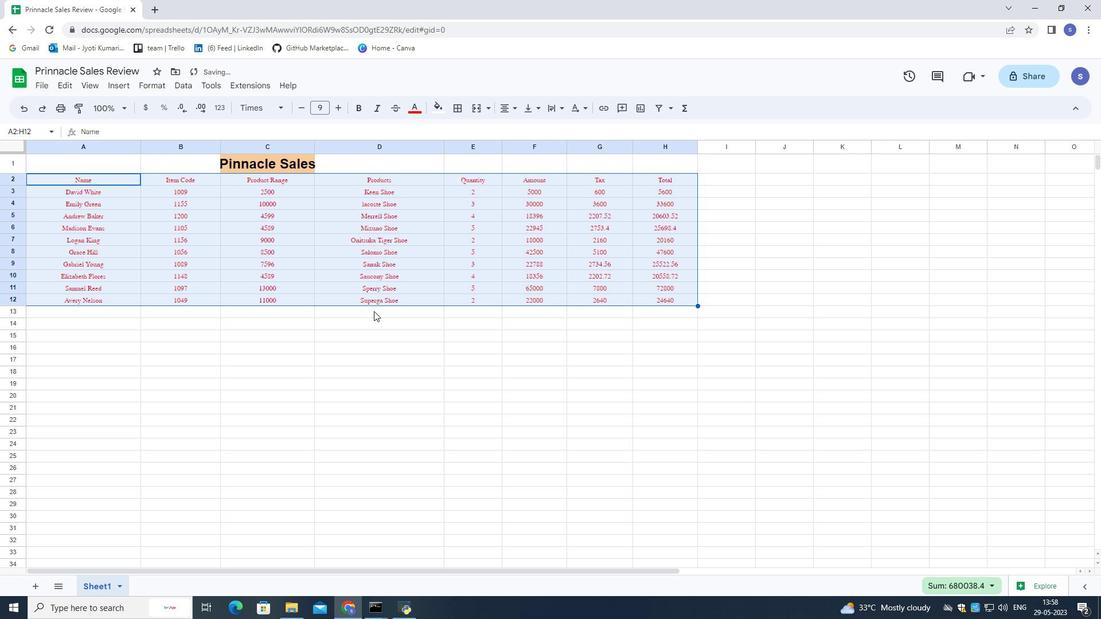 
Action: Mouse moved to (270, 335)
Screenshot: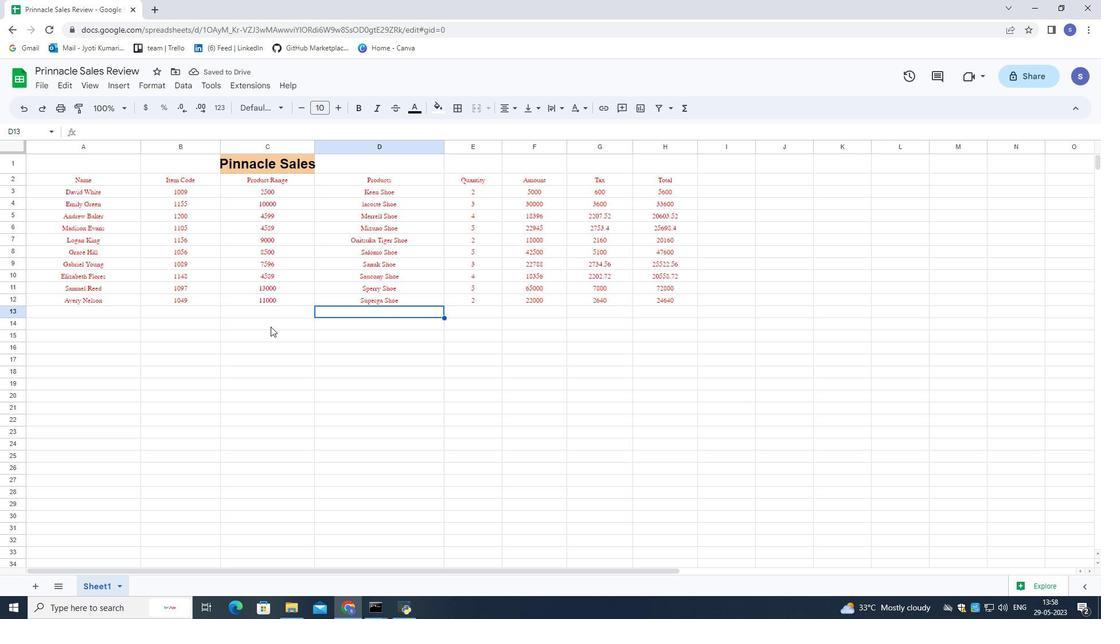 
Action: Mouse pressed left at (270, 335)
Screenshot: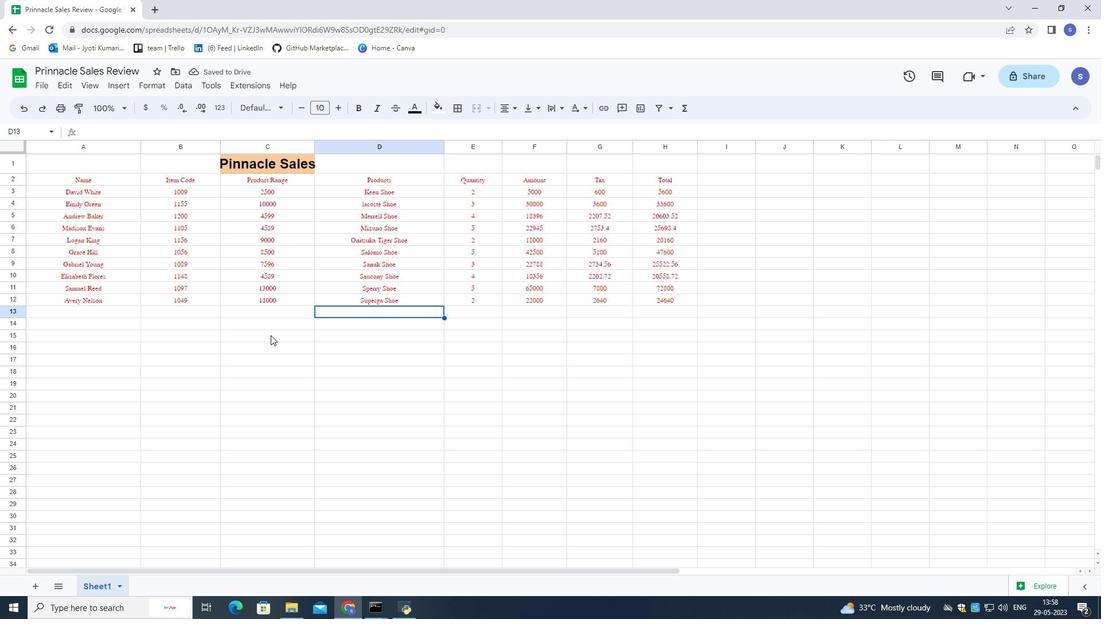 
Action: Mouse moved to (95, 590)
Screenshot: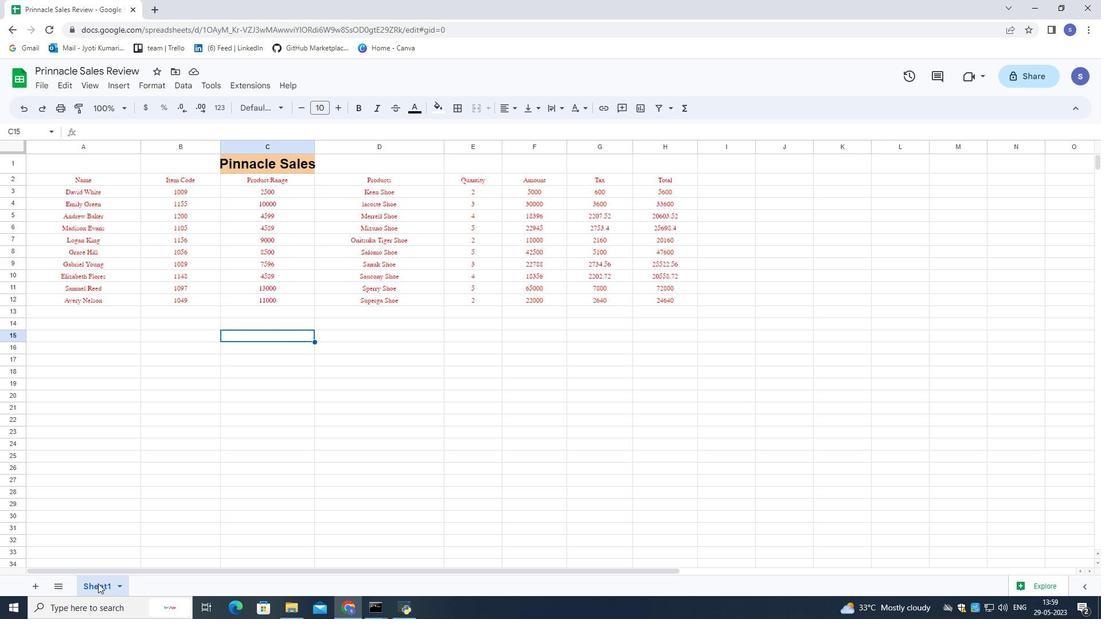 
Action: Mouse pressed left at (95, 590)
Screenshot: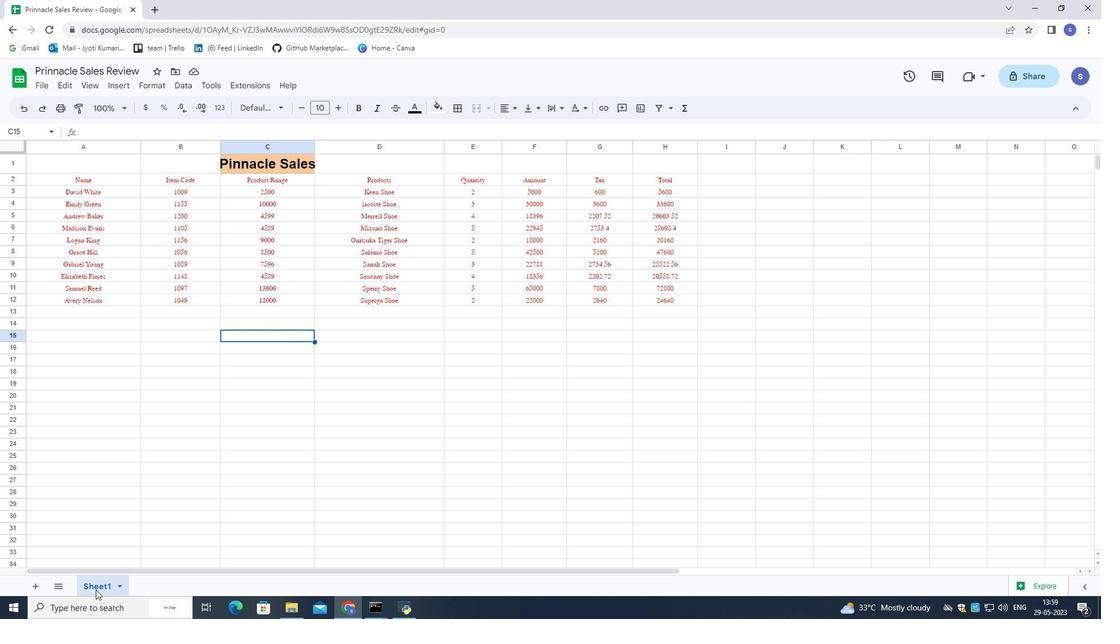 
Action: Mouse pressed left at (95, 590)
Screenshot: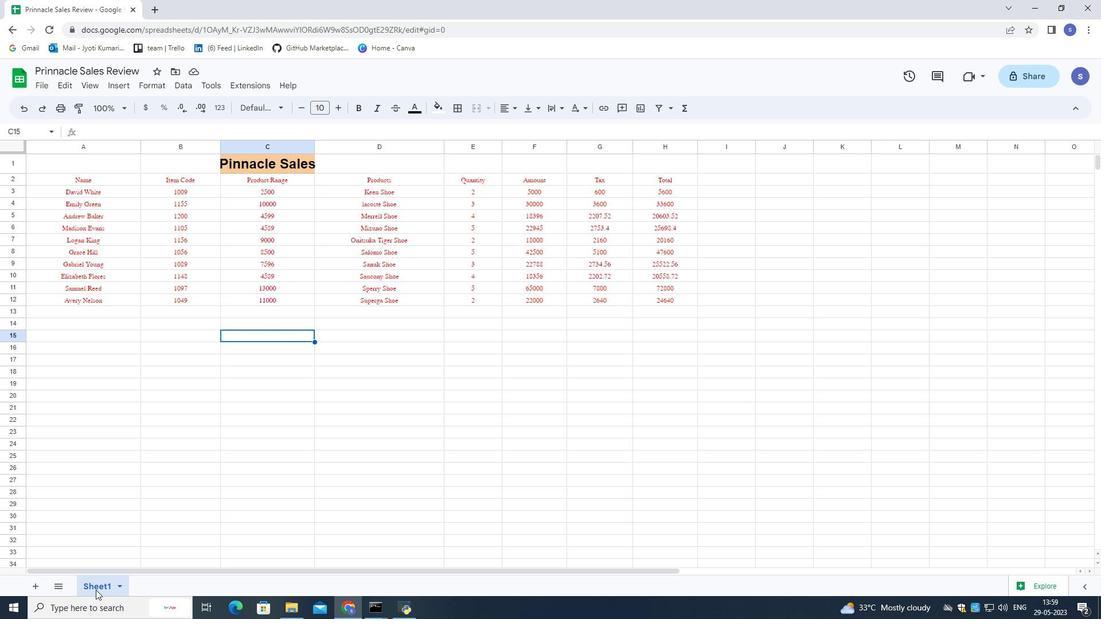 
Action: Mouse pressed left at (95, 590)
Screenshot: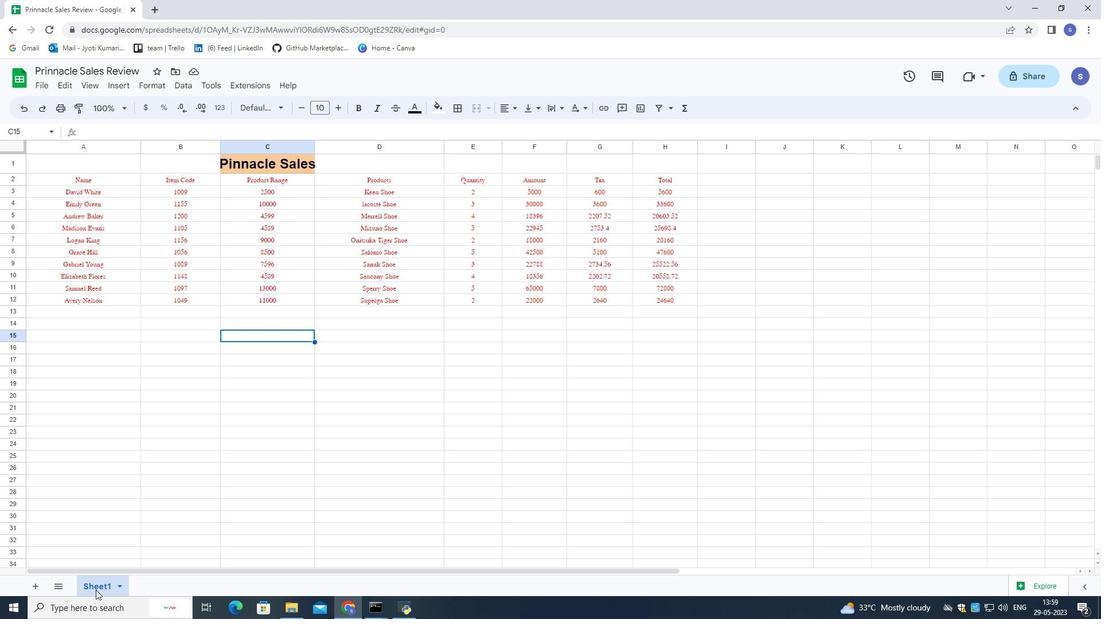 
Action: Key pressed <Key.shift>Budget<Key.space><Key.shift><Key.shift><Key.shift><Key.shift>Analysis<Key.space><Key.enter>
Screenshot: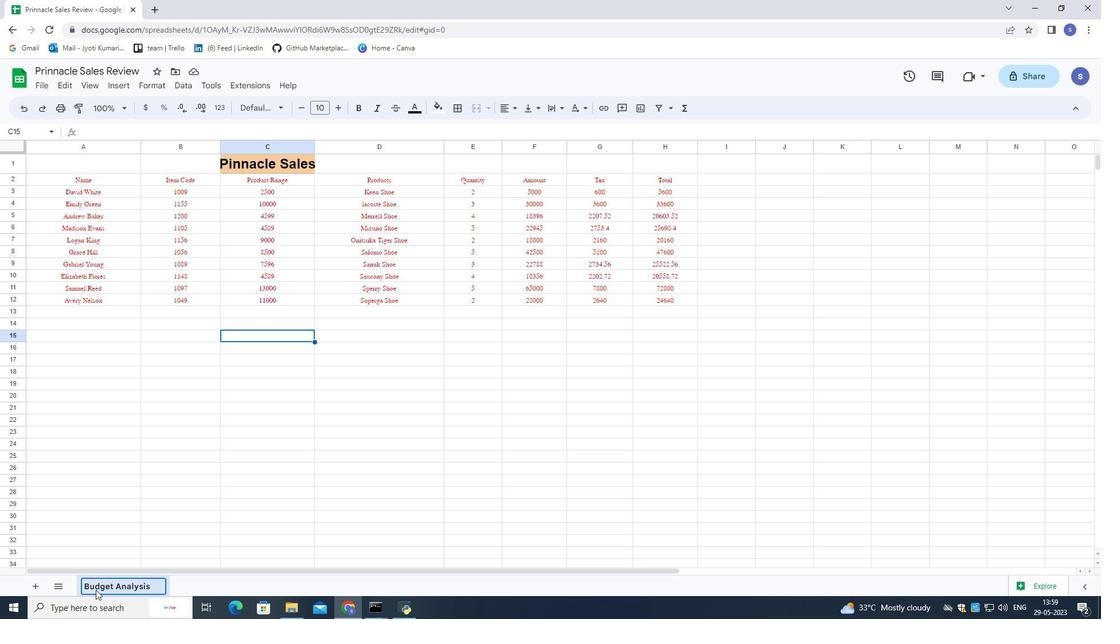 
Action: Mouse moved to (242, 408)
Screenshot: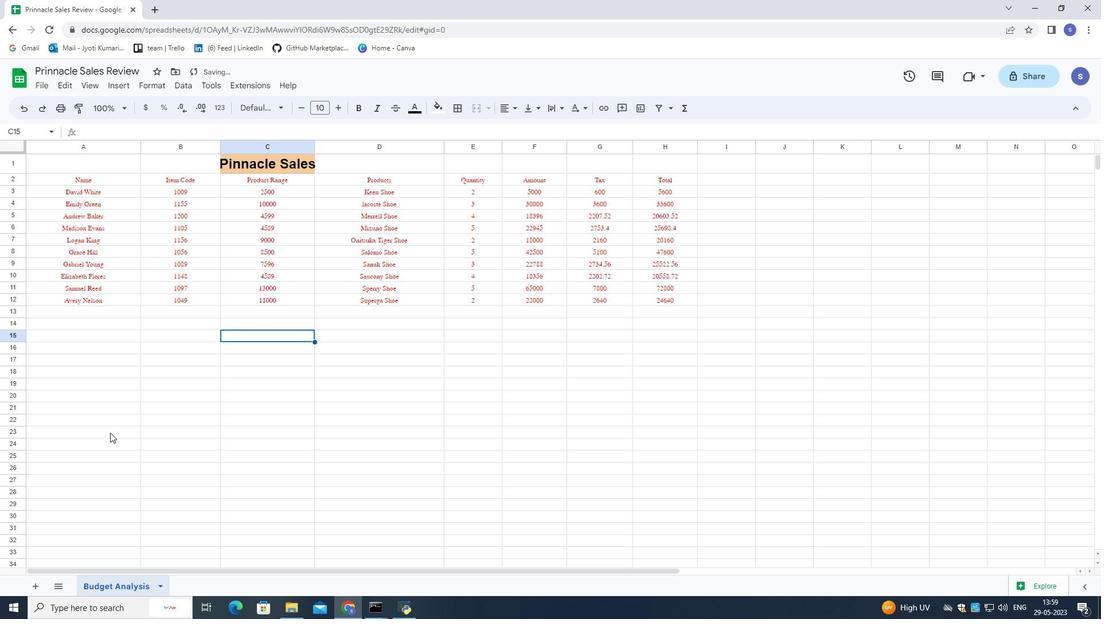 
Action: Mouse pressed left at (242, 408)
Screenshot: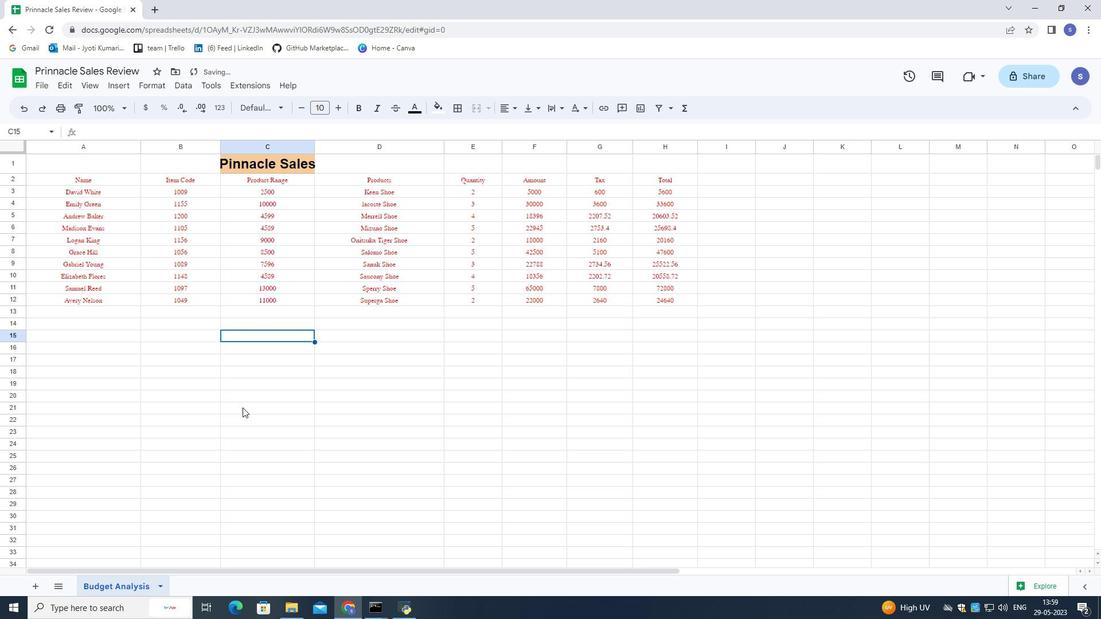 
Action: Key pressed ctrl+S
Screenshot: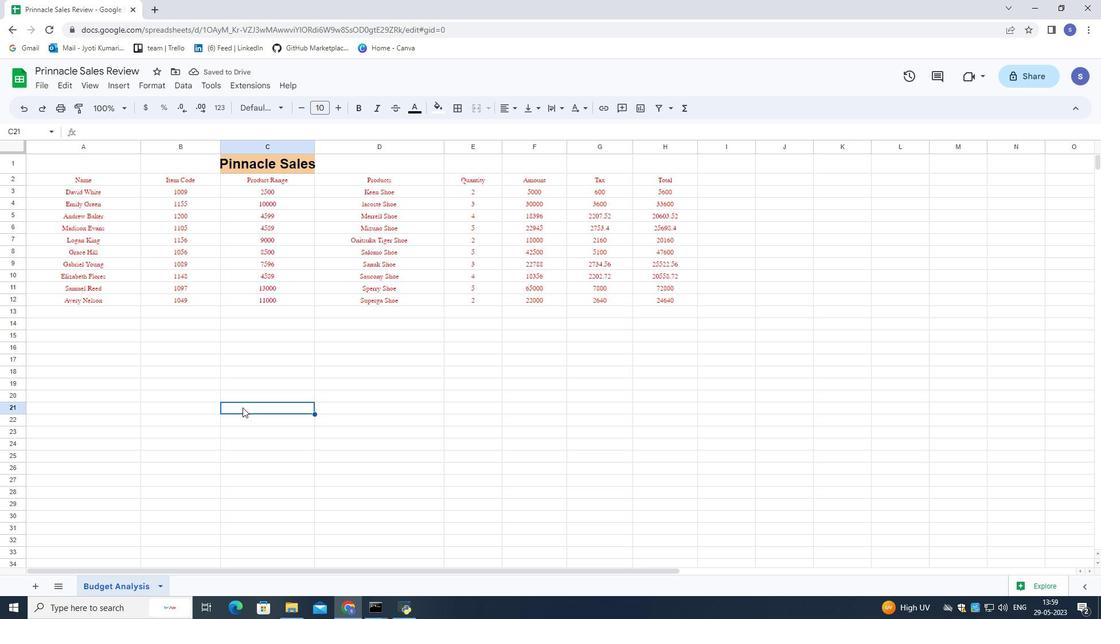 
Action: Mouse moved to (365, 332)
Screenshot: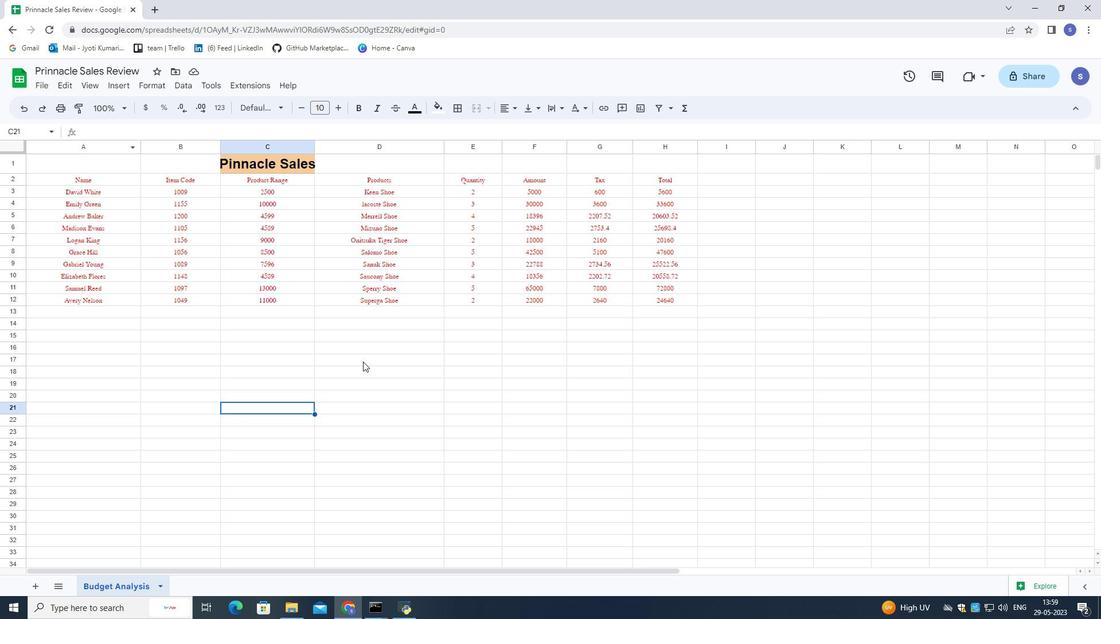 
Action: Mouse pressed left at (365, 332)
Screenshot: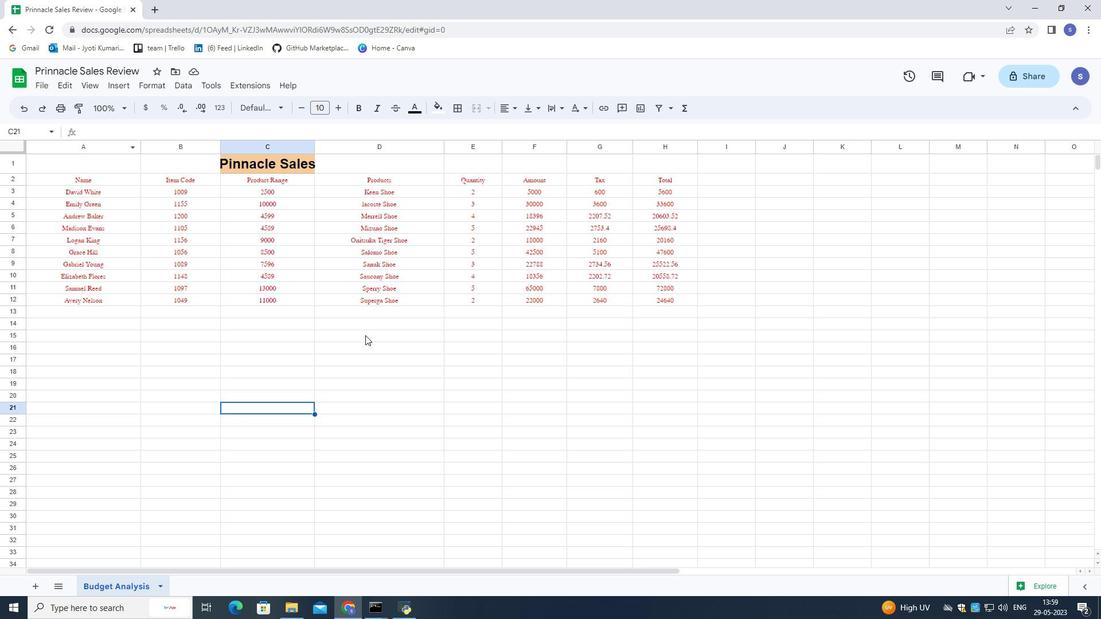 
Action: Mouse moved to (268, 167)
Screenshot: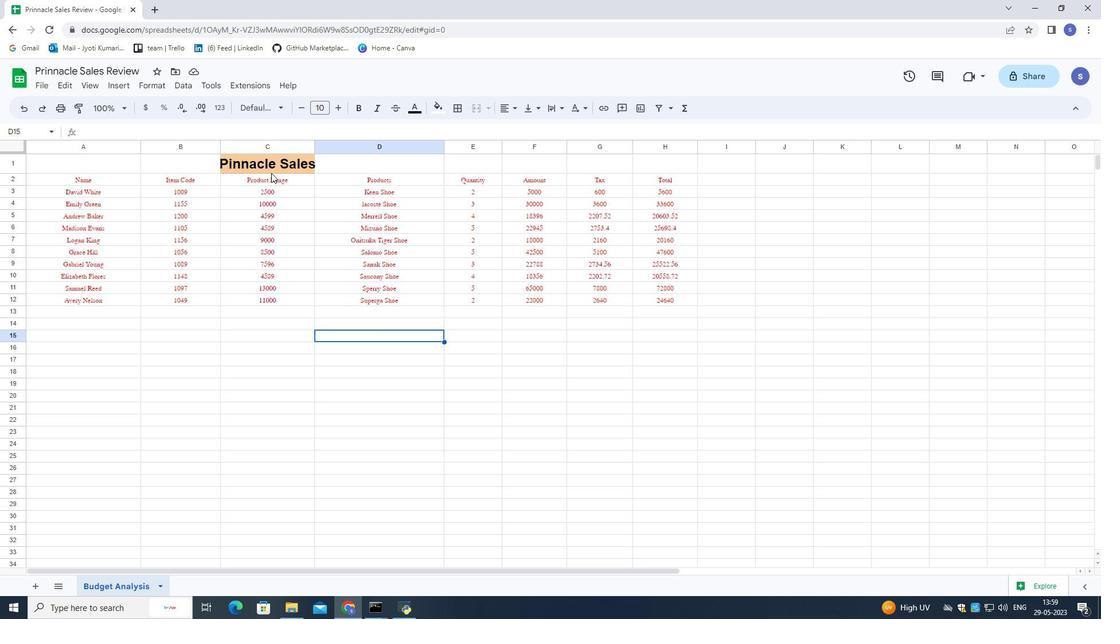 
Action: Mouse pressed left at (268, 167)
Screenshot: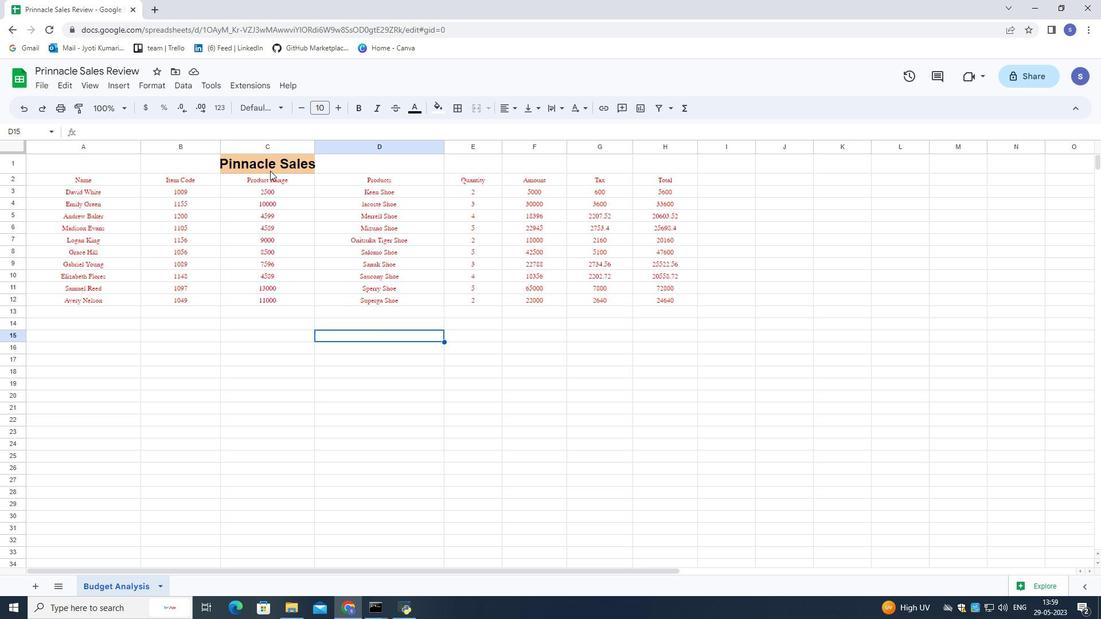 
Action: Mouse moved to (267, 191)
Screenshot: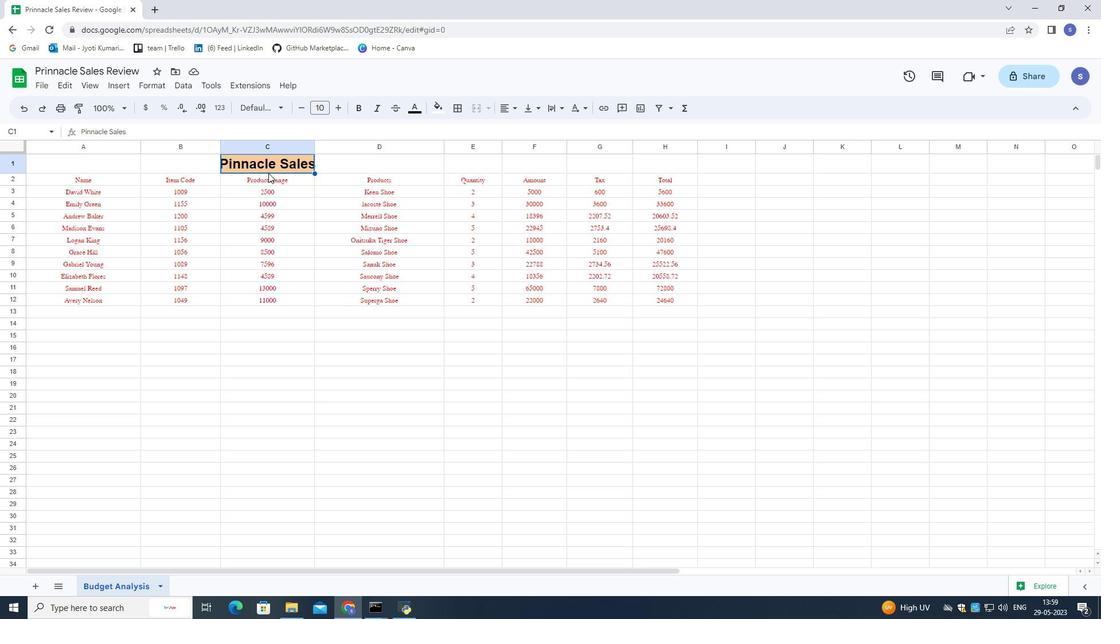 
Action: Mouse pressed left at (267, 191)
Screenshot: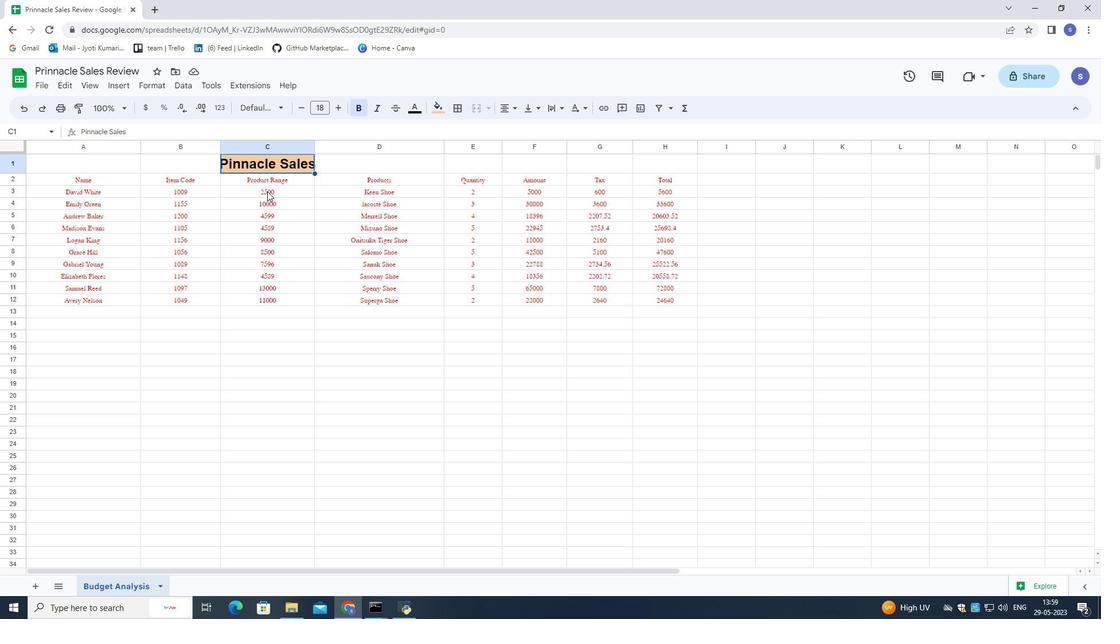 
Action: Mouse moved to (273, 222)
Screenshot: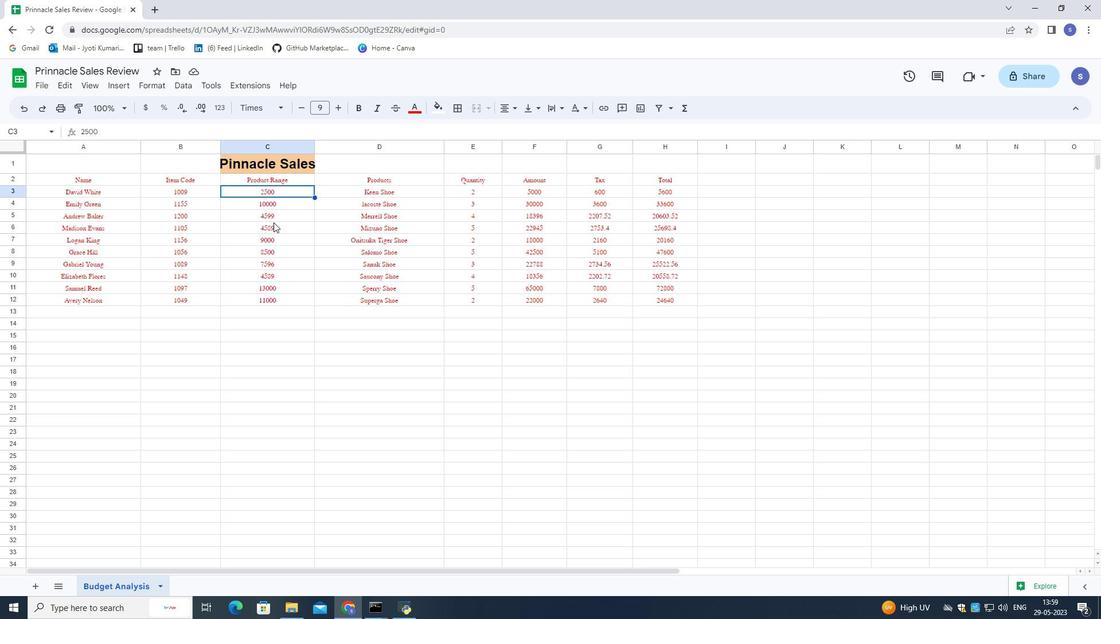 
Action: Mouse pressed left at (273, 222)
Screenshot: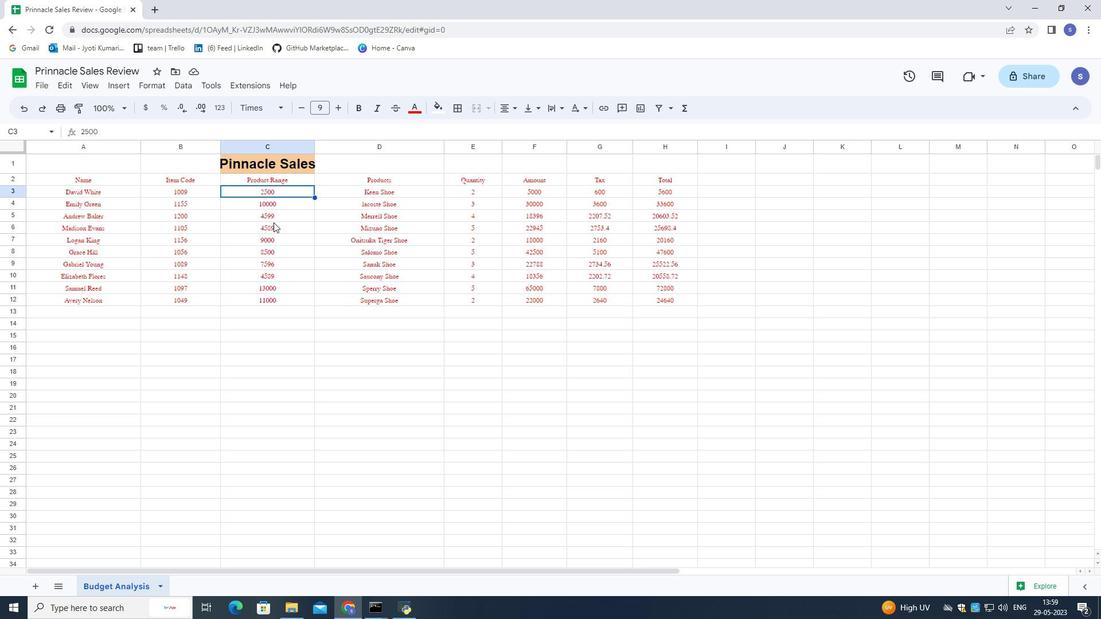 
Action: Mouse moved to (410, 170)
Screenshot: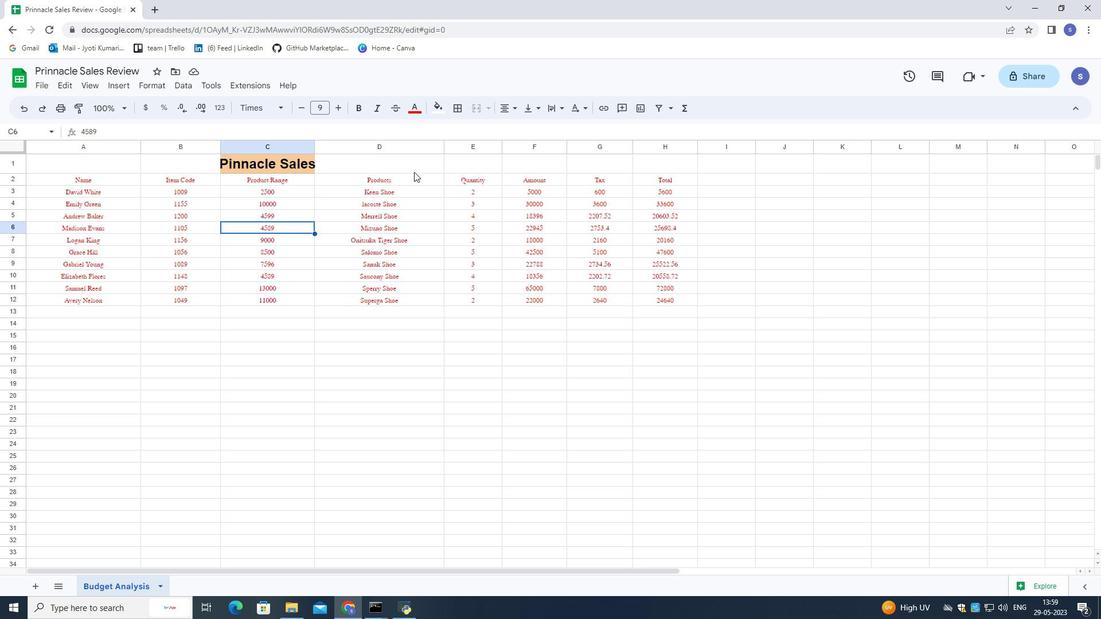 
Action: Mouse pressed left at (410, 170)
Screenshot: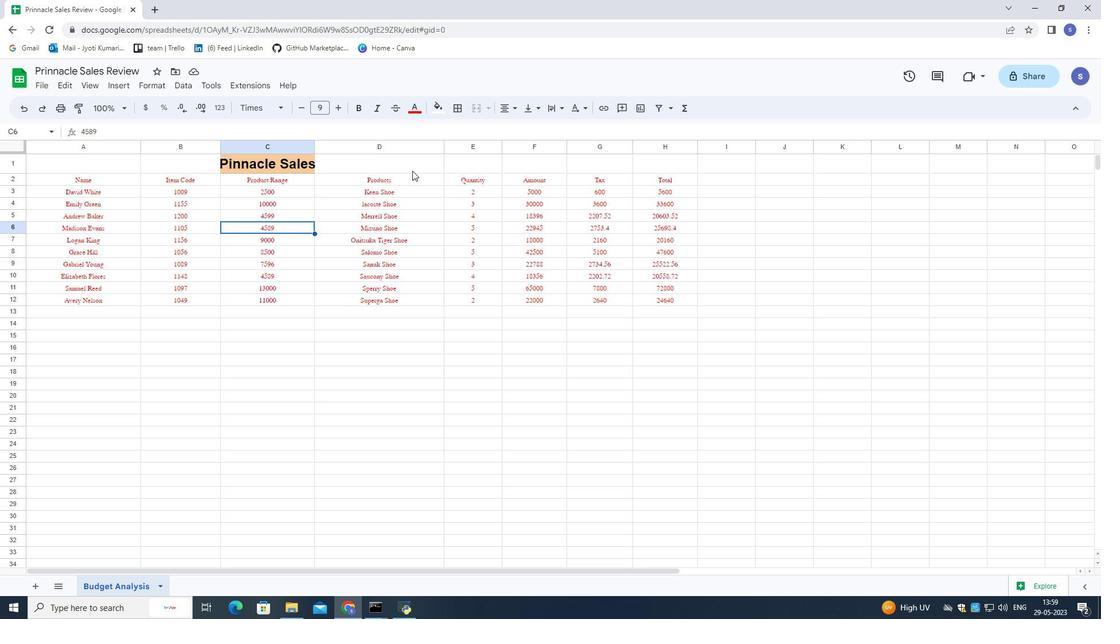 
Action: Mouse moved to (476, 167)
Screenshot: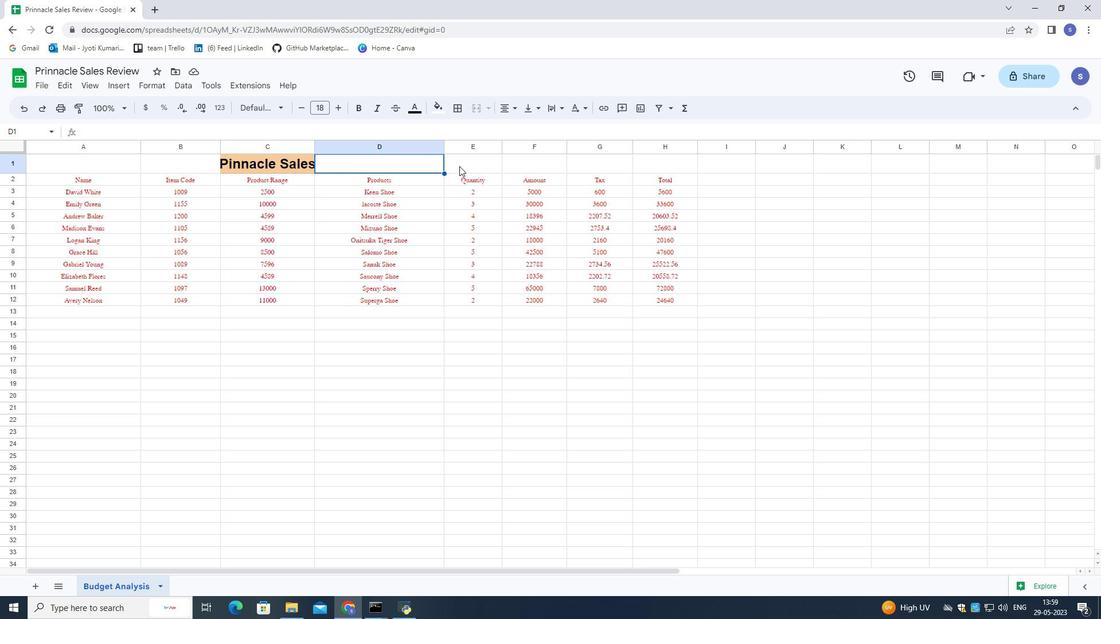 
Action: Mouse pressed left at (476, 167)
Screenshot: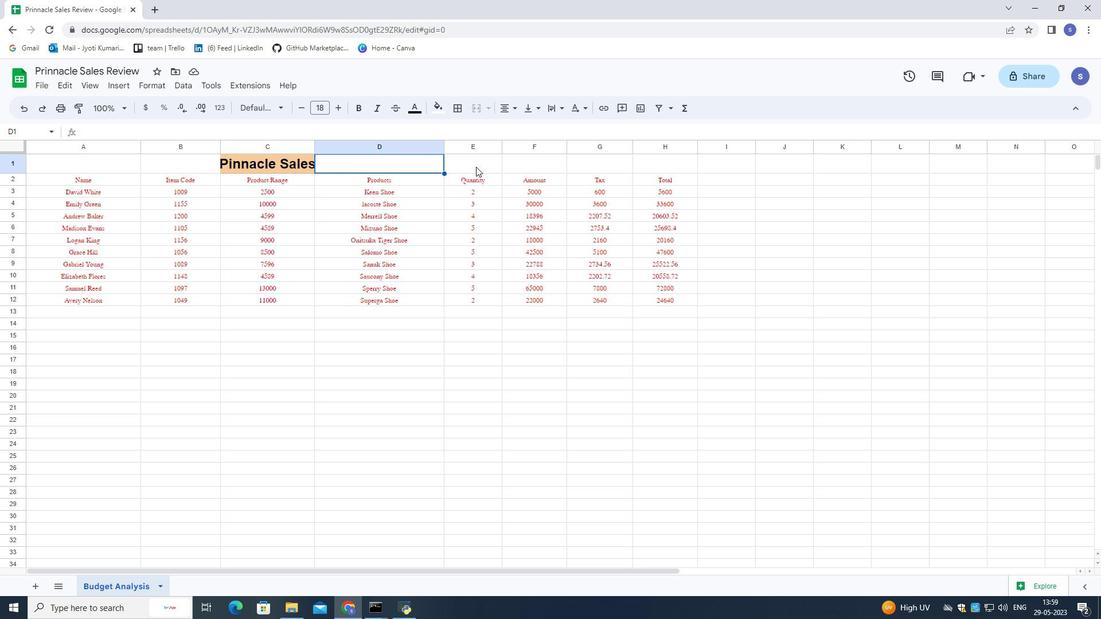 
Action: Mouse moved to (578, 167)
Screenshot: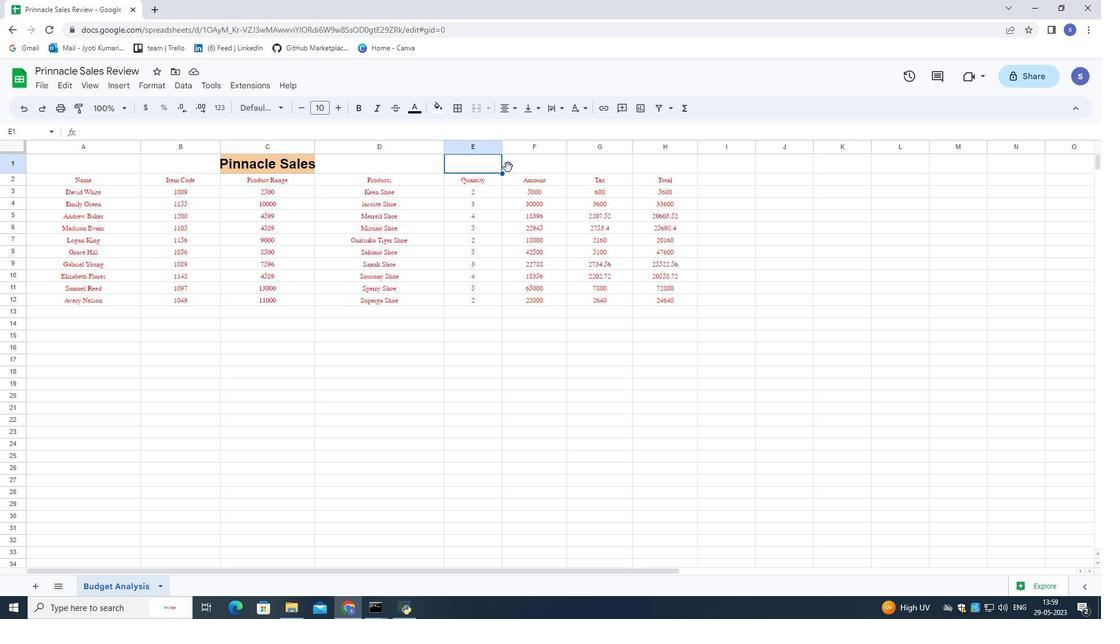 
Action: Mouse pressed left at (578, 167)
Screenshot: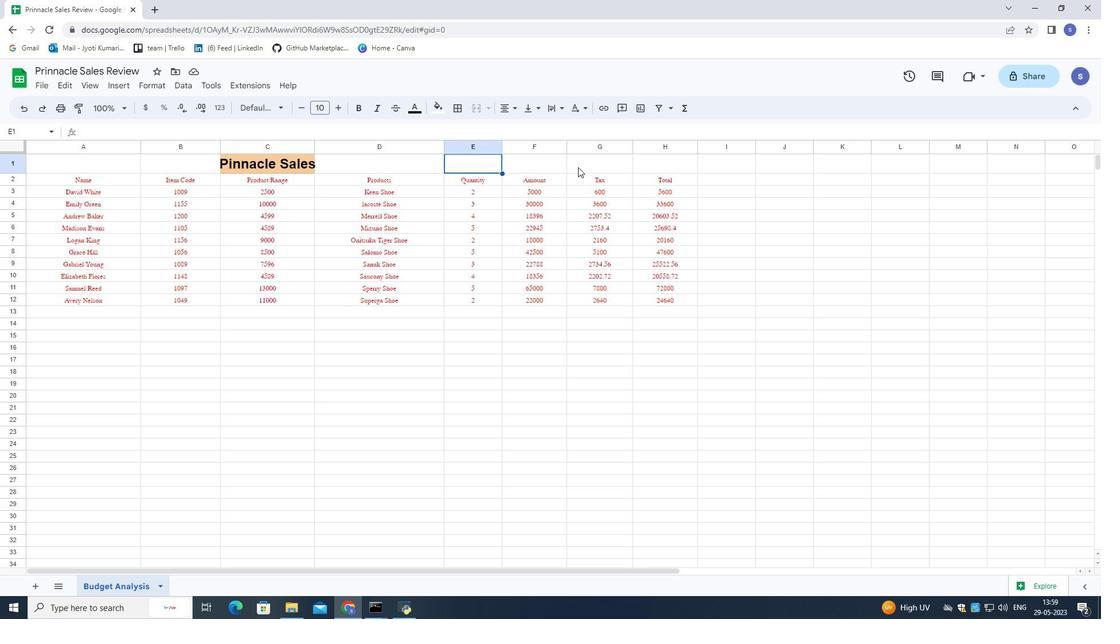 
Action: Mouse moved to (649, 167)
Screenshot: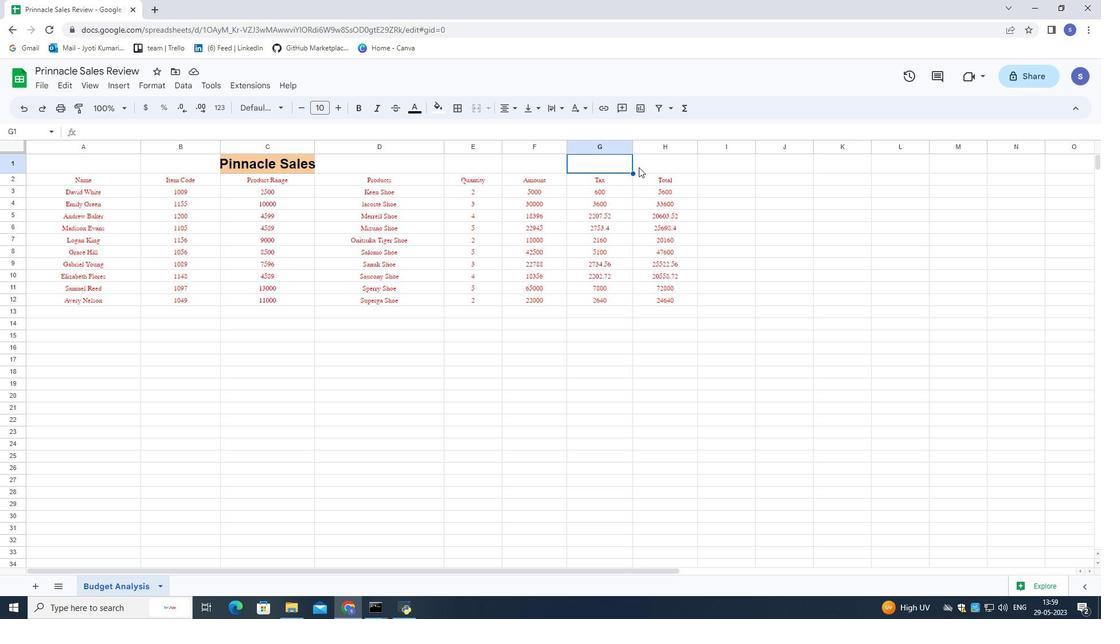 
Action: Mouse pressed left at (649, 167)
Screenshot: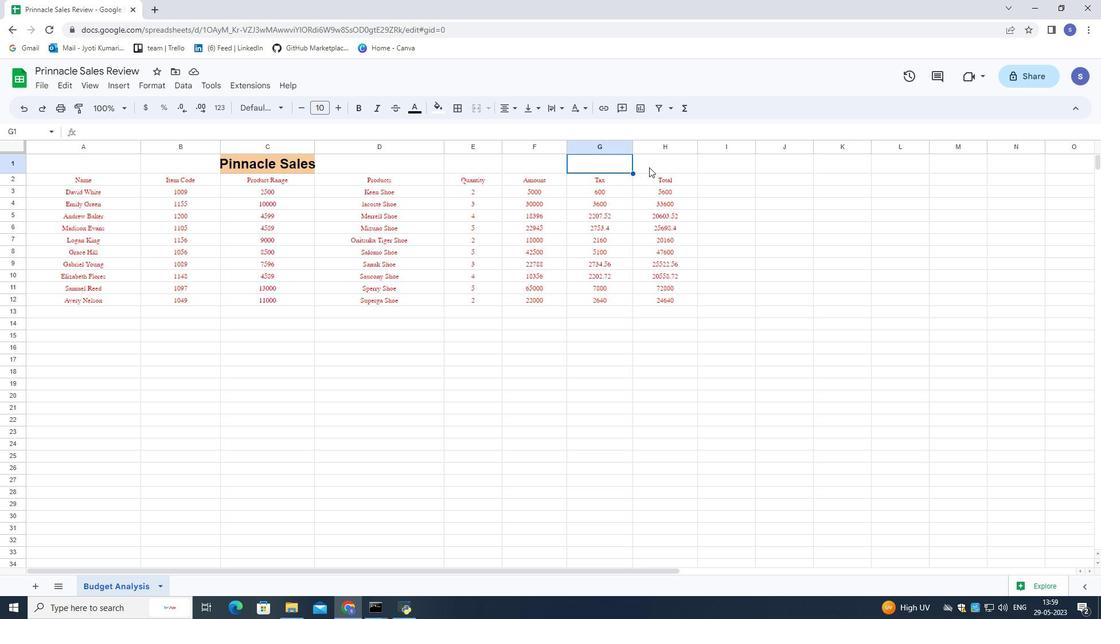 
